 Task: Find connections with filter location Botevgrad with filter topic #customerrelationswith filter profile language Potuguese with filter current company Legato Health Technologies with filter school Alpha College Of Engineering with filter industry Dentists with filter service category Portrait Photography with filter keywords title Handyman
Action: Mouse moved to (301, 348)
Screenshot: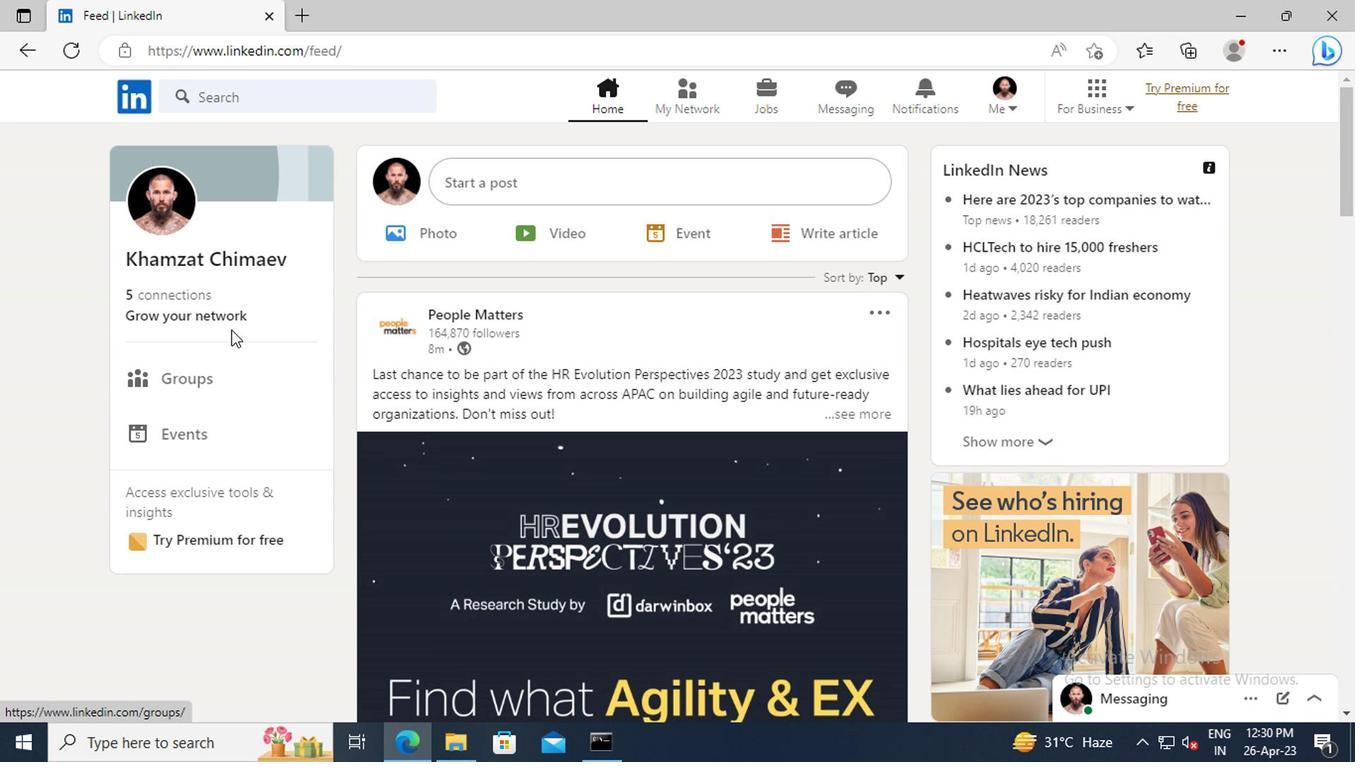 
Action: Mouse pressed left at (301, 348)
Screenshot: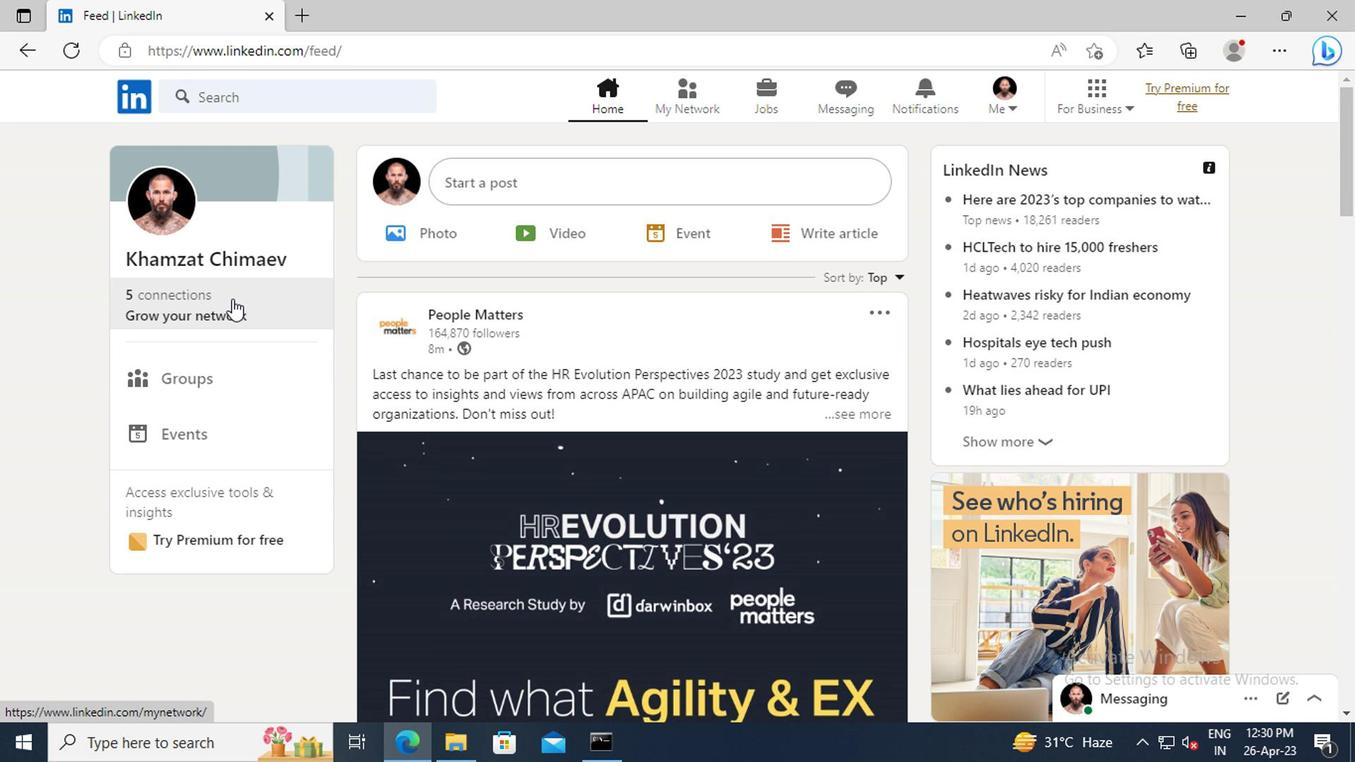
Action: Mouse moved to (312, 288)
Screenshot: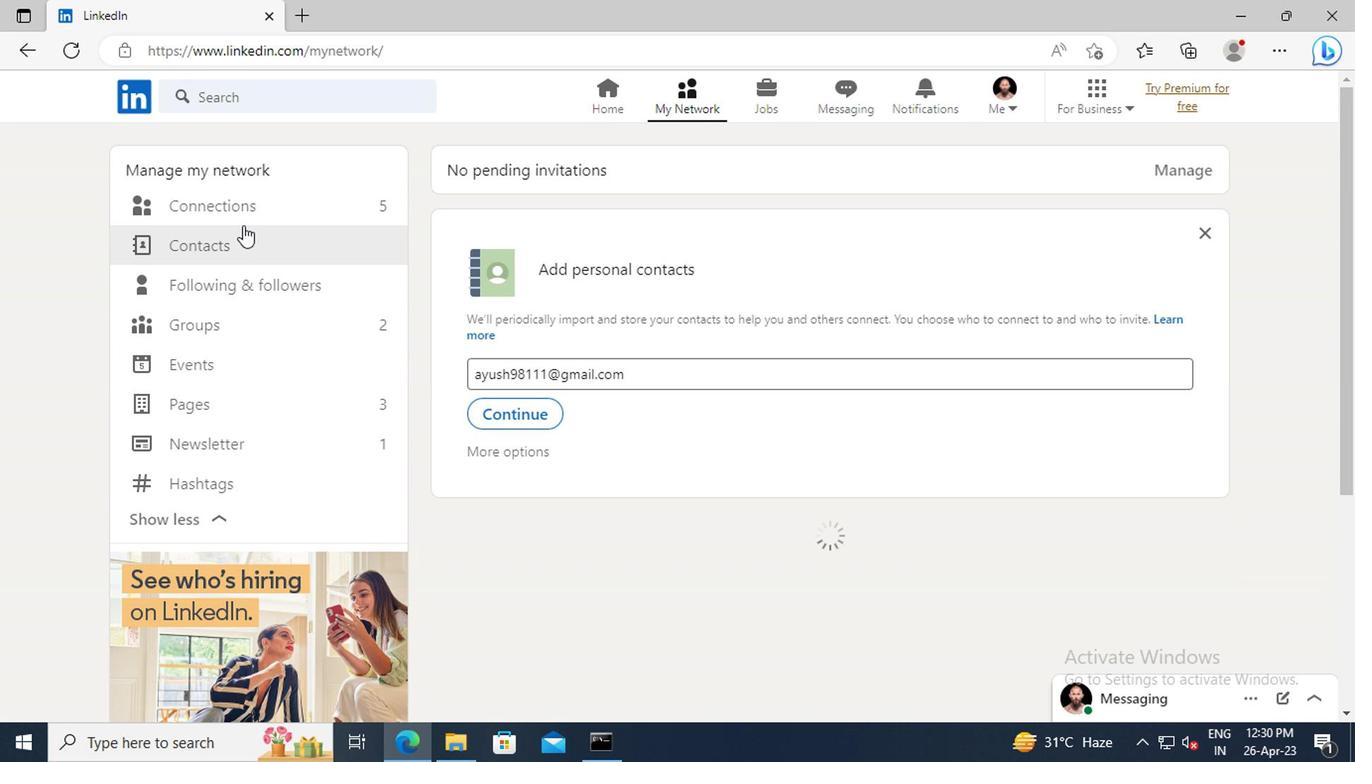 
Action: Mouse pressed left at (312, 288)
Screenshot: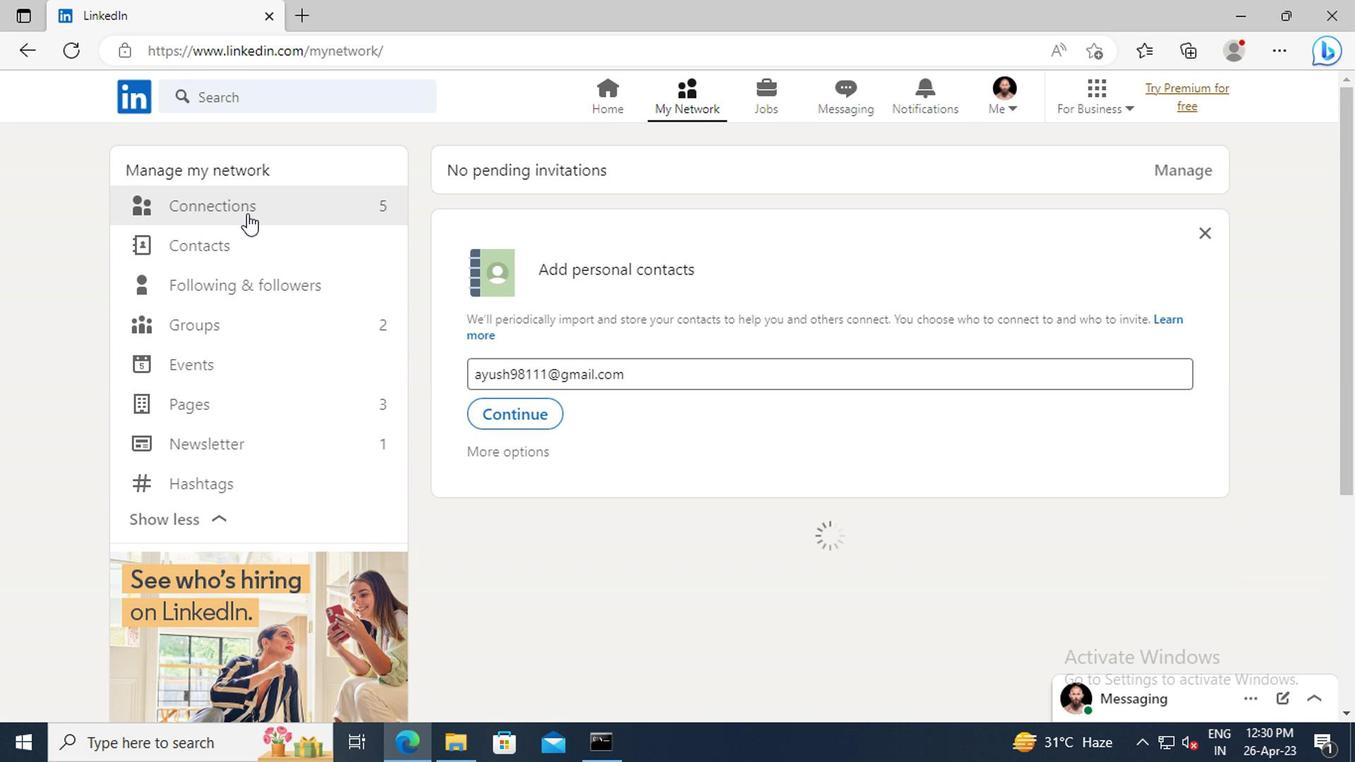 
Action: Mouse moved to (716, 286)
Screenshot: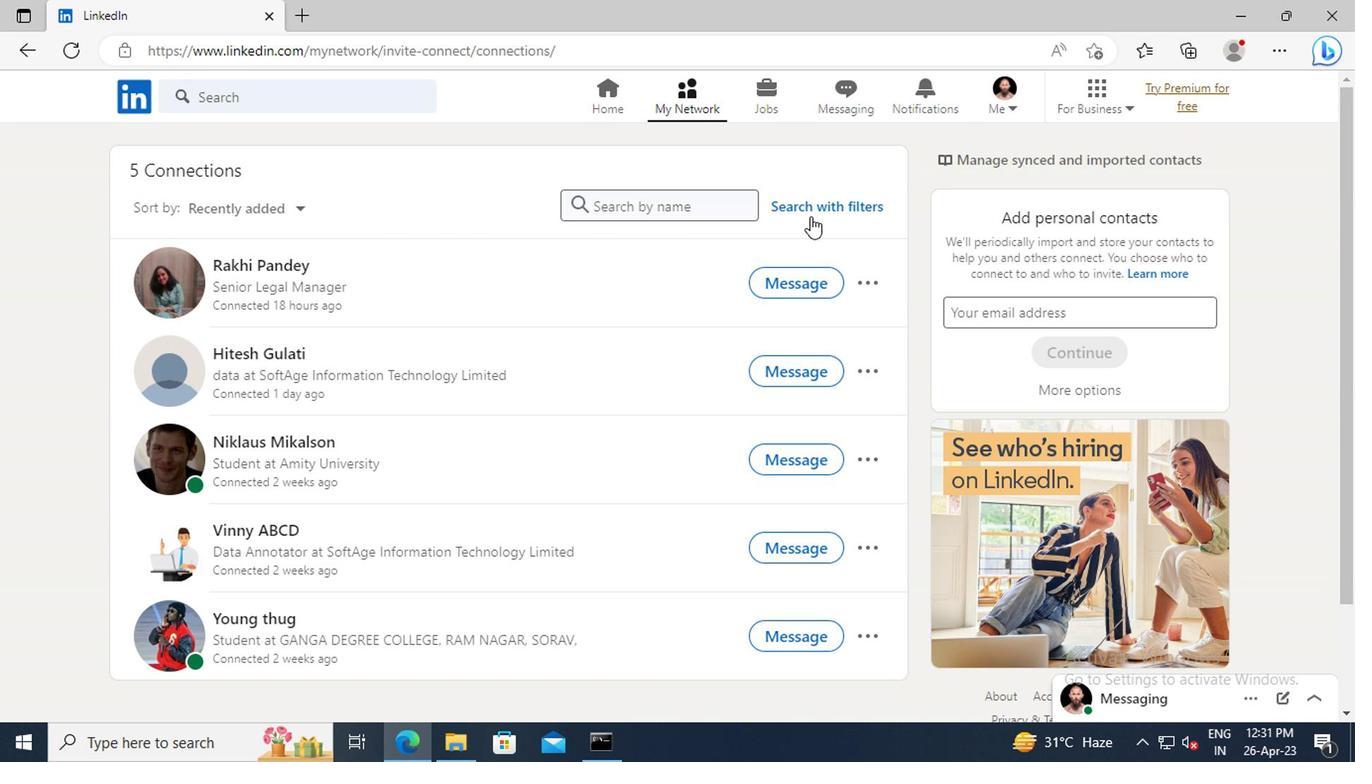 
Action: Mouse pressed left at (716, 286)
Screenshot: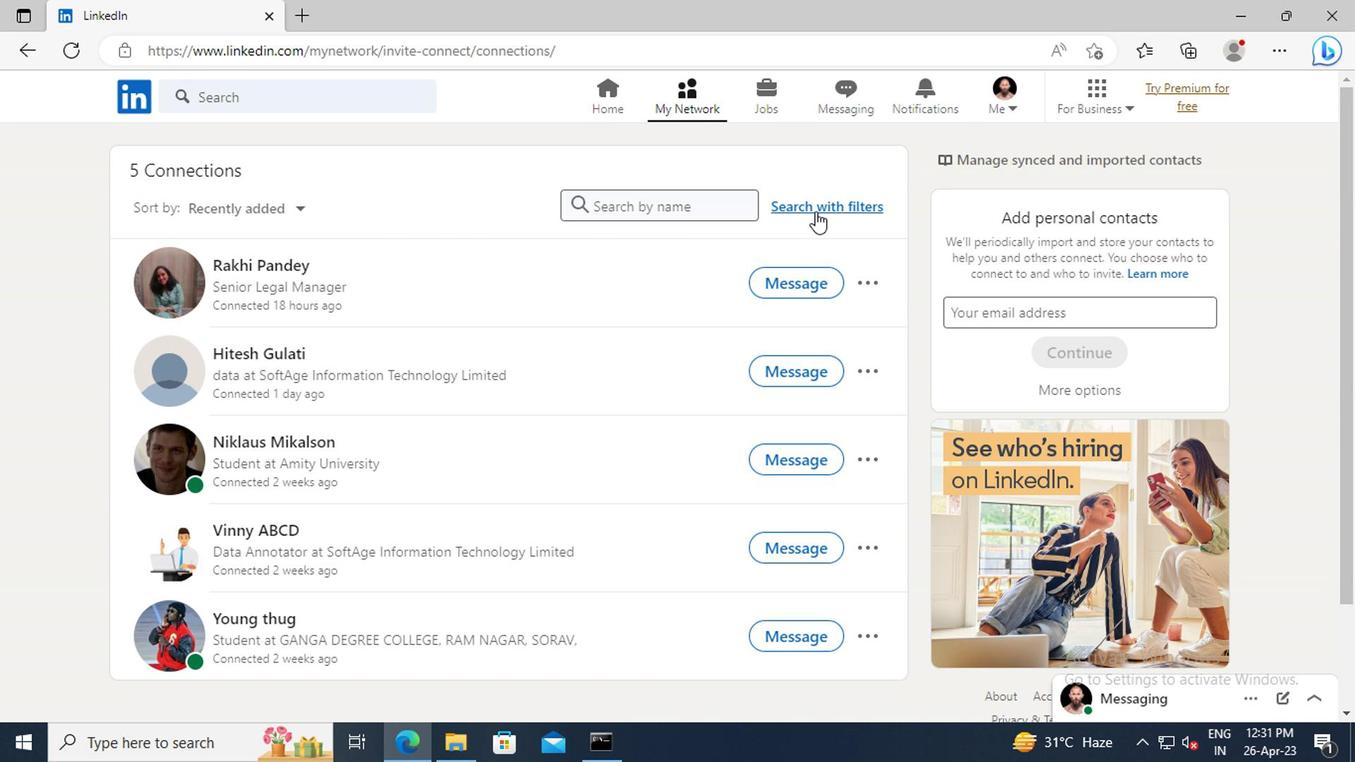 
Action: Mouse moved to (674, 249)
Screenshot: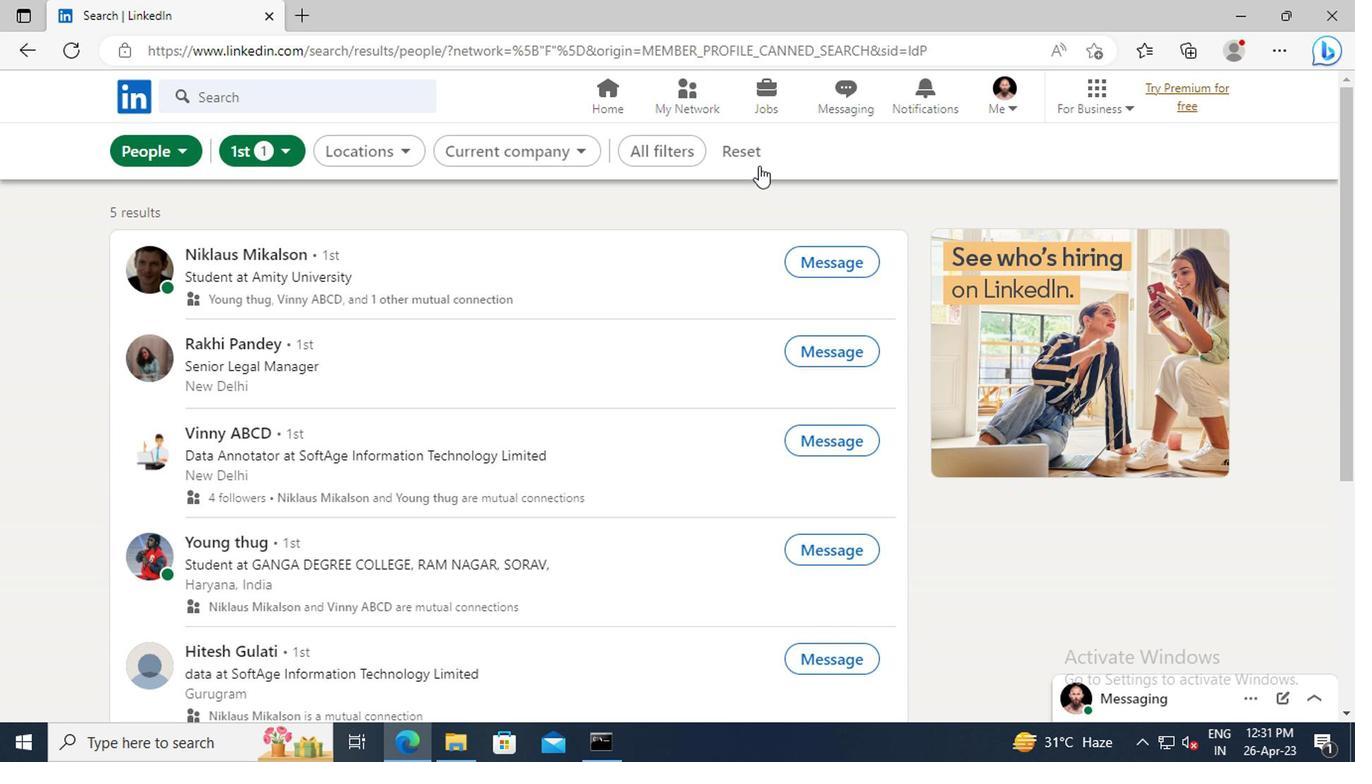 
Action: Mouse pressed left at (674, 249)
Screenshot: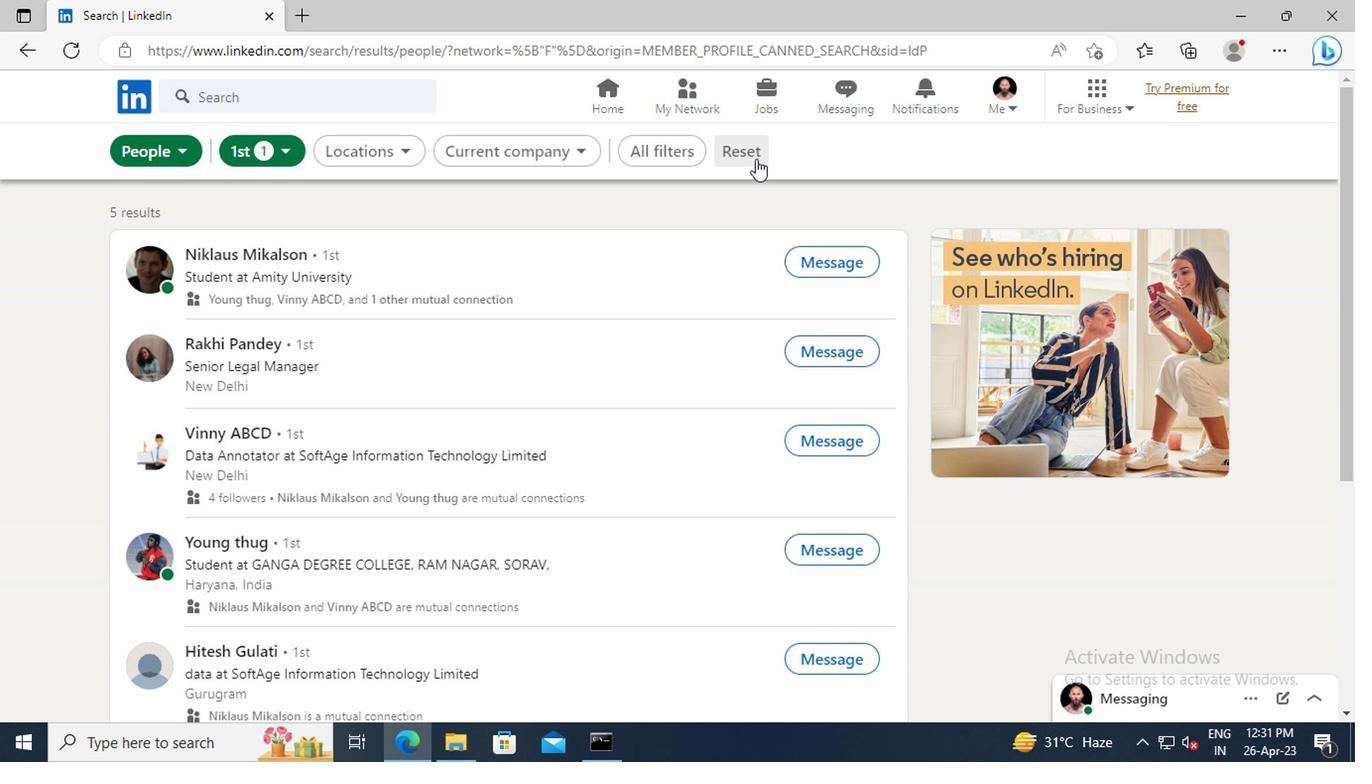 
Action: Mouse moved to (649, 247)
Screenshot: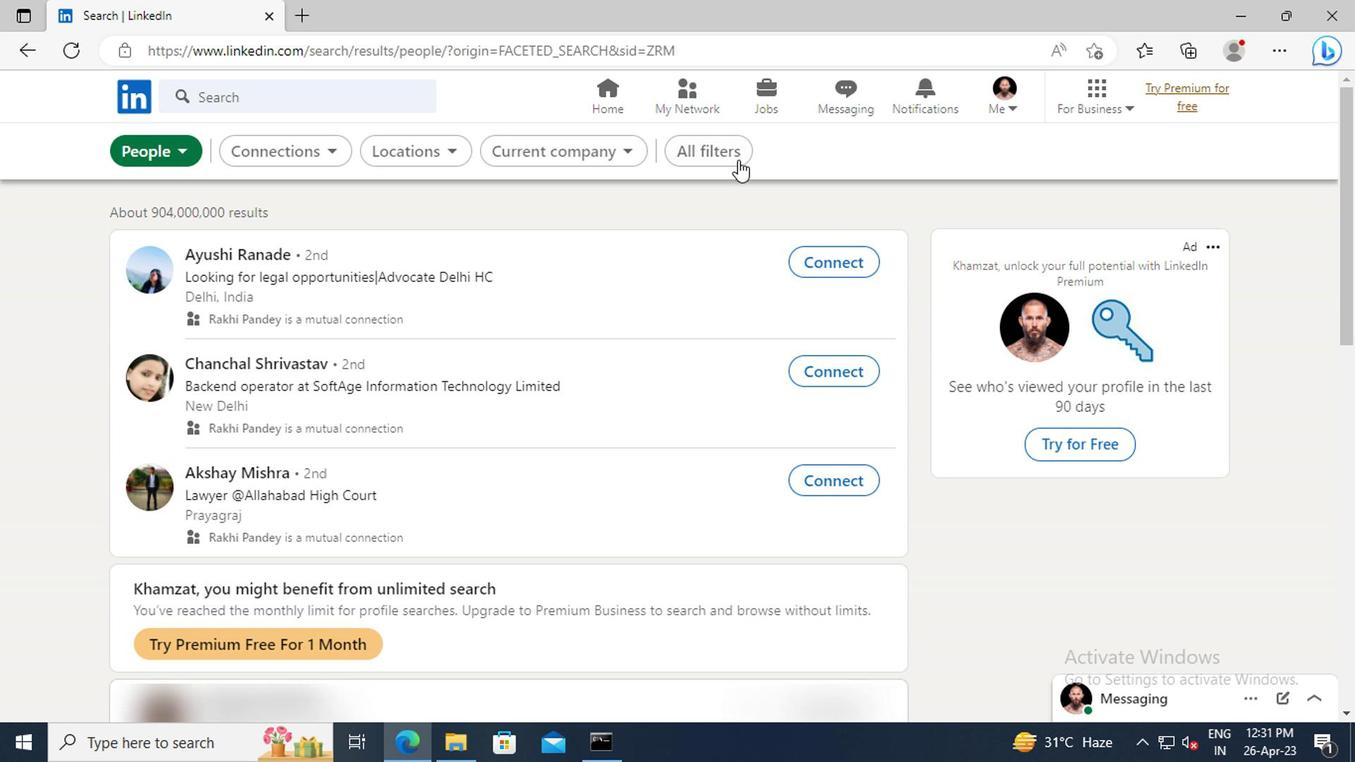 
Action: Mouse pressed left at (649, 247)
Screenshot: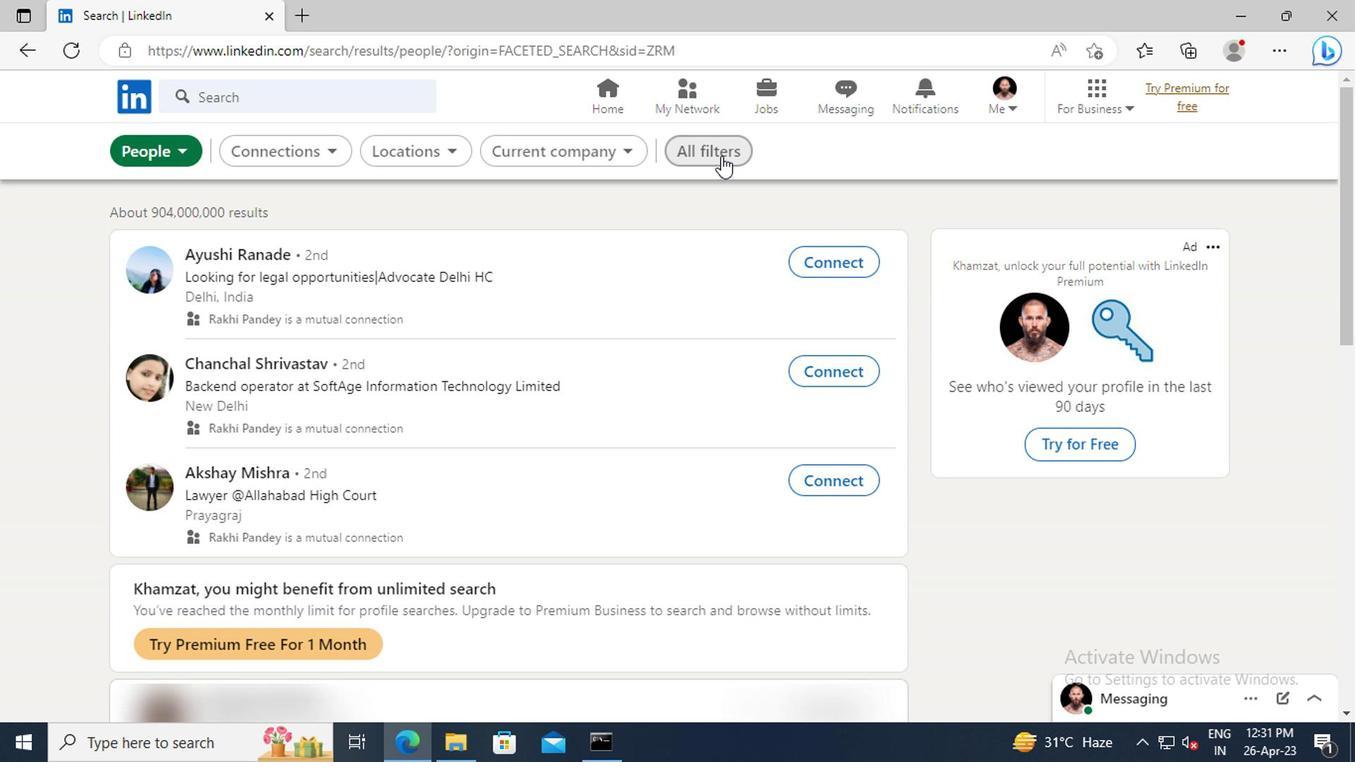
Action: Mouse moved to (937, 367)
Screenshot: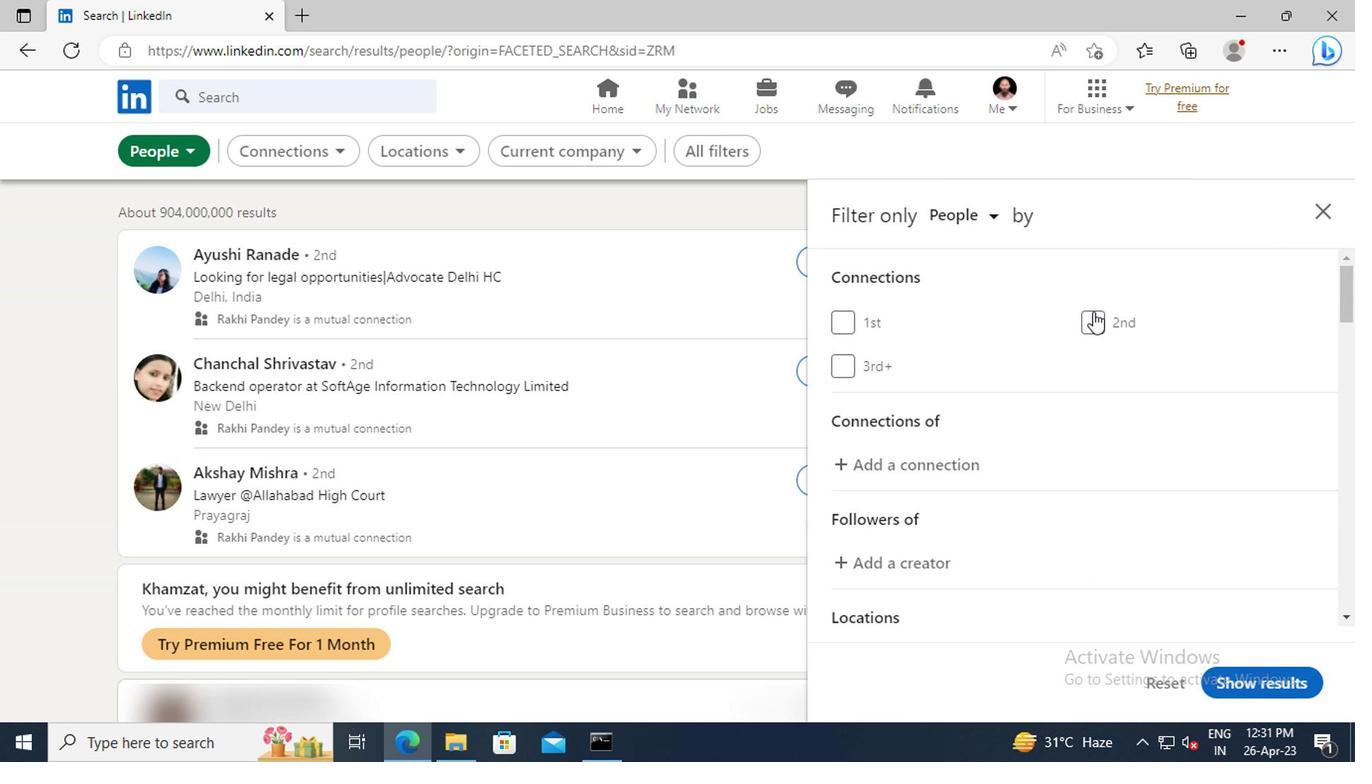
Action: Mouse scrolled (937, 366) with delta (0, 0)
Screenshot: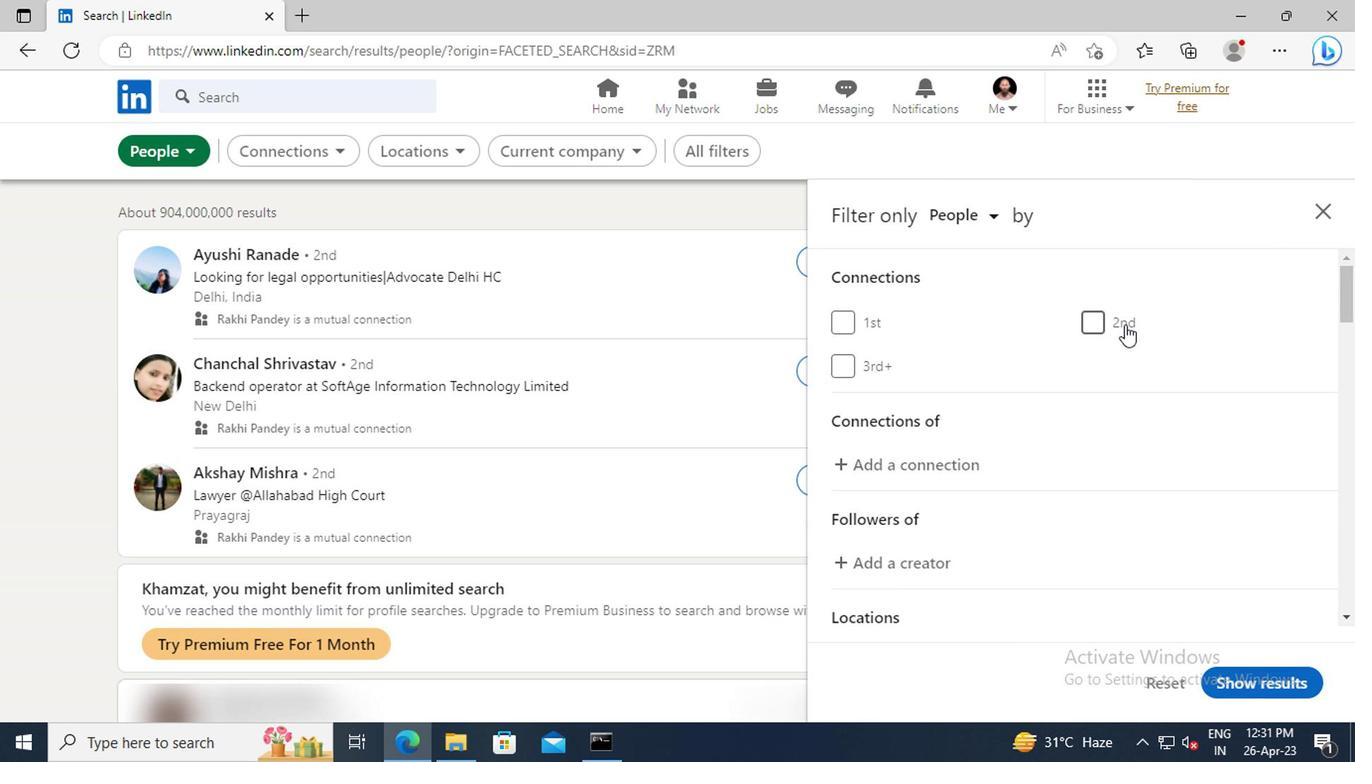 
Action: Mouse scrolled (937, 366) with delta (0, 0)
Screenshot: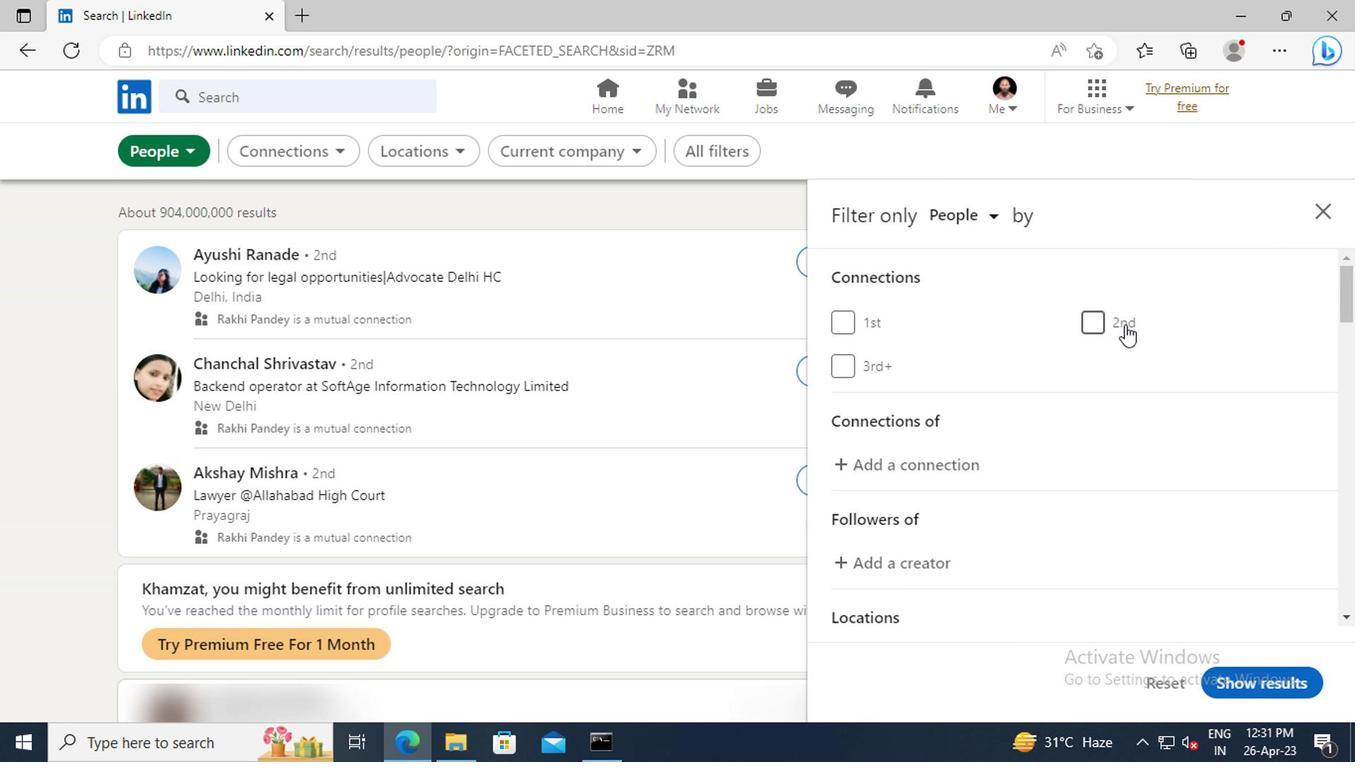 
Action: Mouse scrolled (937, 366) with delta (0, 0)
Screenshot: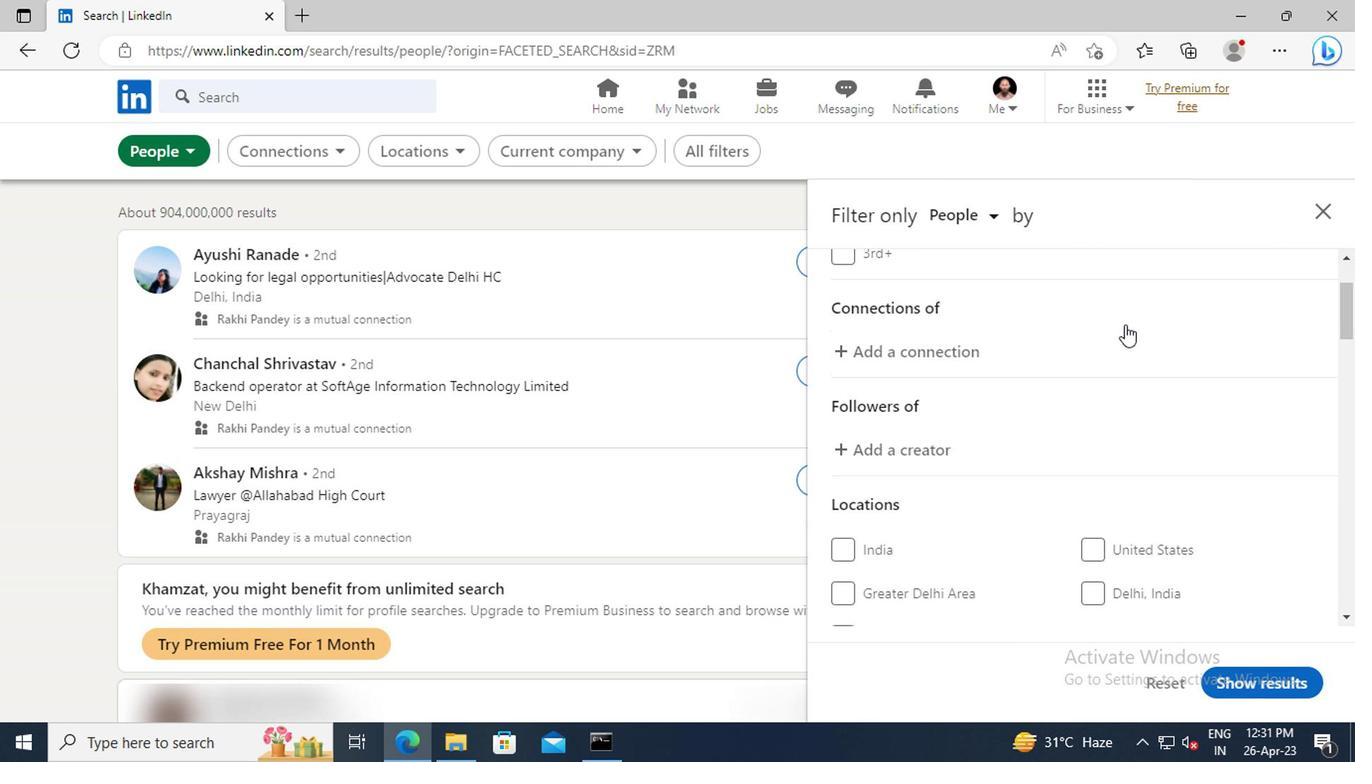 
Action: Mouse scrolled (937, 366) with delta (0, 0)
Screenshot: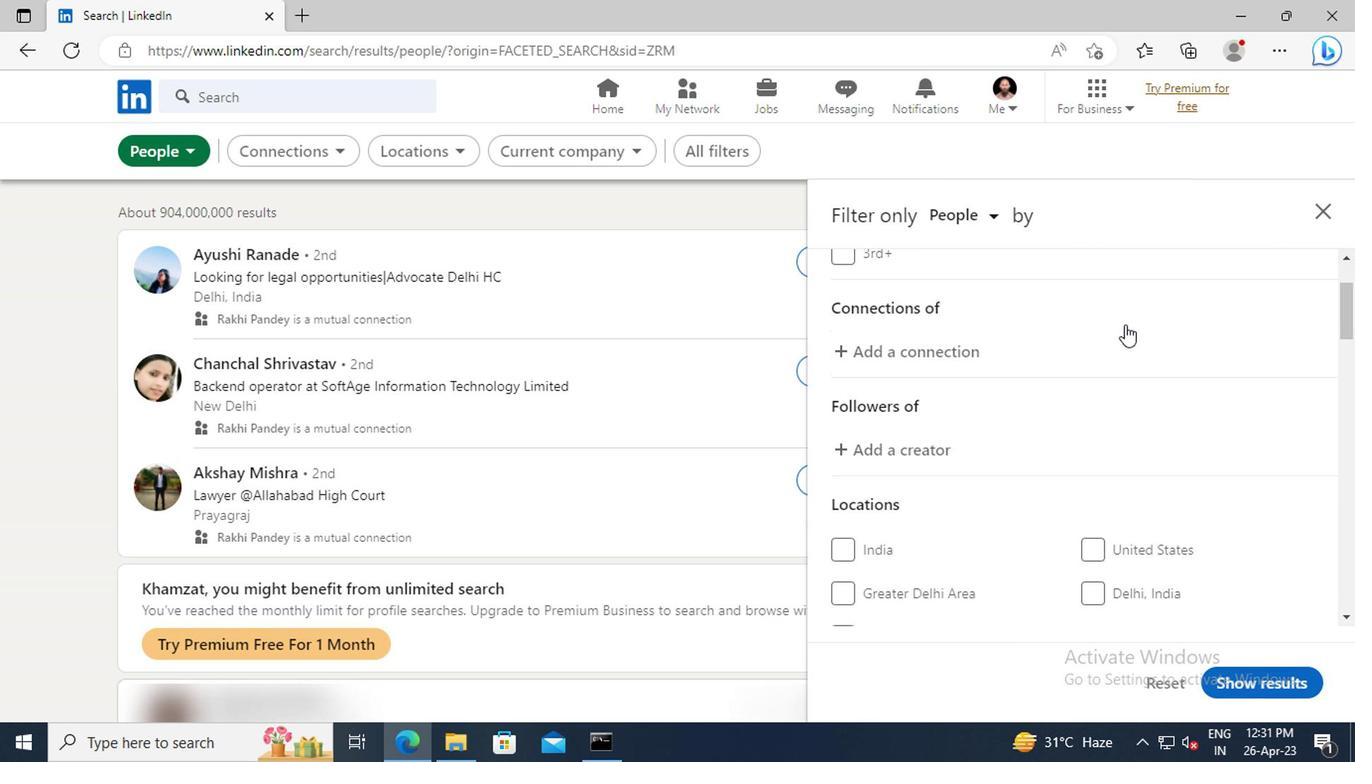 
Action: Mouse scrolled (937, 366) with delta (0, 0)
Screenshot: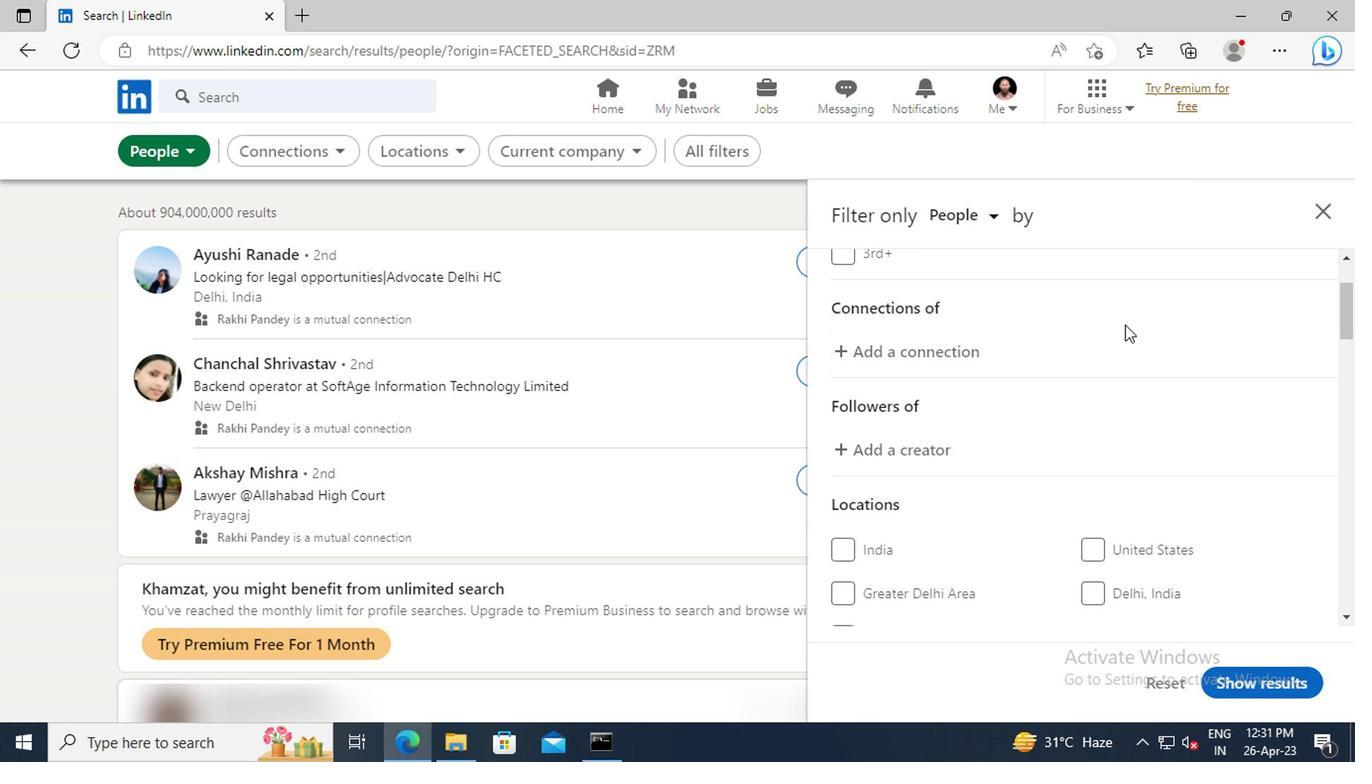 
Action: Mouse scrolled (937, 366) with delta (0, 0)
Screenshot: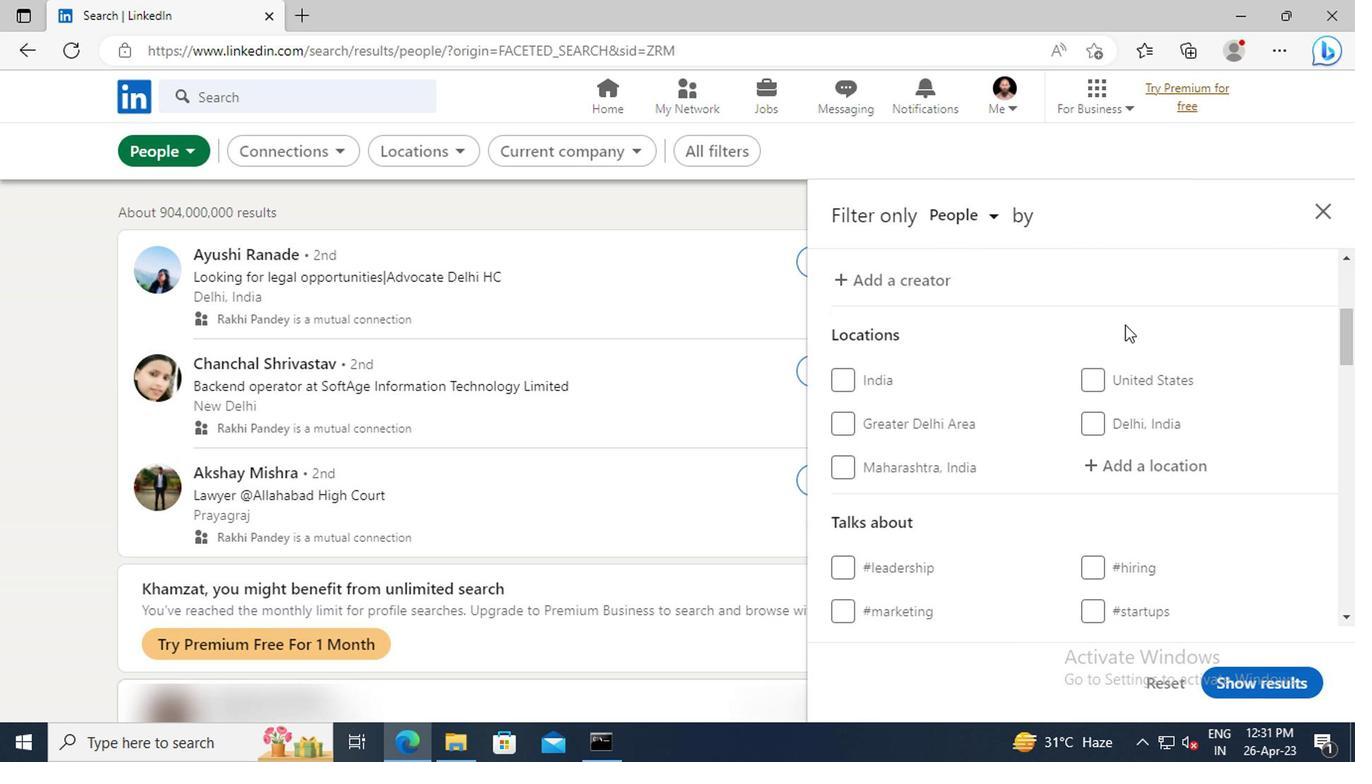 
Action: Mouse scrolled (937, 366) with delta (0, 0)
Screenshot: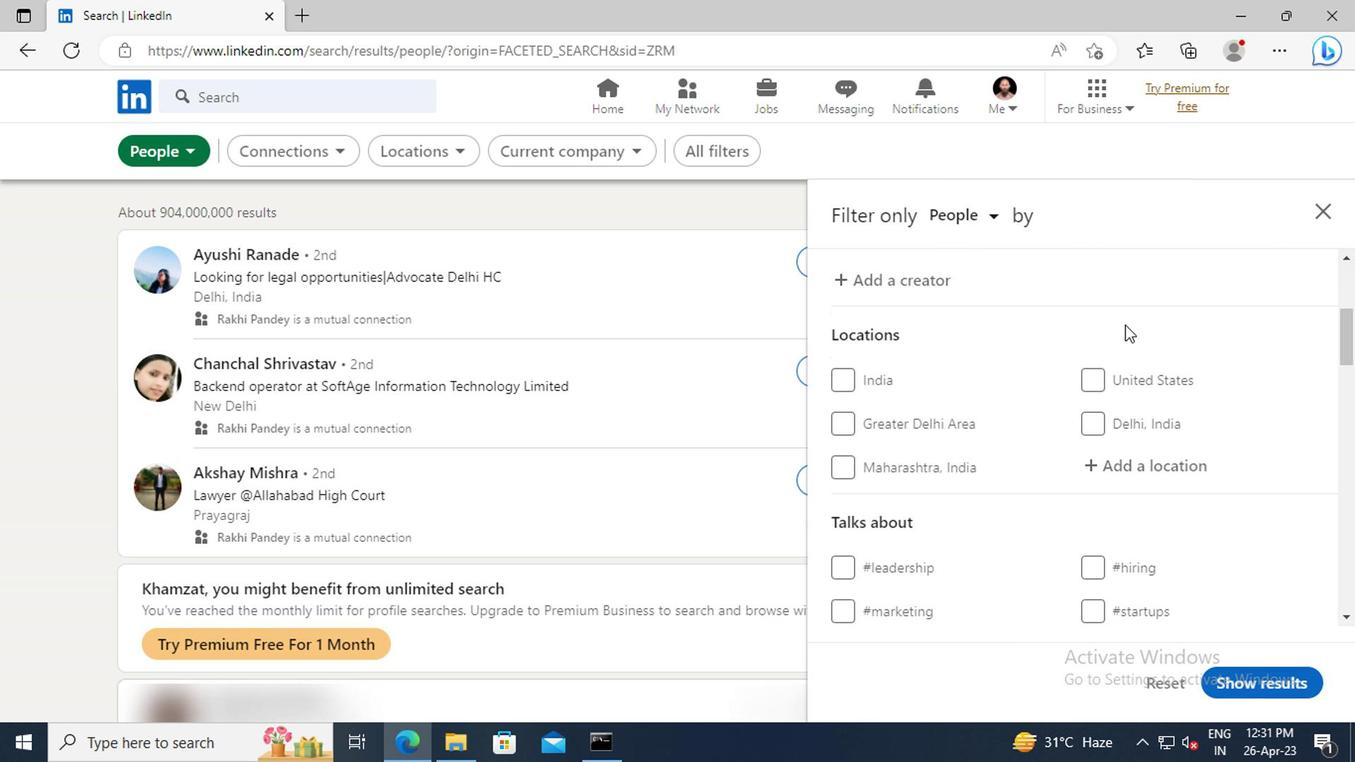 
Action: Mouse moved to (934, 389)
Screenshot: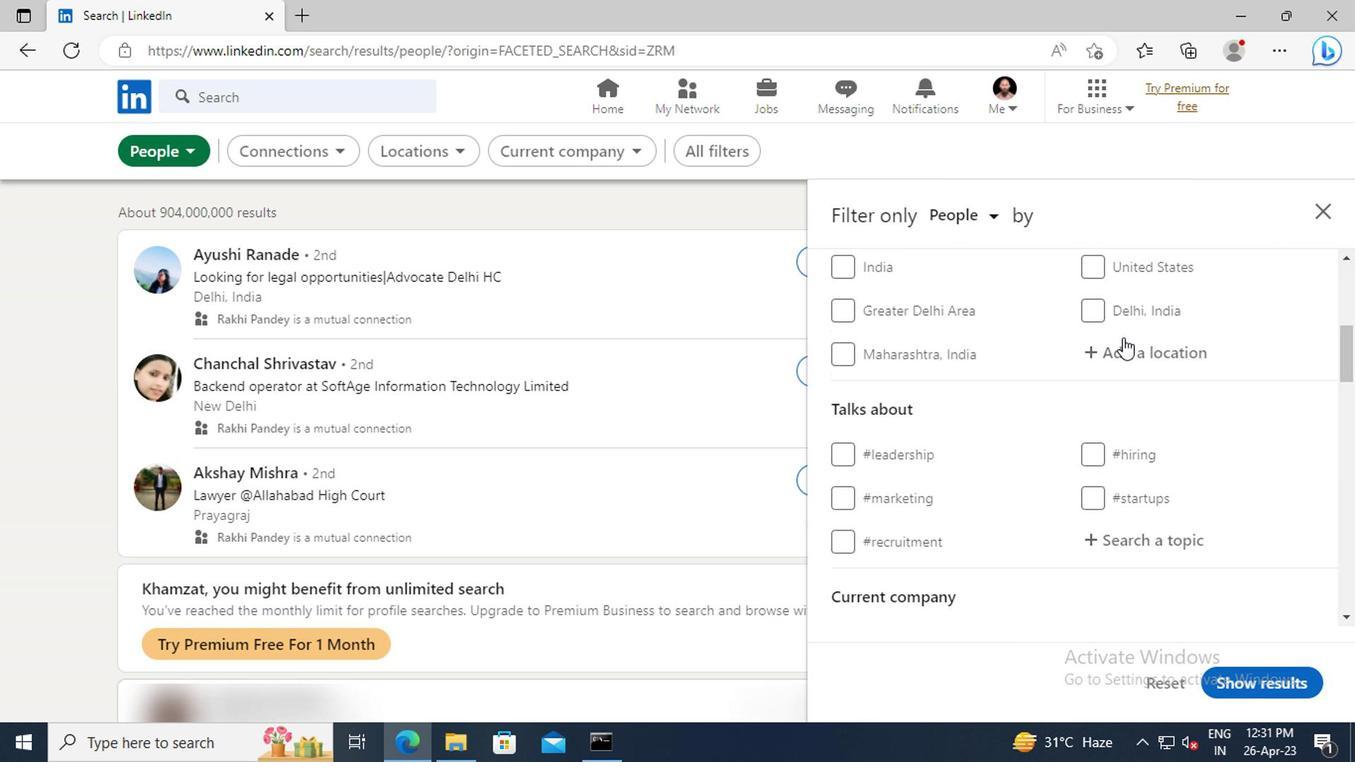 
Action: Mouse pressed left at (934, 389)
Screenshot: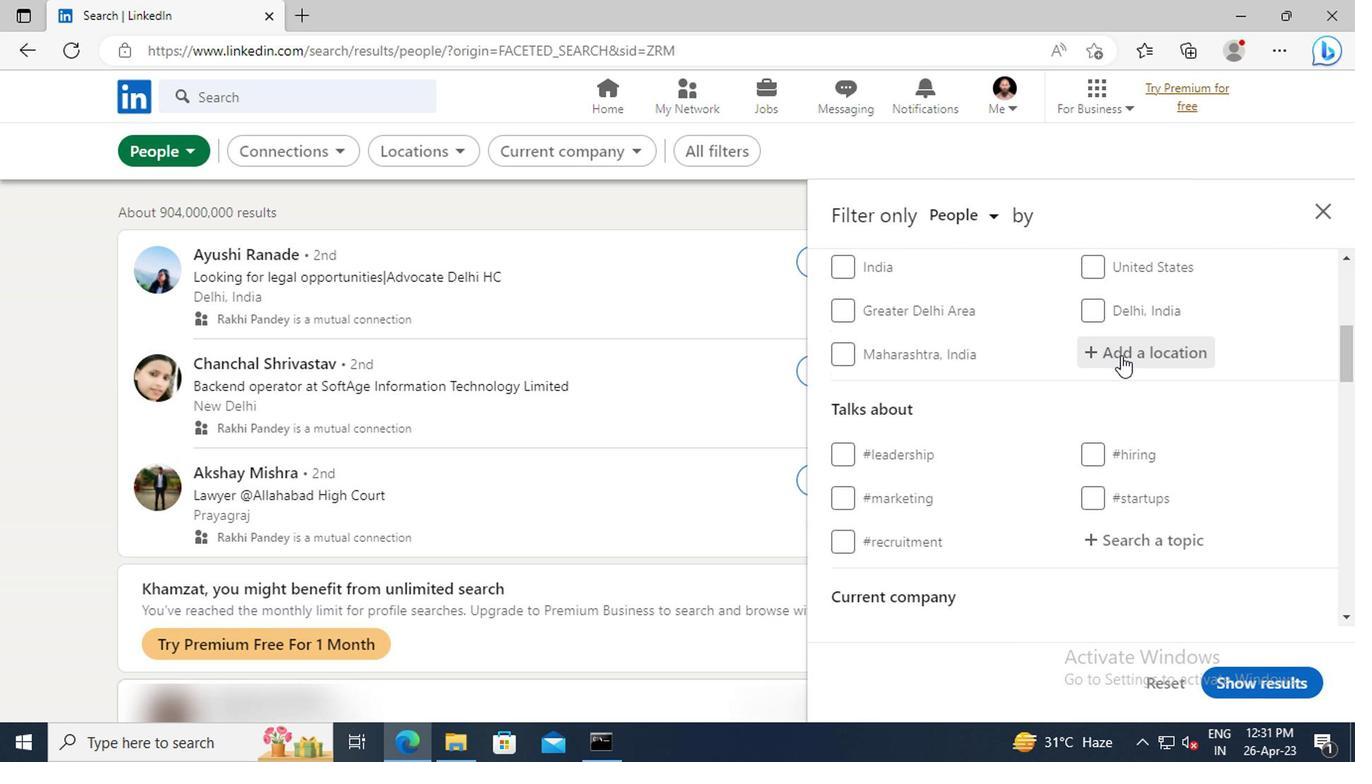 
Action: Key pressed <Key.shift>BOTEVGRAD
Screenshot: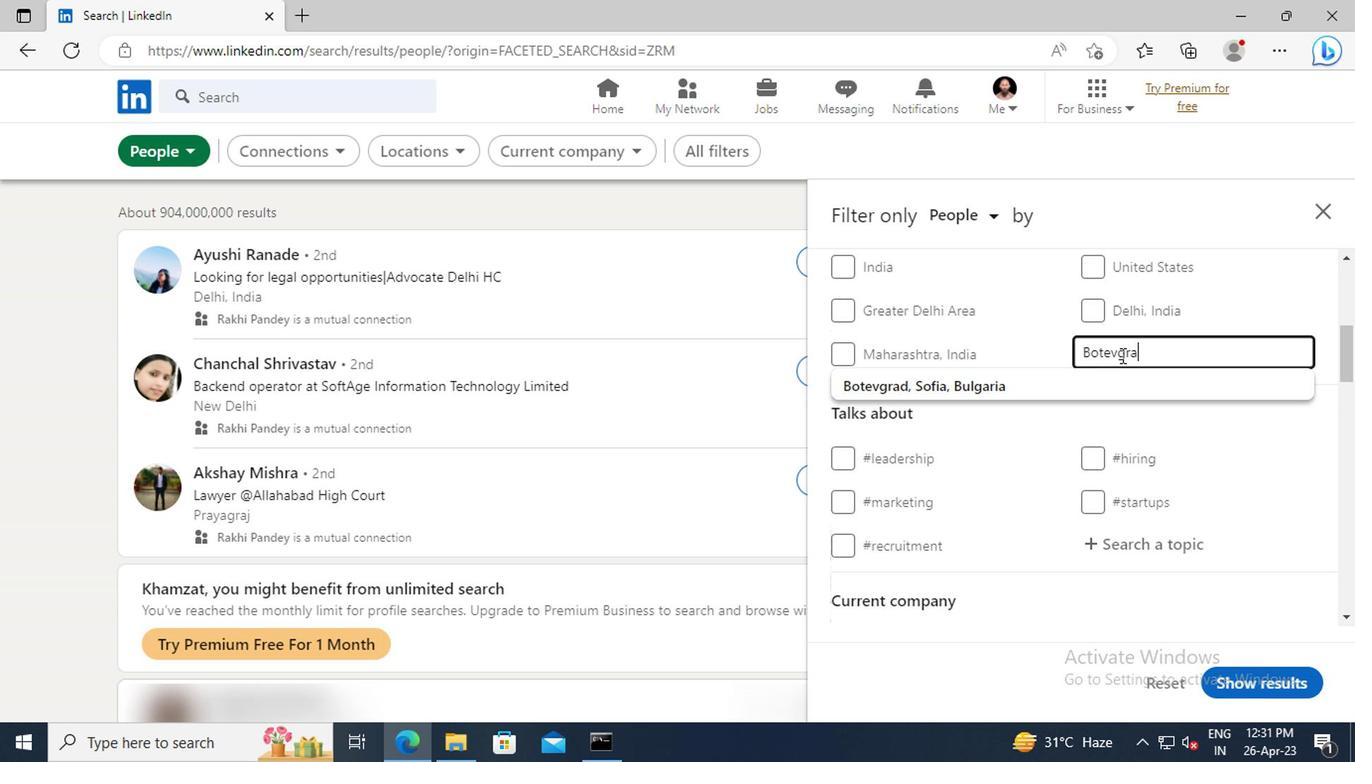 
Action: Mouse moved to (935, 407)
Screenshot: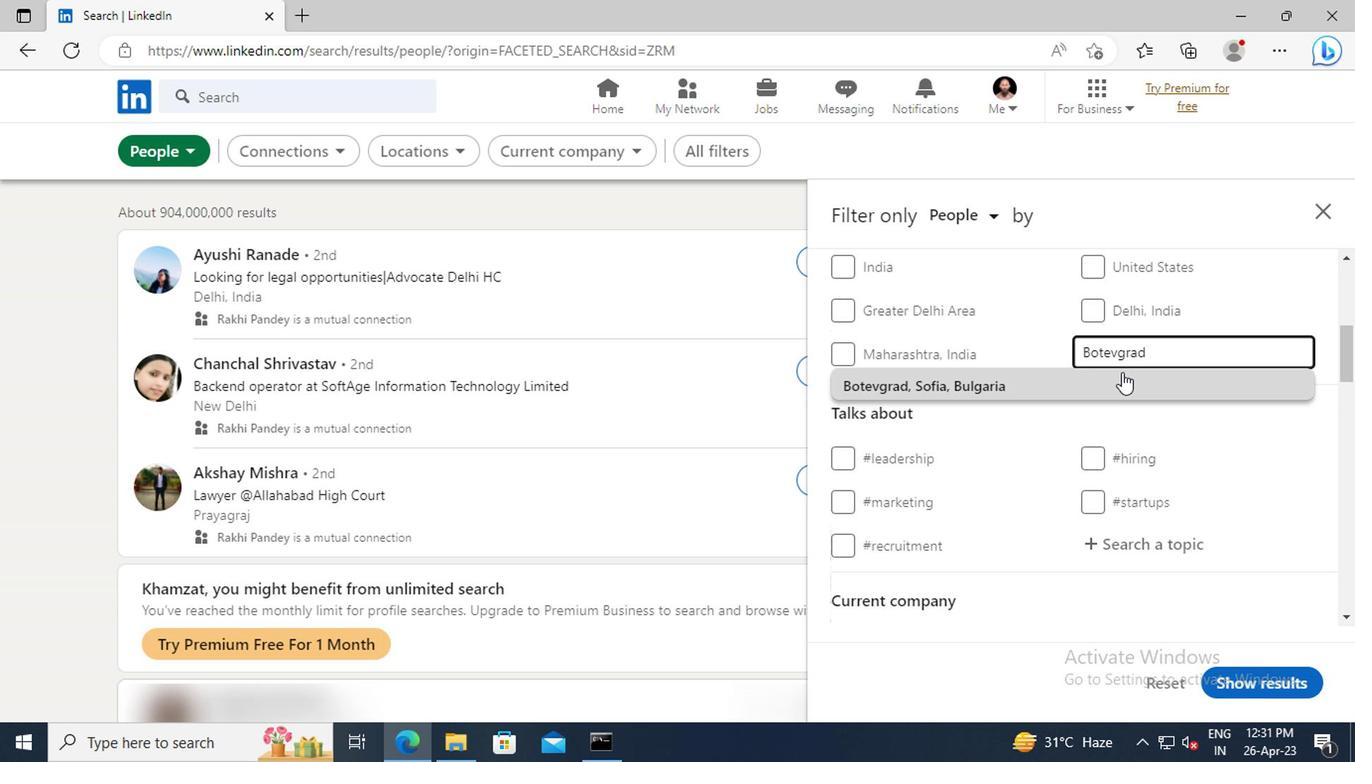 
Action: Mouse pressed left at (935, 407)
Screenshot: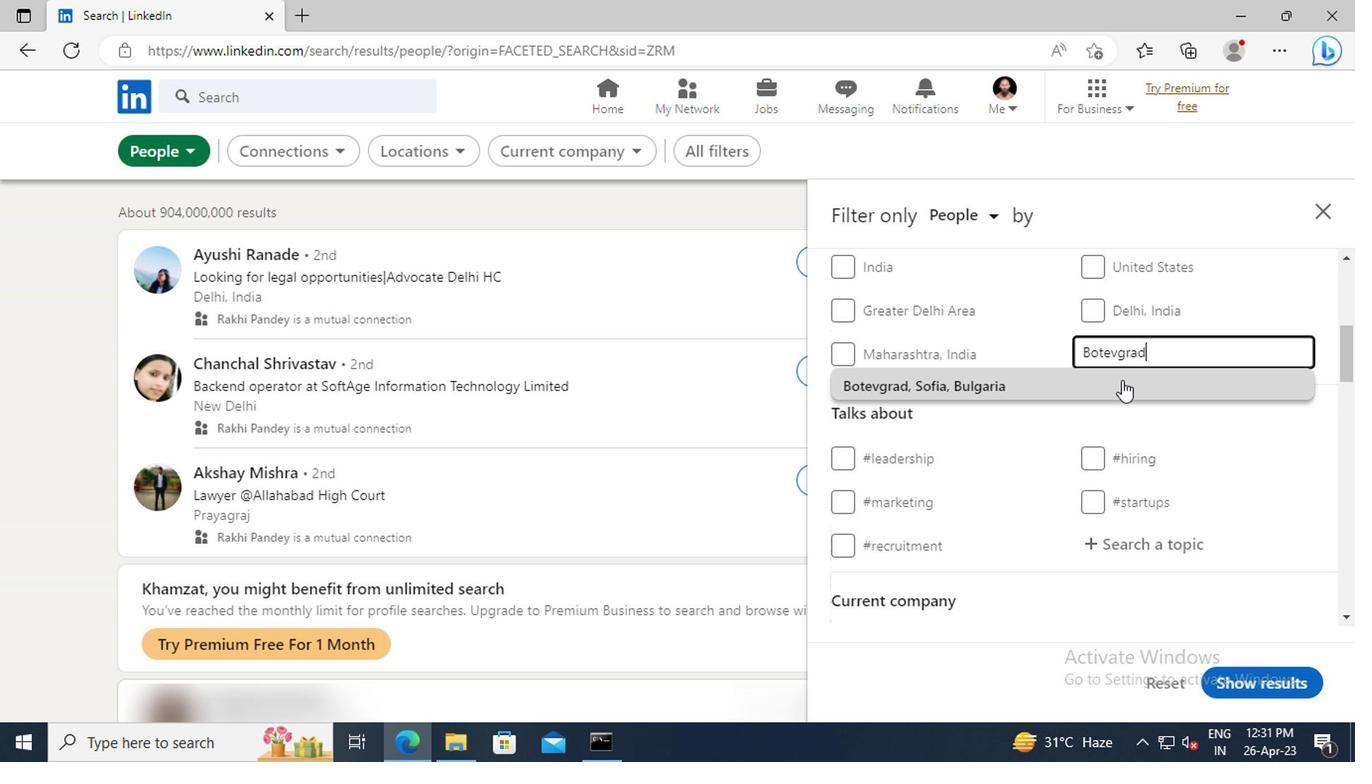 
Action: Mouse moved to (939, 393)
Screenshot: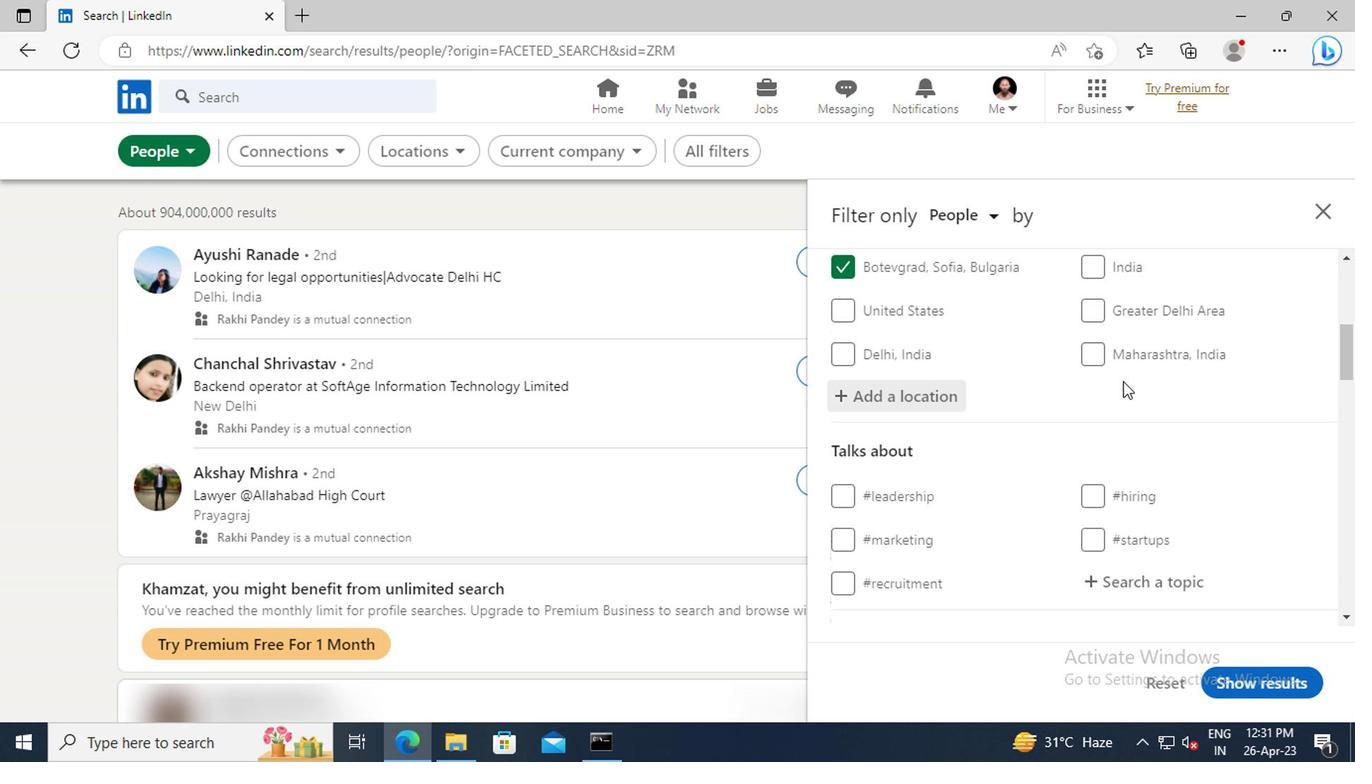 
Action: Mouse scrolled (939, 392) with delta (0, 0)
Screenshot: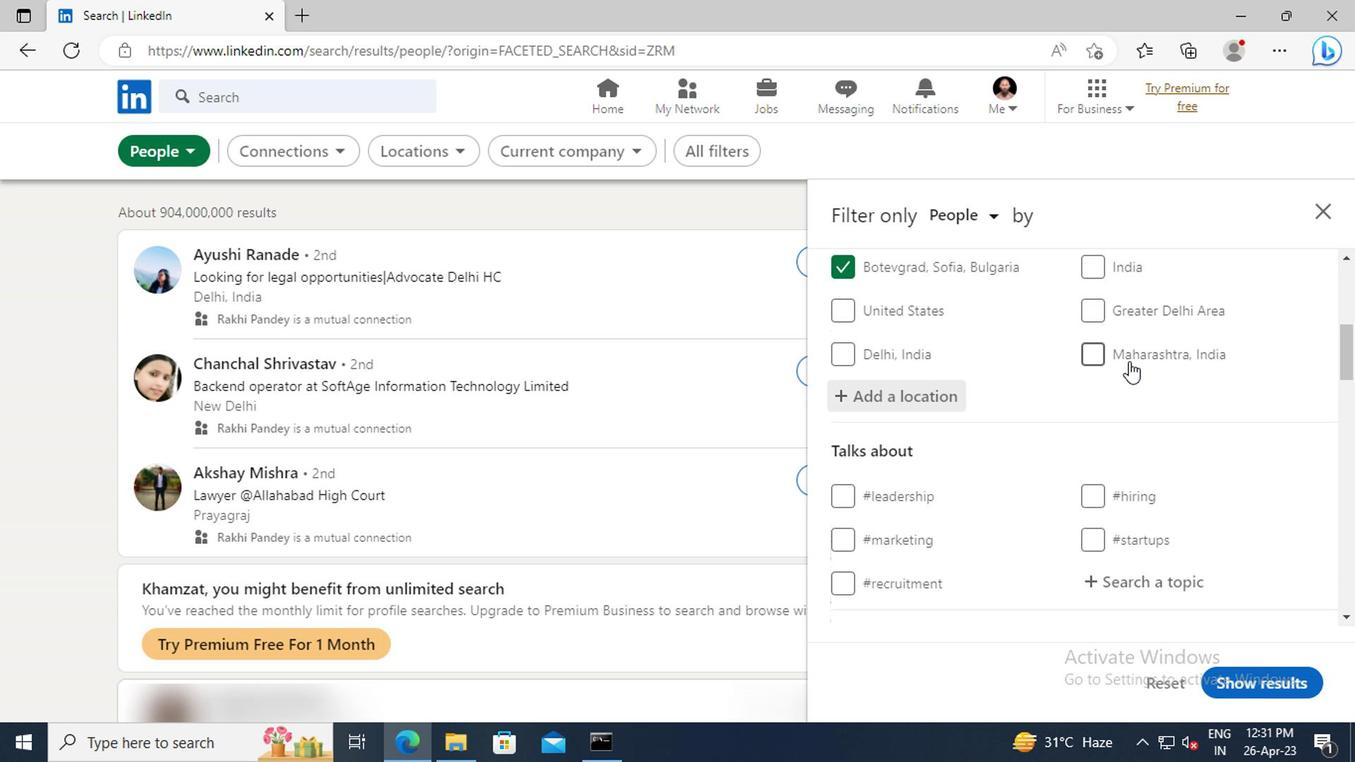 
Action: Mouse scrolled (939, 392) with delta (0, 0)
Screenshot: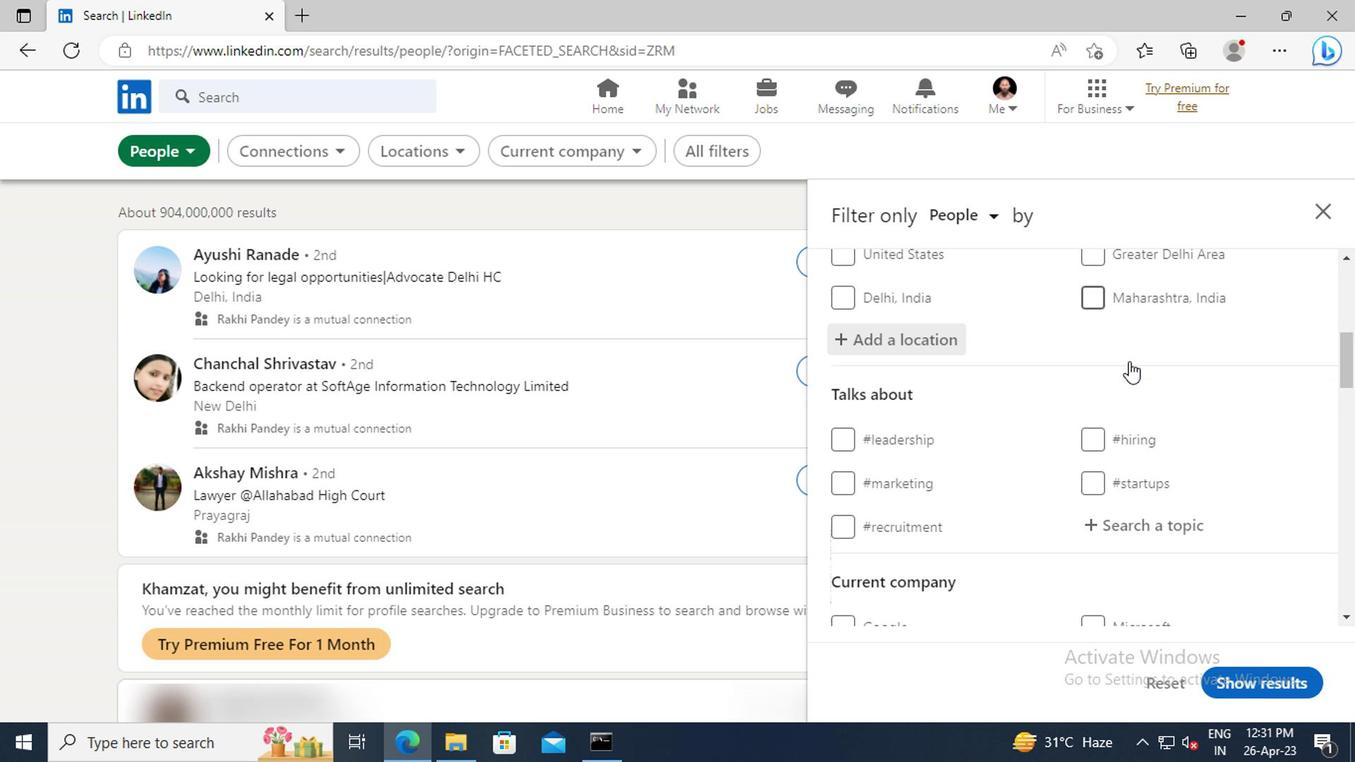 
Action: Mouse scrolled (939, 392) with delta (0, 0)
Screenshot: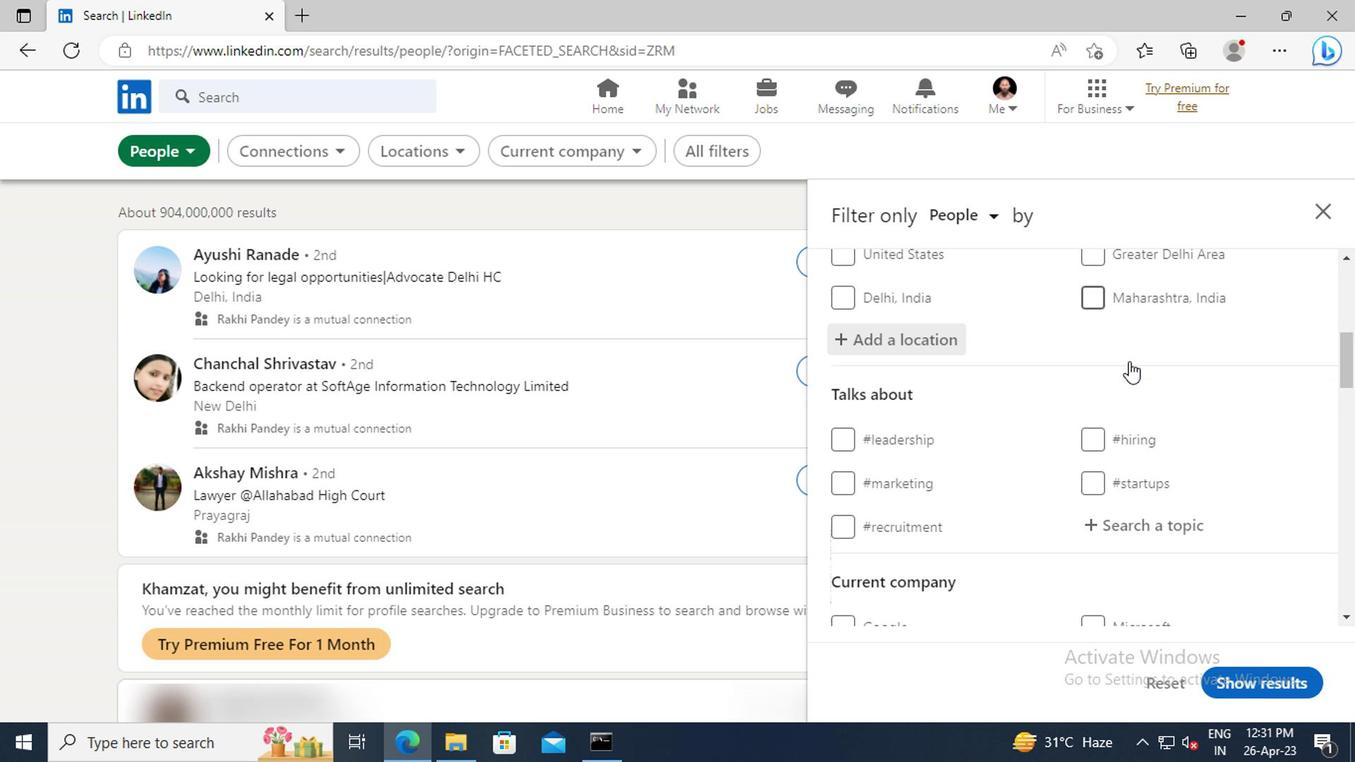 
Action: Mouse moved to (939, 430)
Screenshot: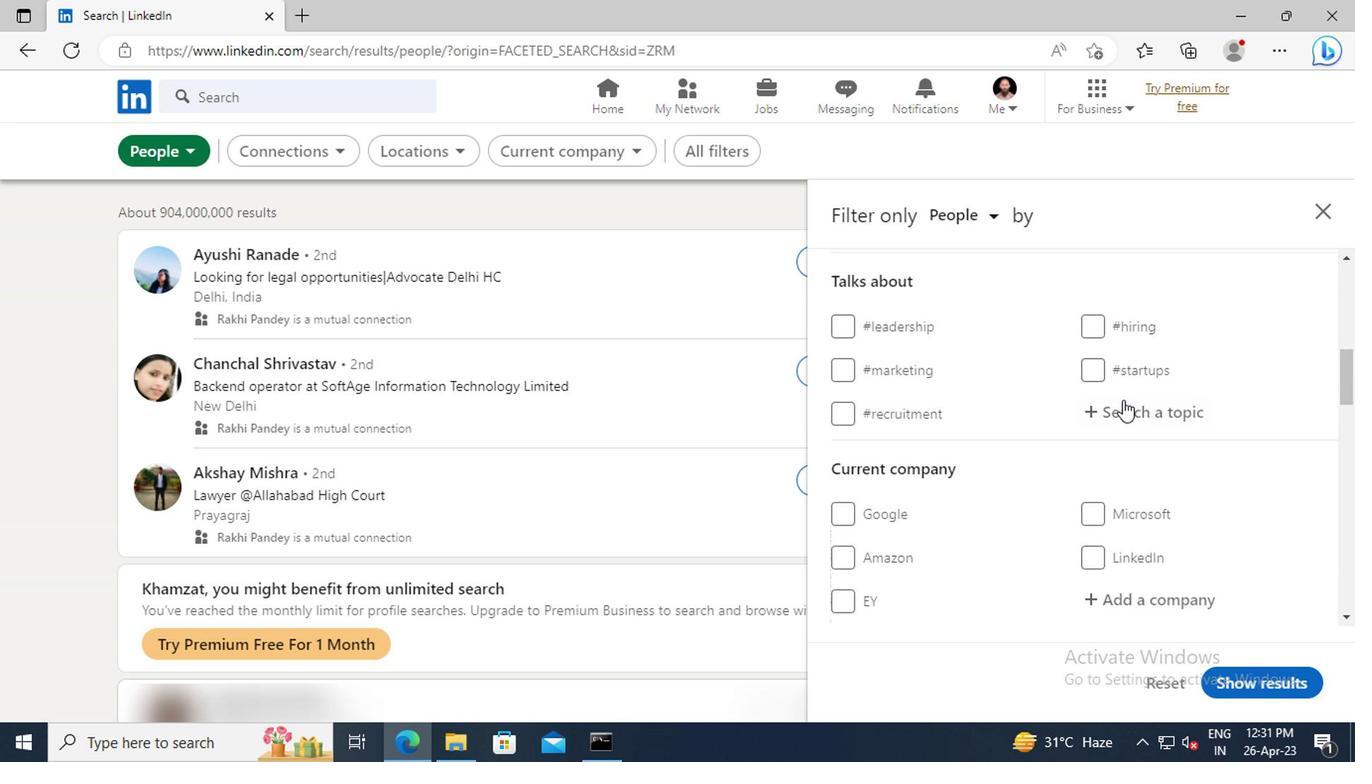 
Action: Mouse pressed left at (939, 430)
Screenshot: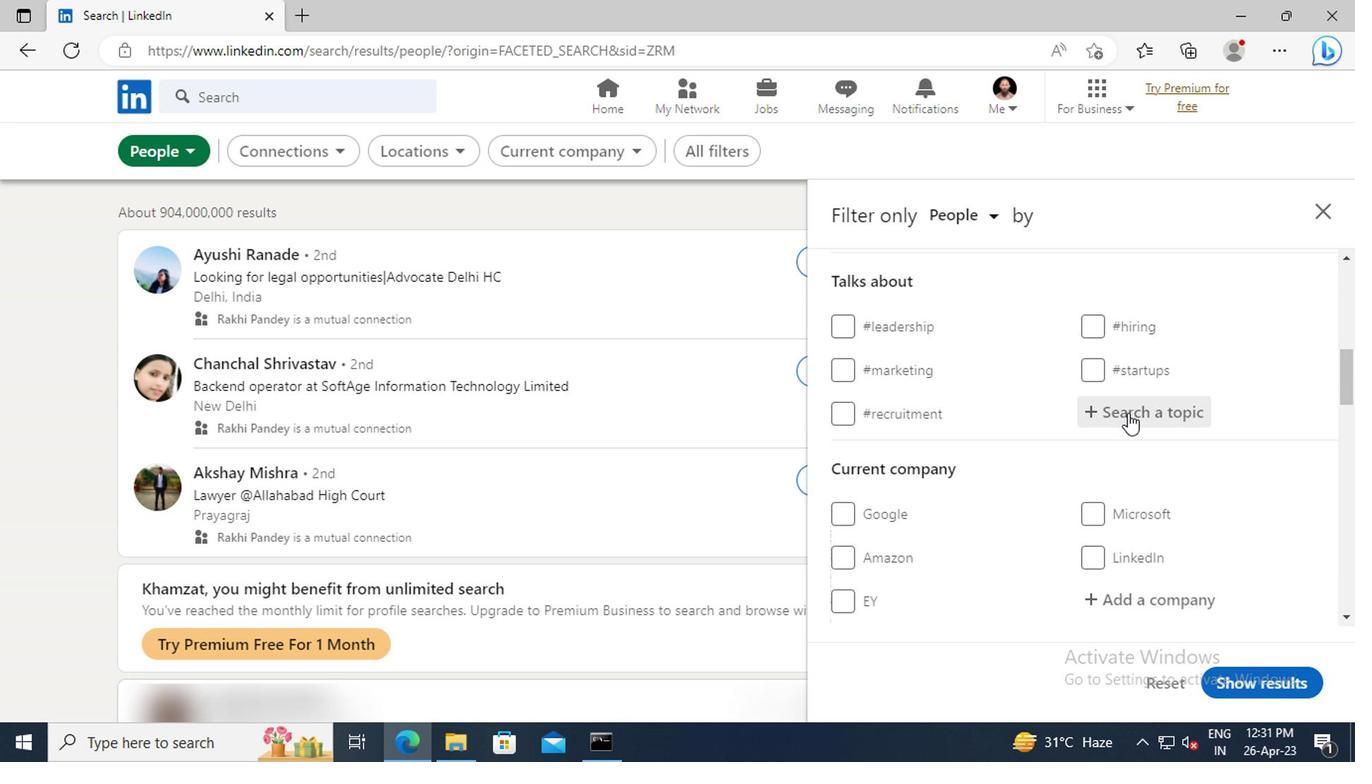 
Action: Key pressed <Key.shift>#CUSTOMERRELATIONSWITH<Key.enter>
Screenshot: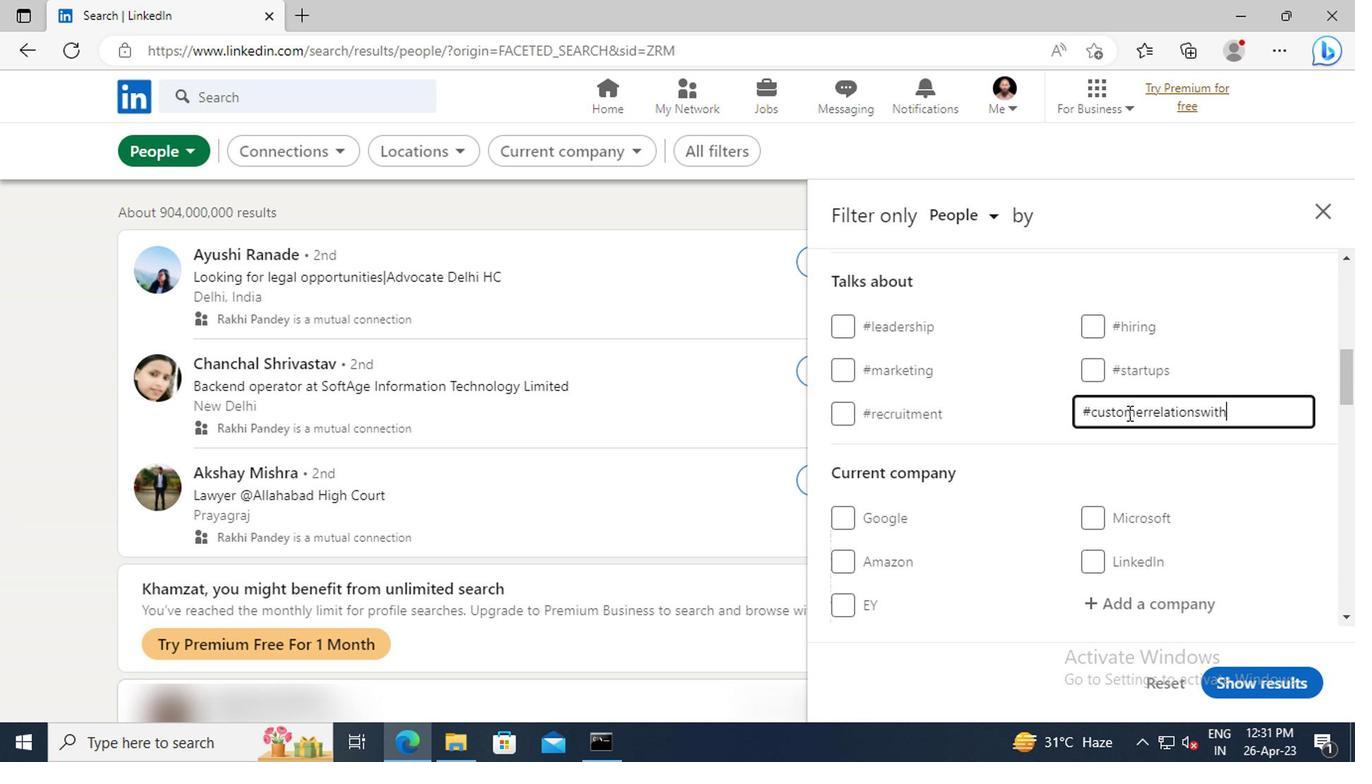 
Action: Mouse moved to (930, 444)
Screenshot: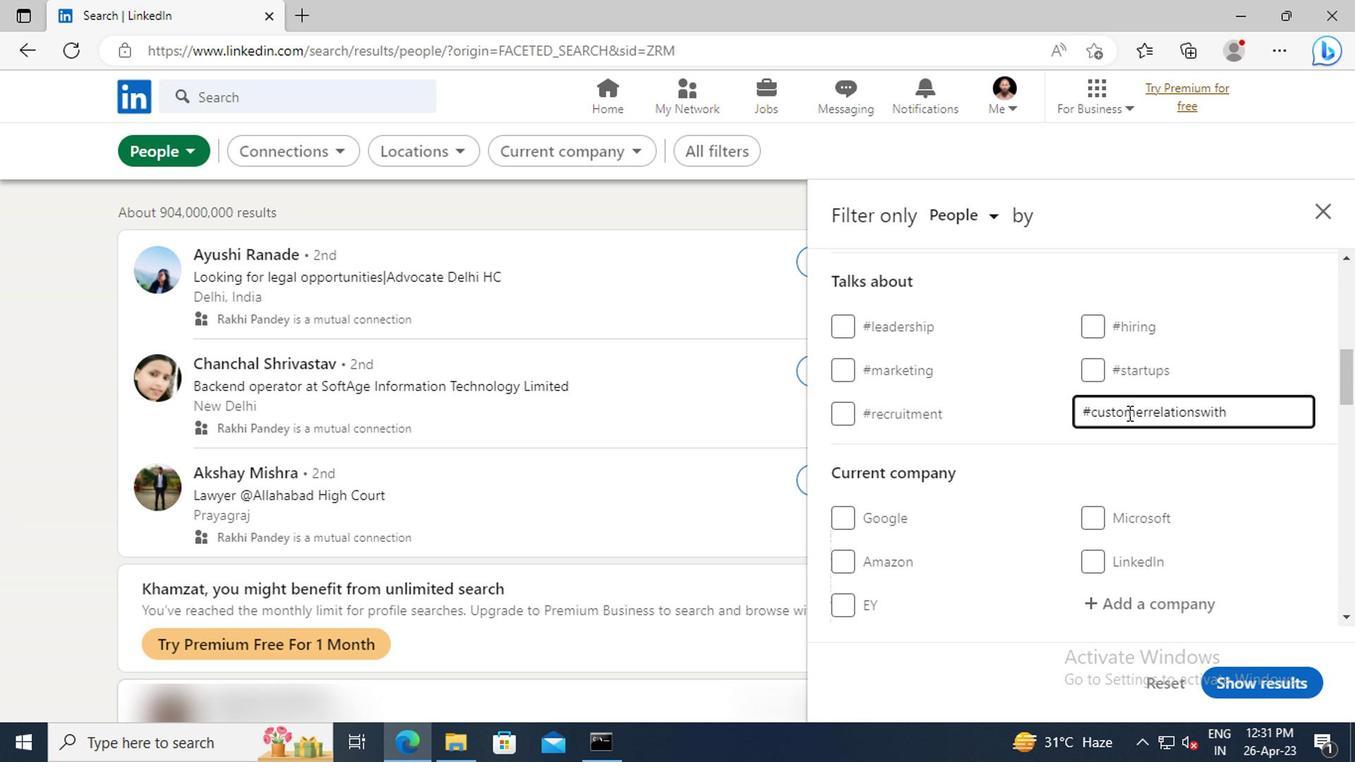 
Action: Mouse scrolled (930, 444) with delta (0, 0)
Screenshot: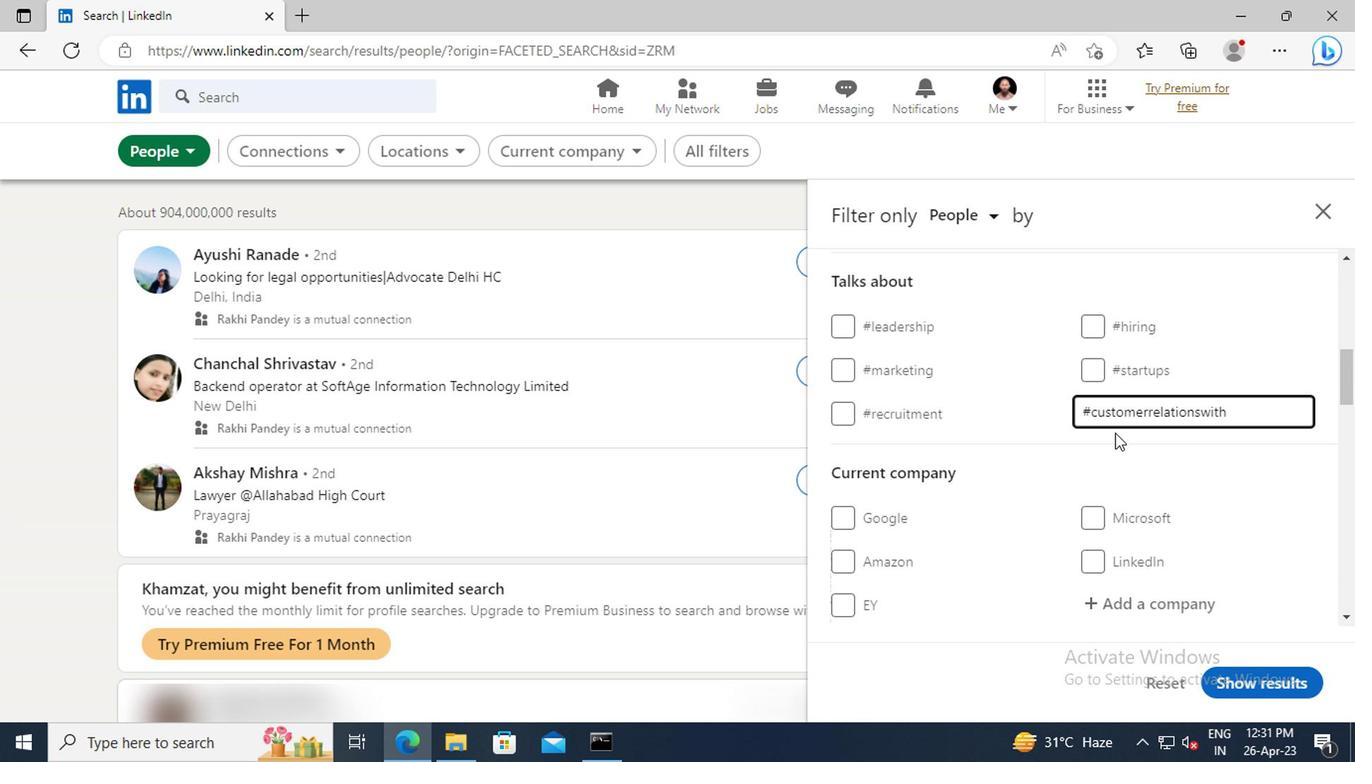 
Action: Mouse scrolled (930, 444) with delta (0, 0)
Screenshot: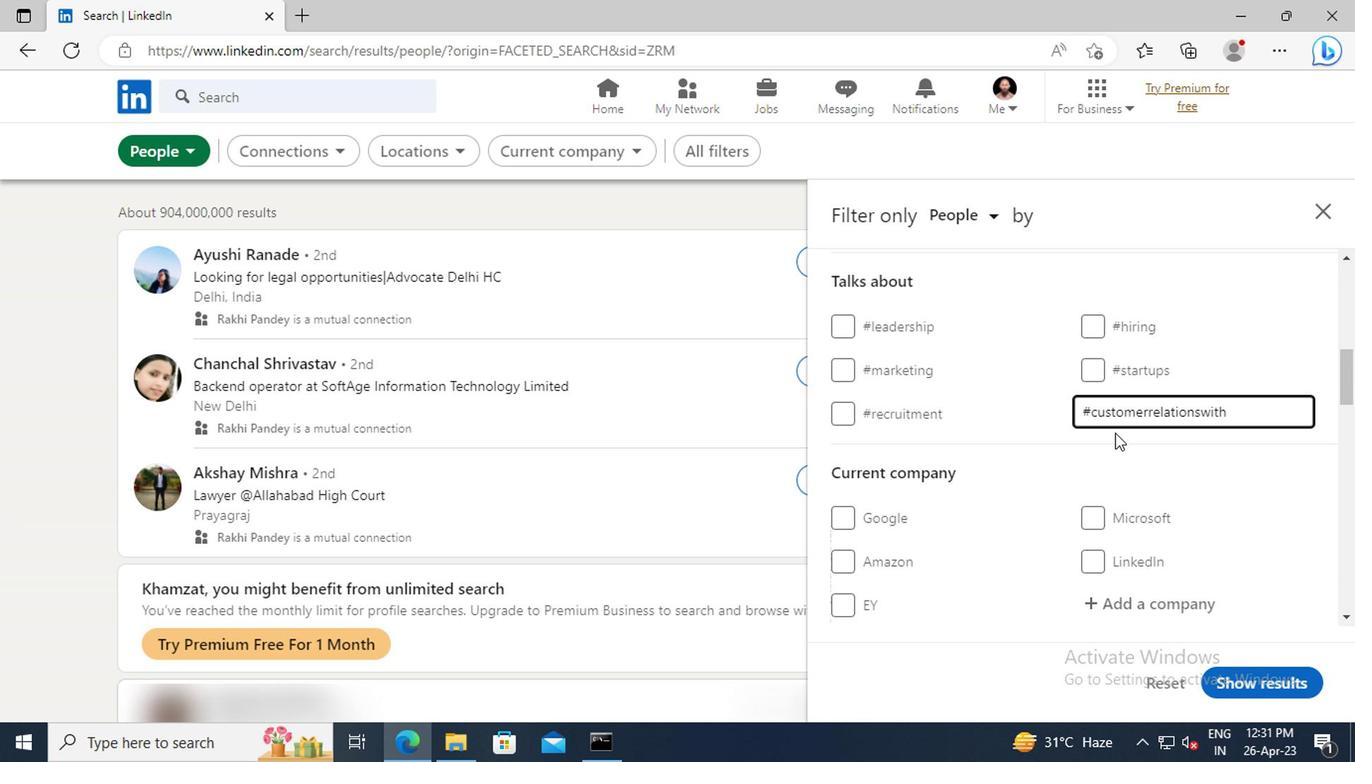 
Action: Mouse scrolled (930, 444) with delta (0, 0)
Screenshot: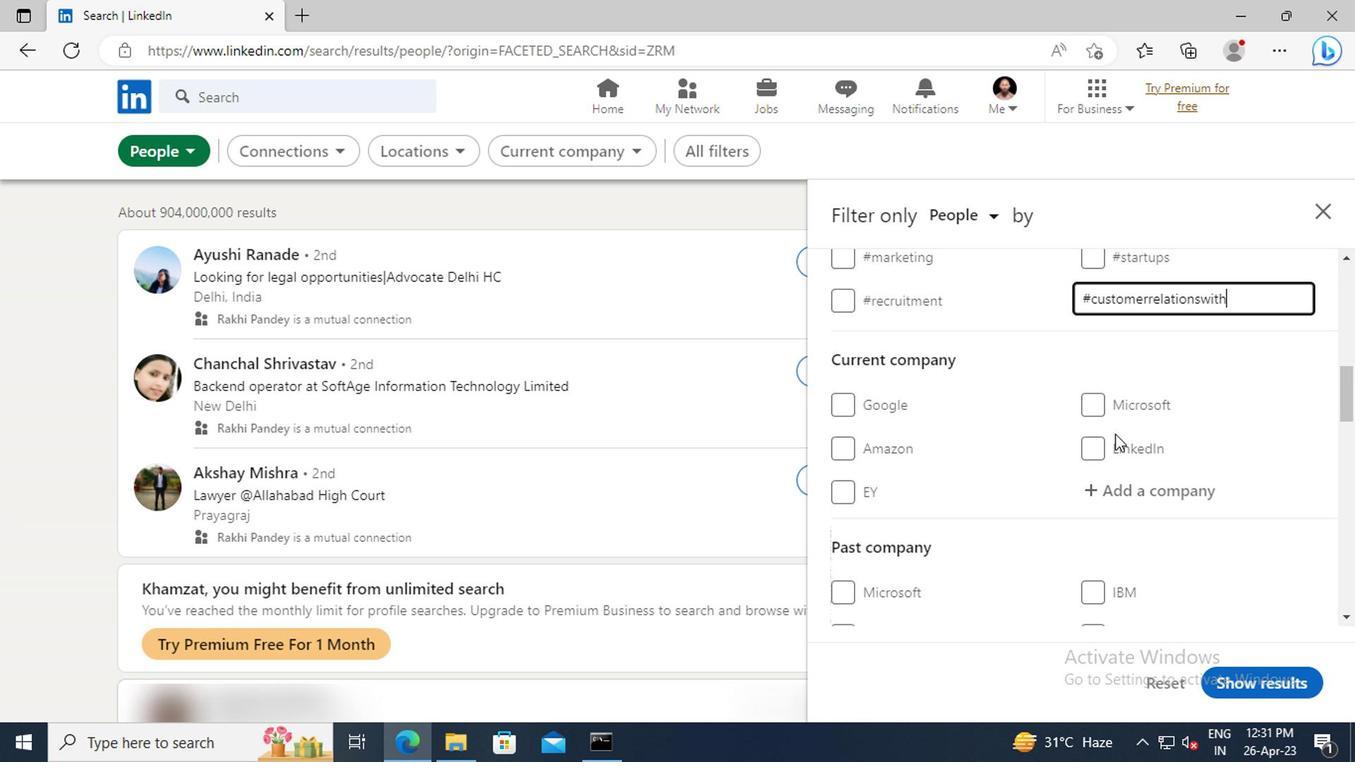 
Action: Mouse scrolled (930, 444) with delta (0, 0)
Screenshot: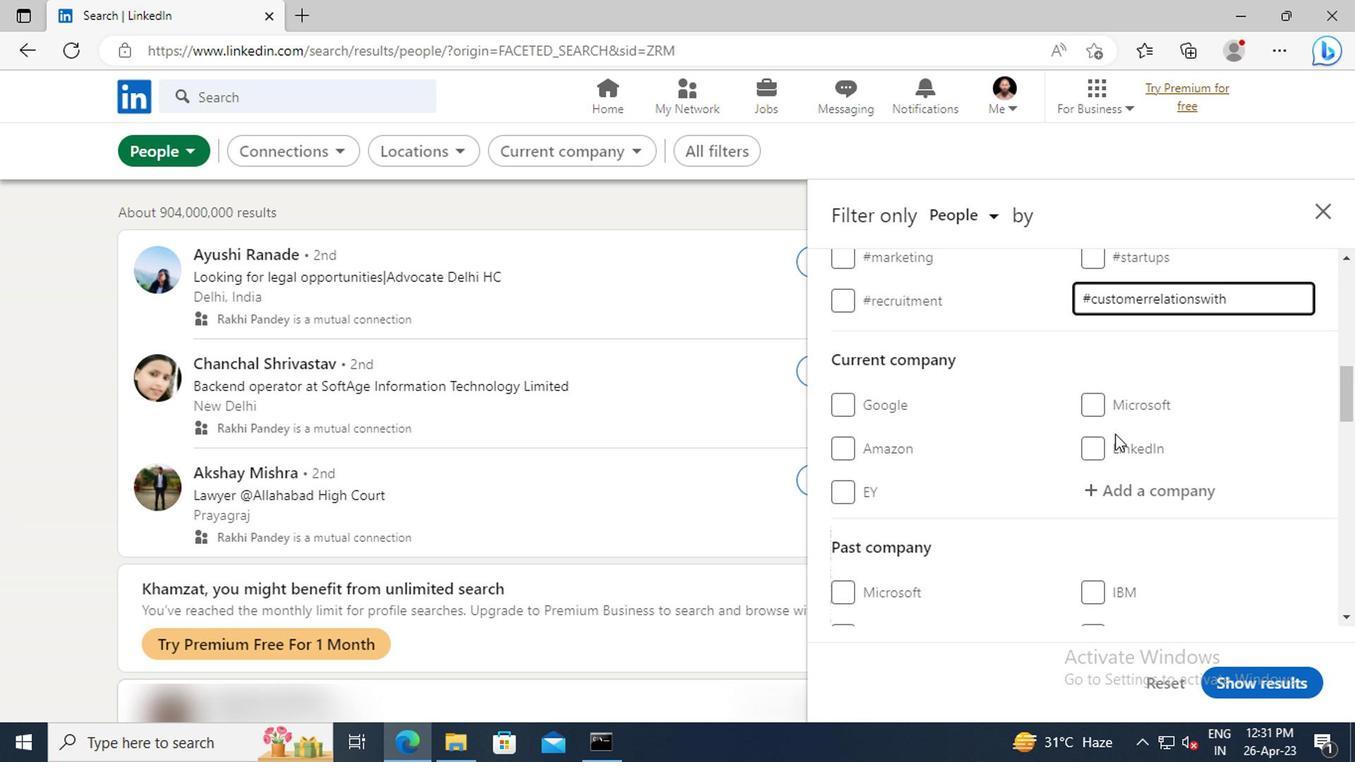 
Action: Mouse scrolled (930, 444) with delta (0, 0)
Screenshot: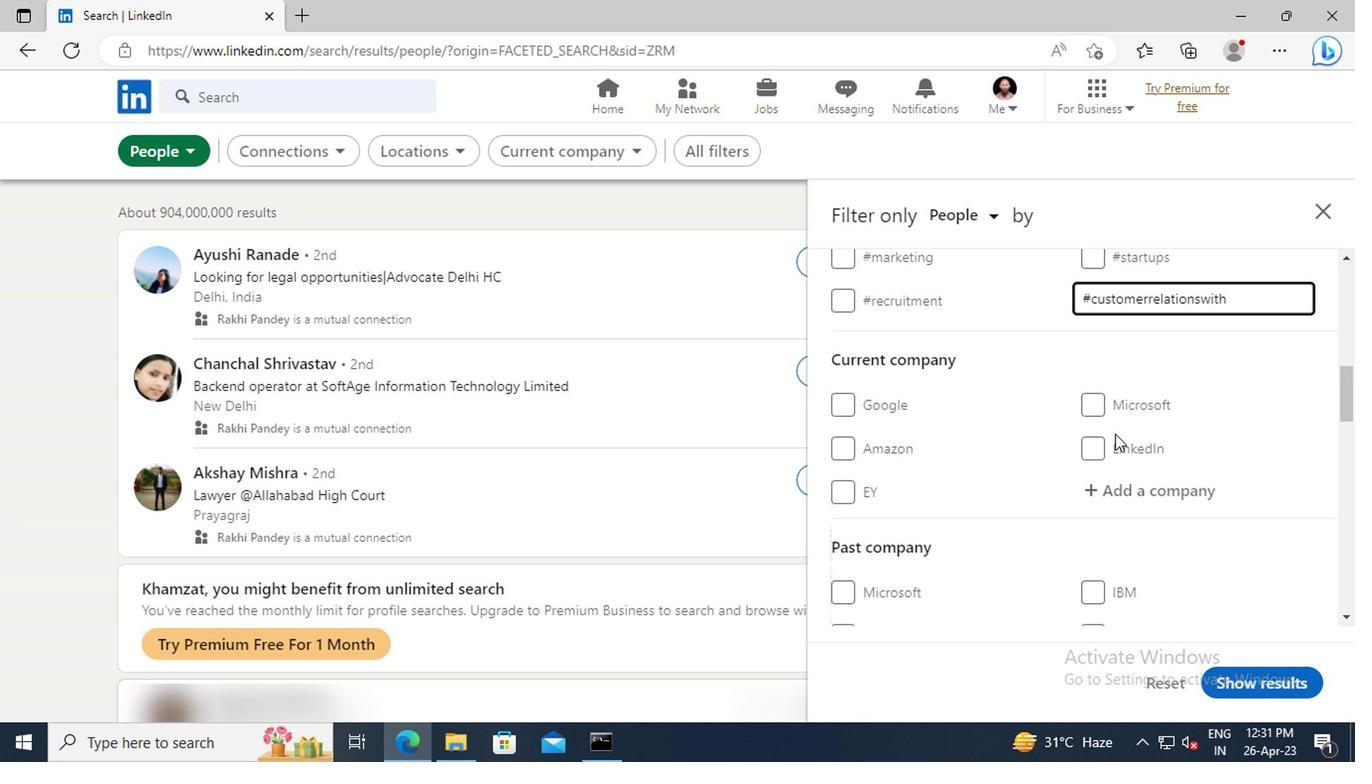 
Action: Mouse scrolled (930, 444) with delta (0, 0)
Screenshot: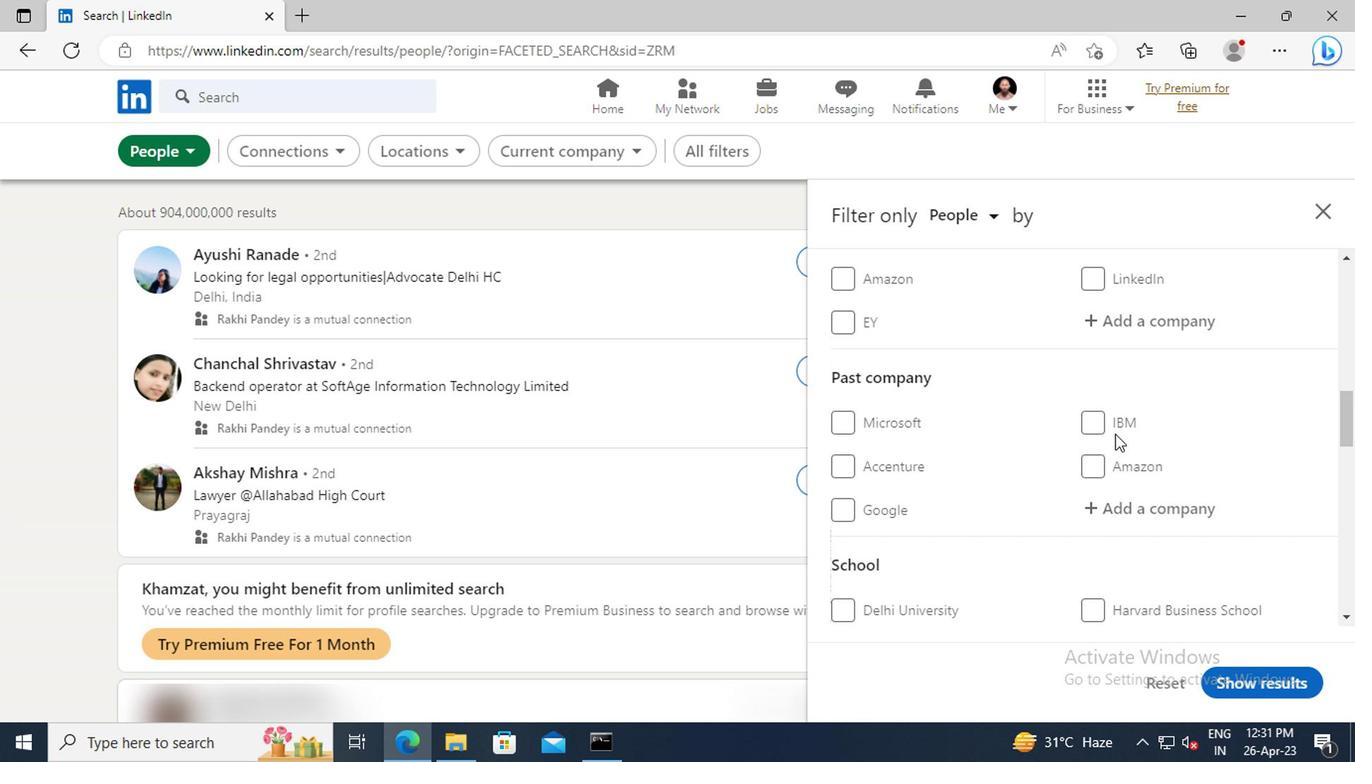 
Action: Mouse scrolled (930, 444) with delta (0, 0)
Screenshot: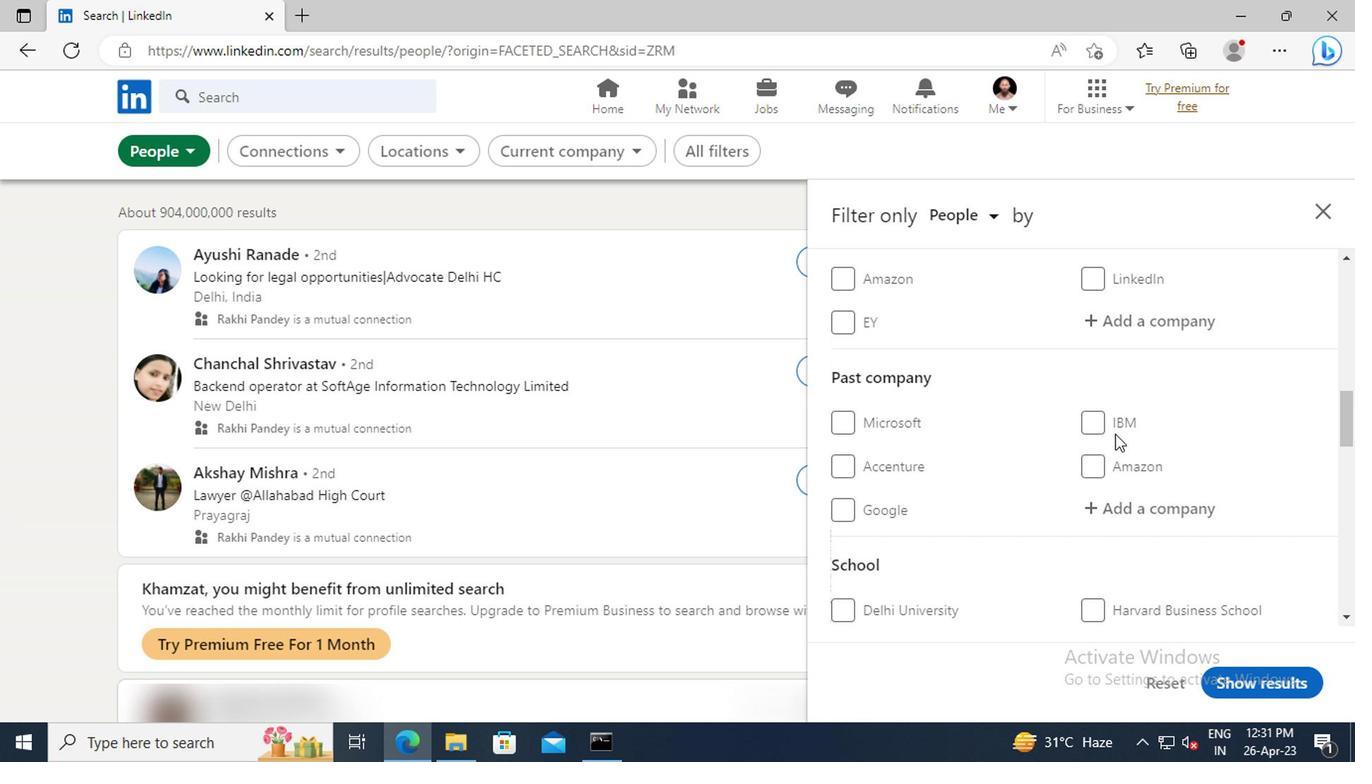 
Action: Mouse scrolled (930, 444) with delta (0, 0)
Screenshot: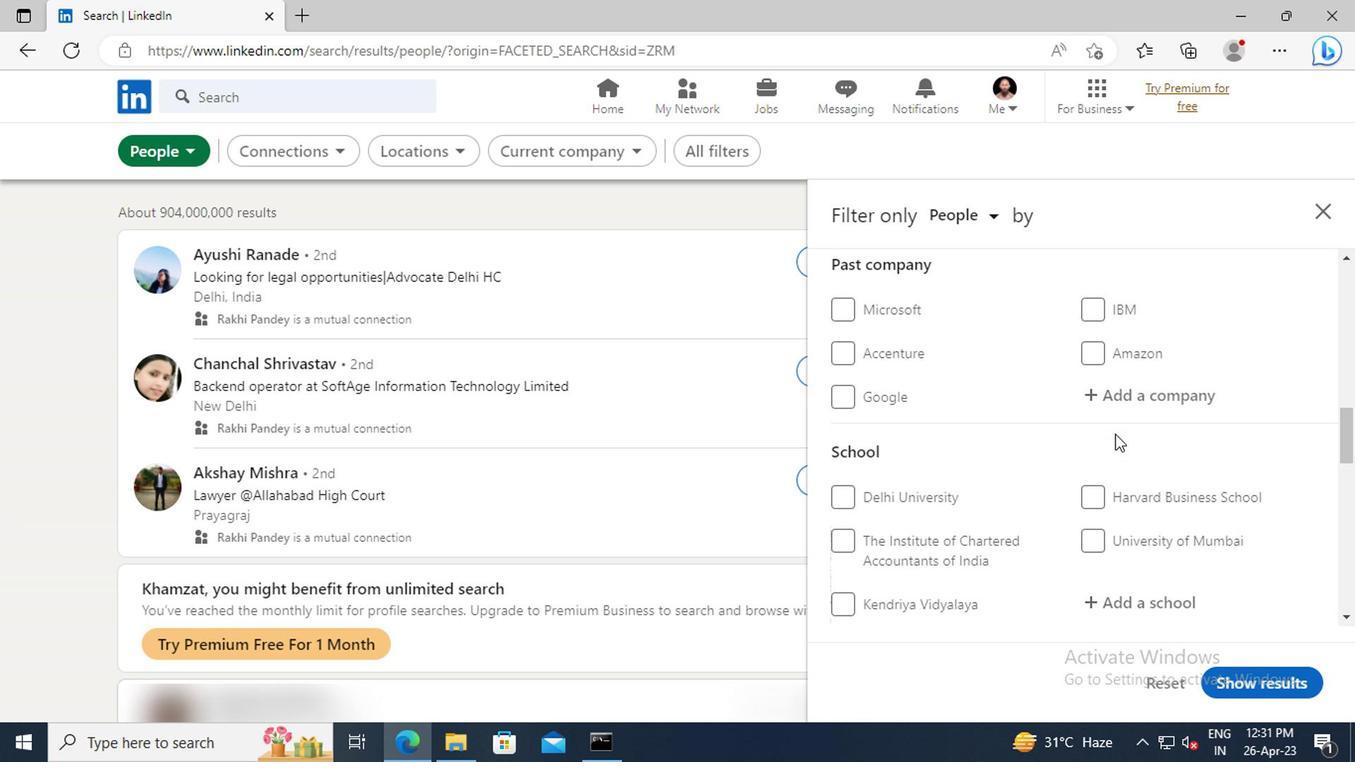 
Action: Mouse scrolled (930, 444) with delta (0, 0)
Screenshot: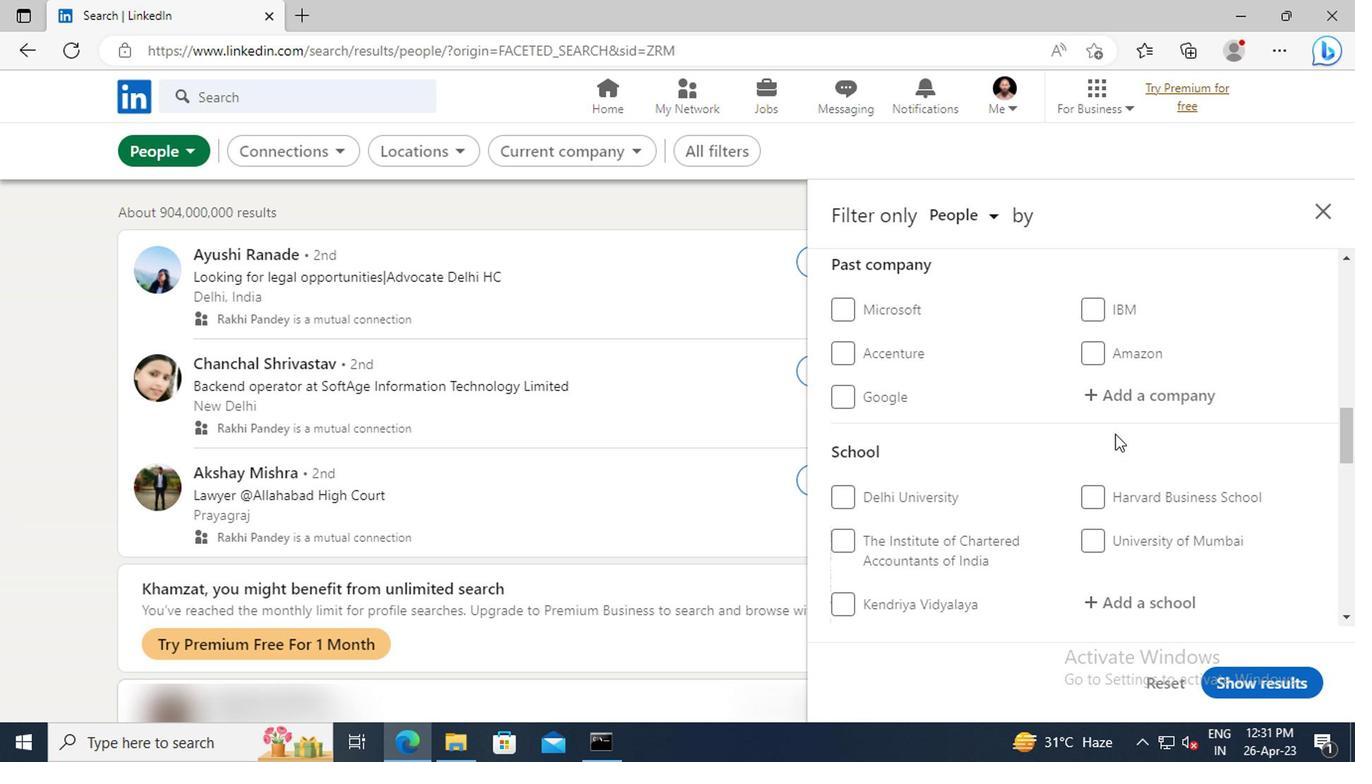 
Action: Mouse scrolled (930, 444) with delta (0, 0)
Screenshot: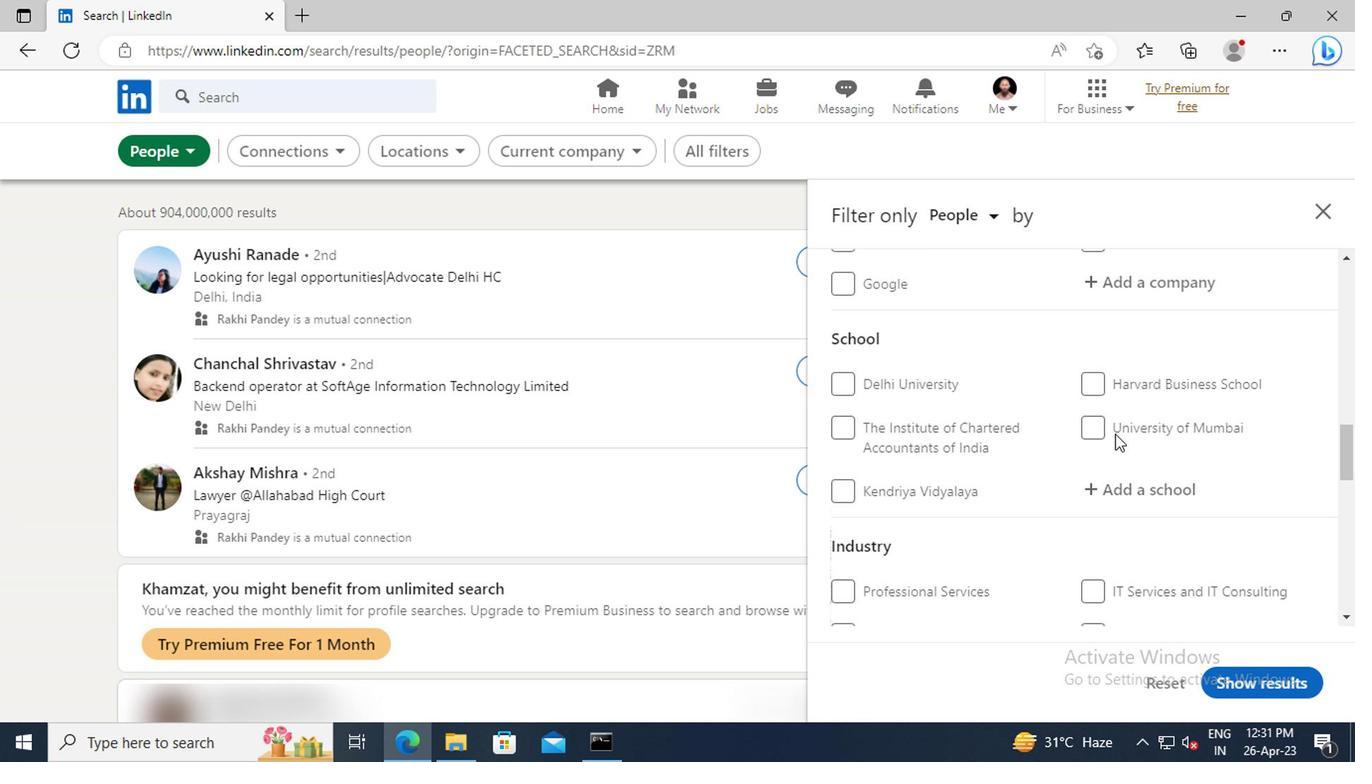 
Action: Mouse scrolled (930, 444) with delta (0, 0)
Screenshot: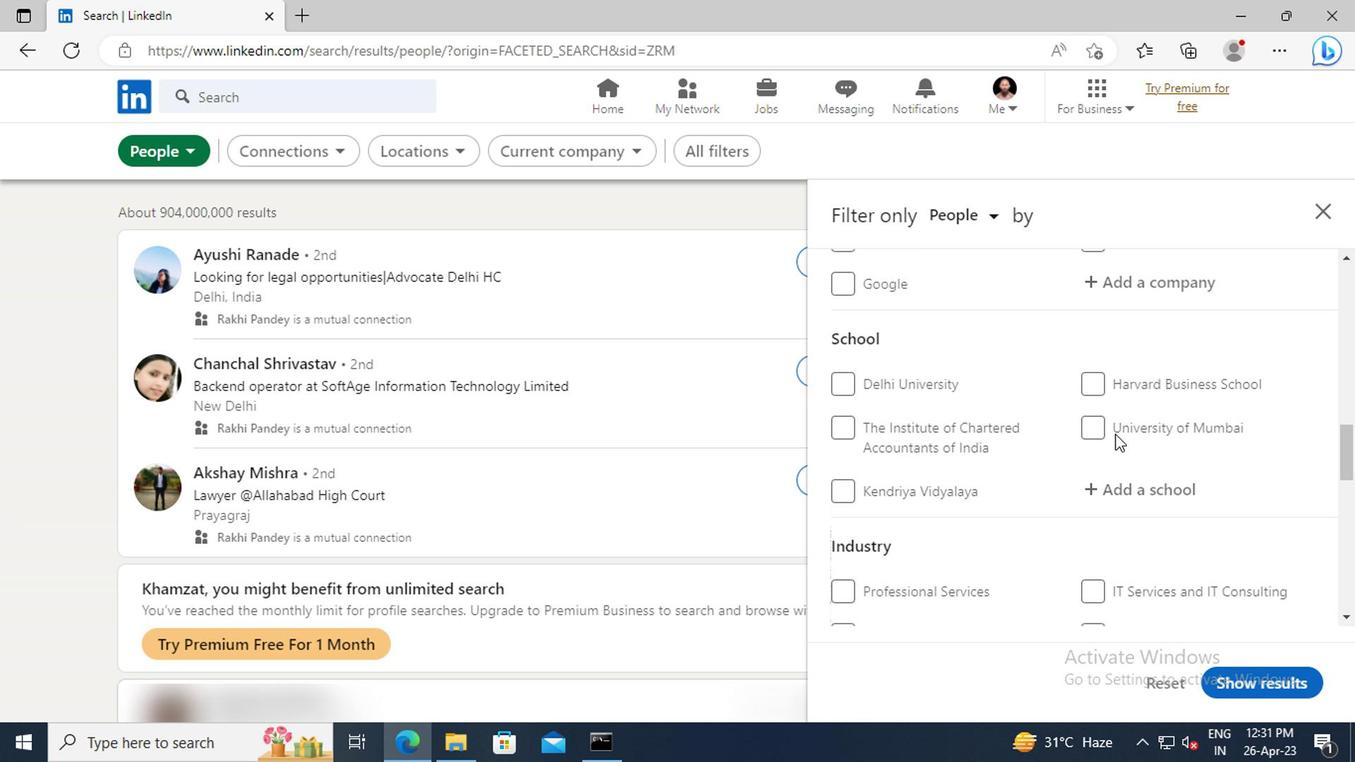 
Action: Mouse scrolled (930, 444) with delta (0, 0)
Screenshot: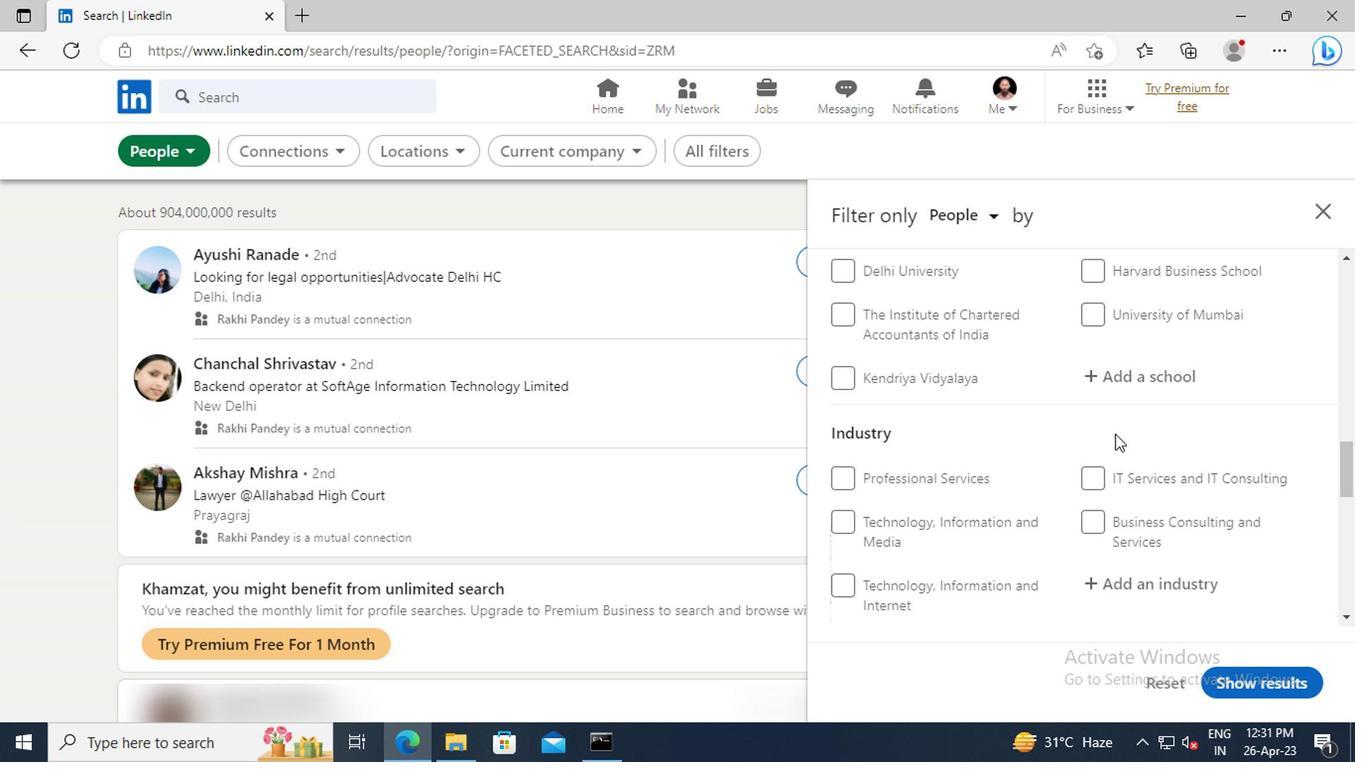 
Action: Mouse scrolled (930, 444) with delta (0, 0)
Screenshot: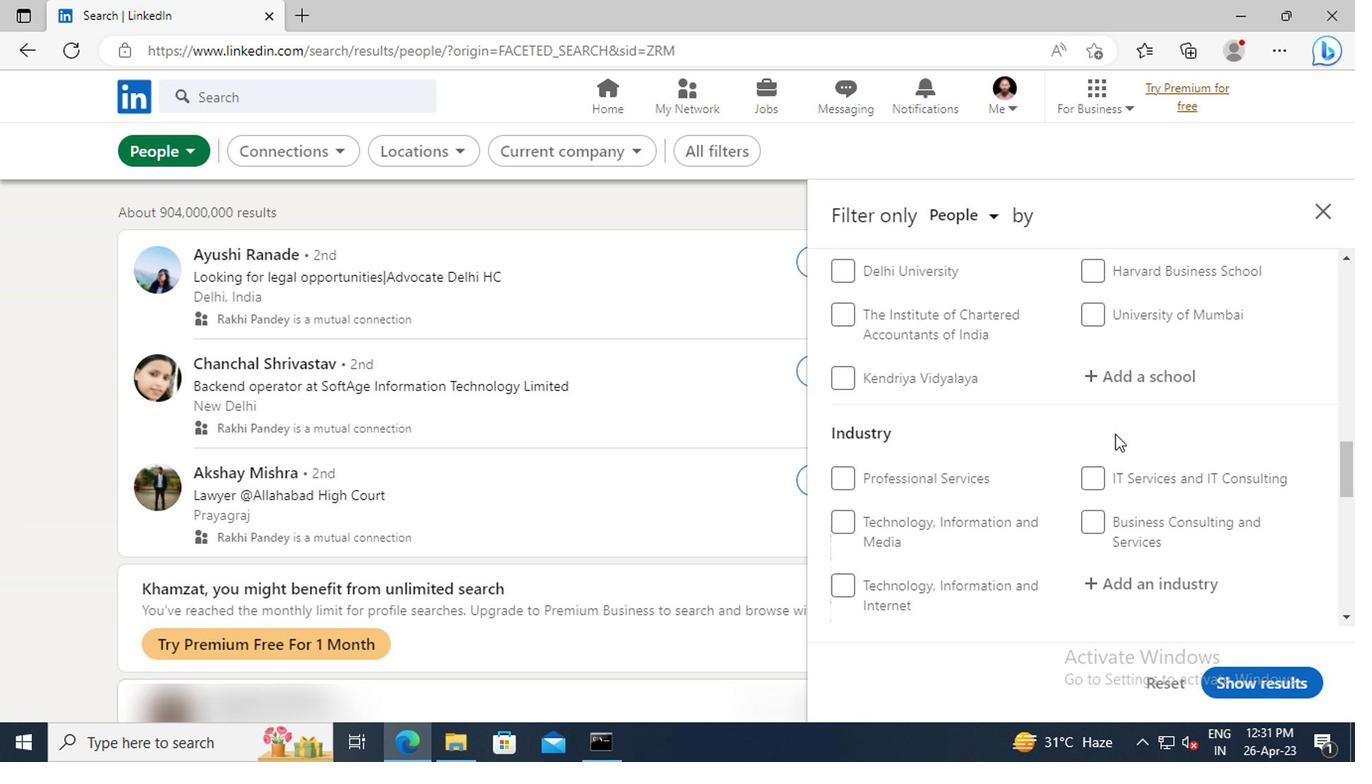 
Action: Mouse scrolled (930, 444) with delta (0, 0)
Screenshot: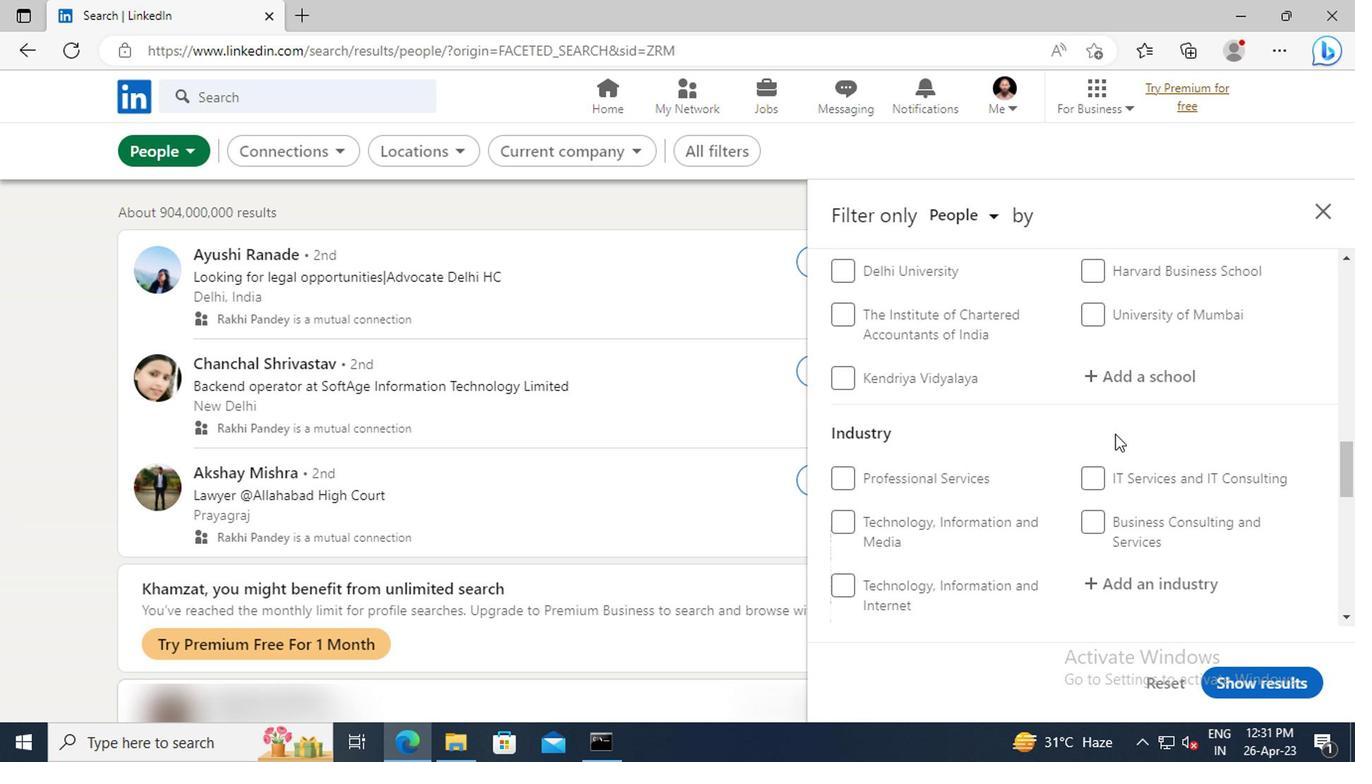 
Action: Mouse scrolled (930, 444) with delta (0, 0)
Screenshot: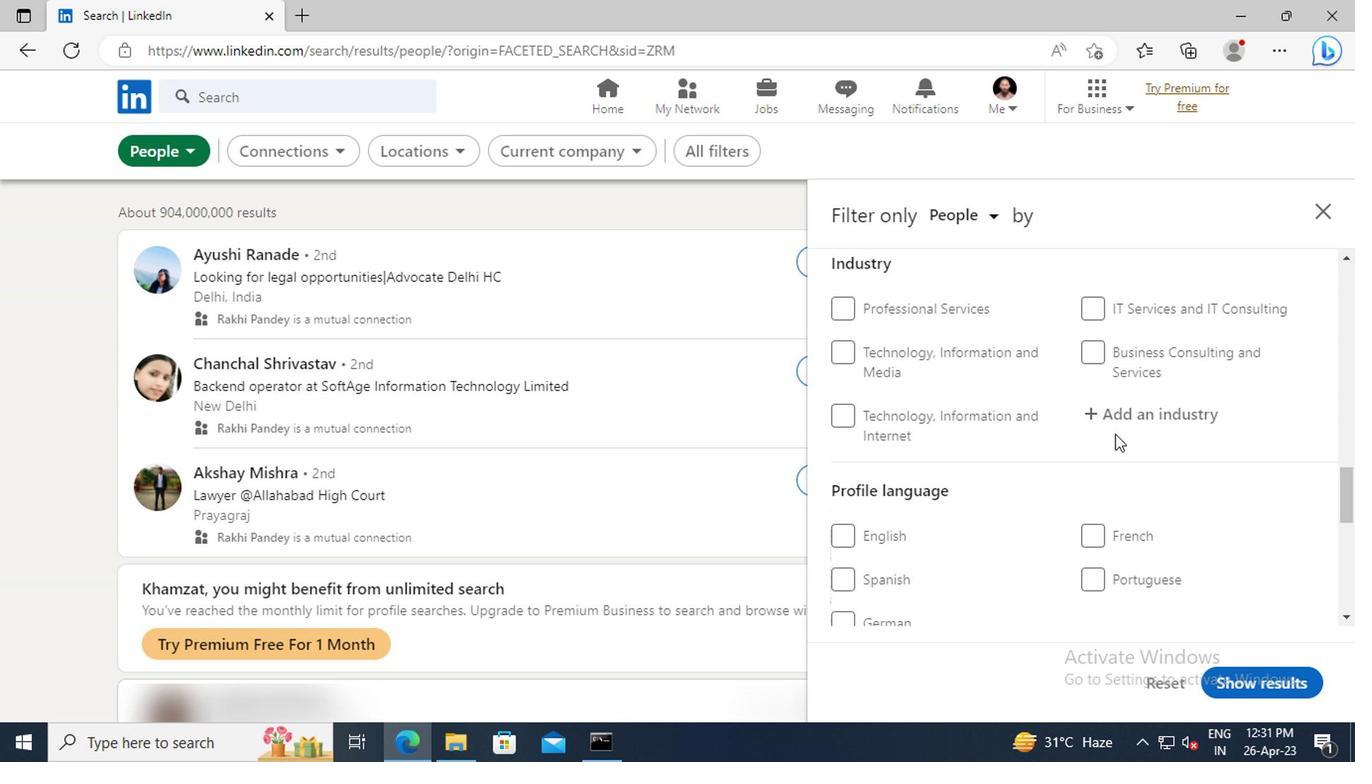 
Action: Mouse moved to (919, 507)
Screenshot: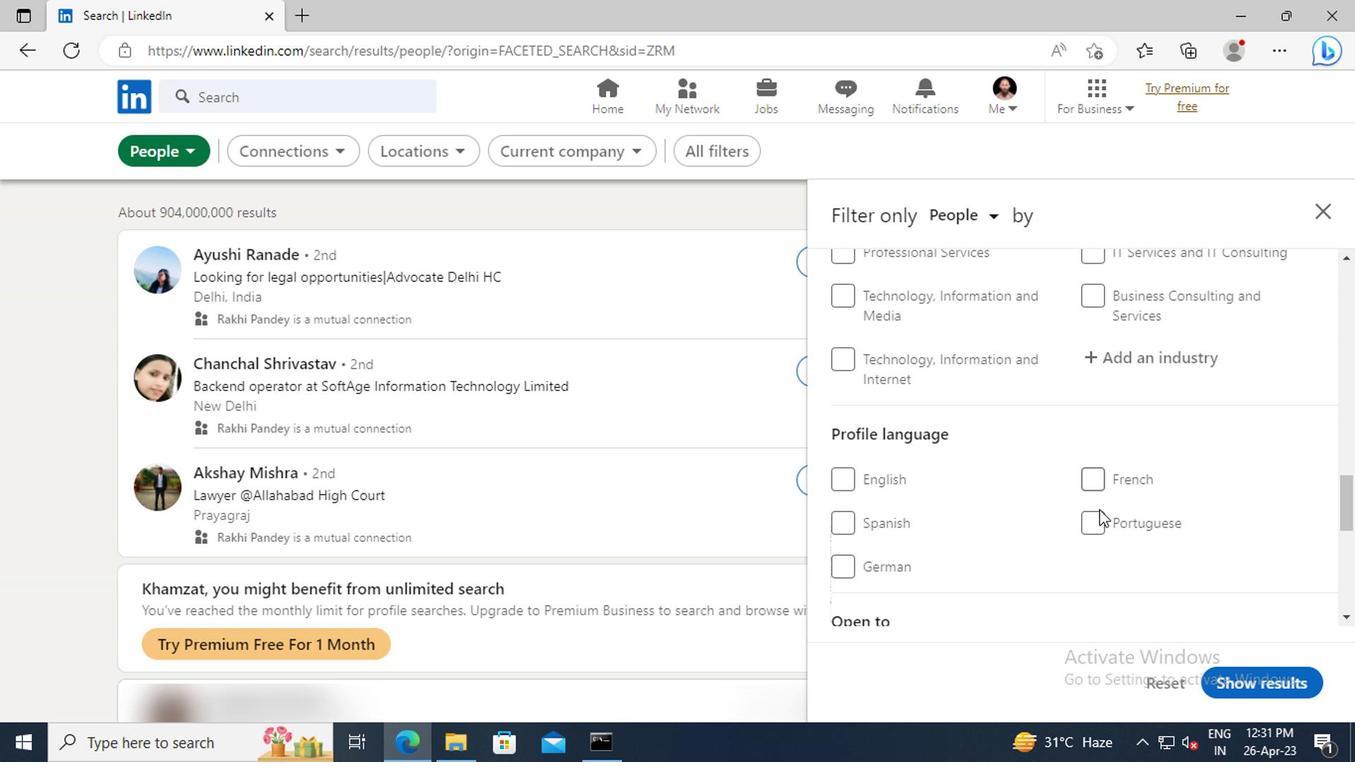 
Action: Mouse pressed left at (919, 507)
Screenshot: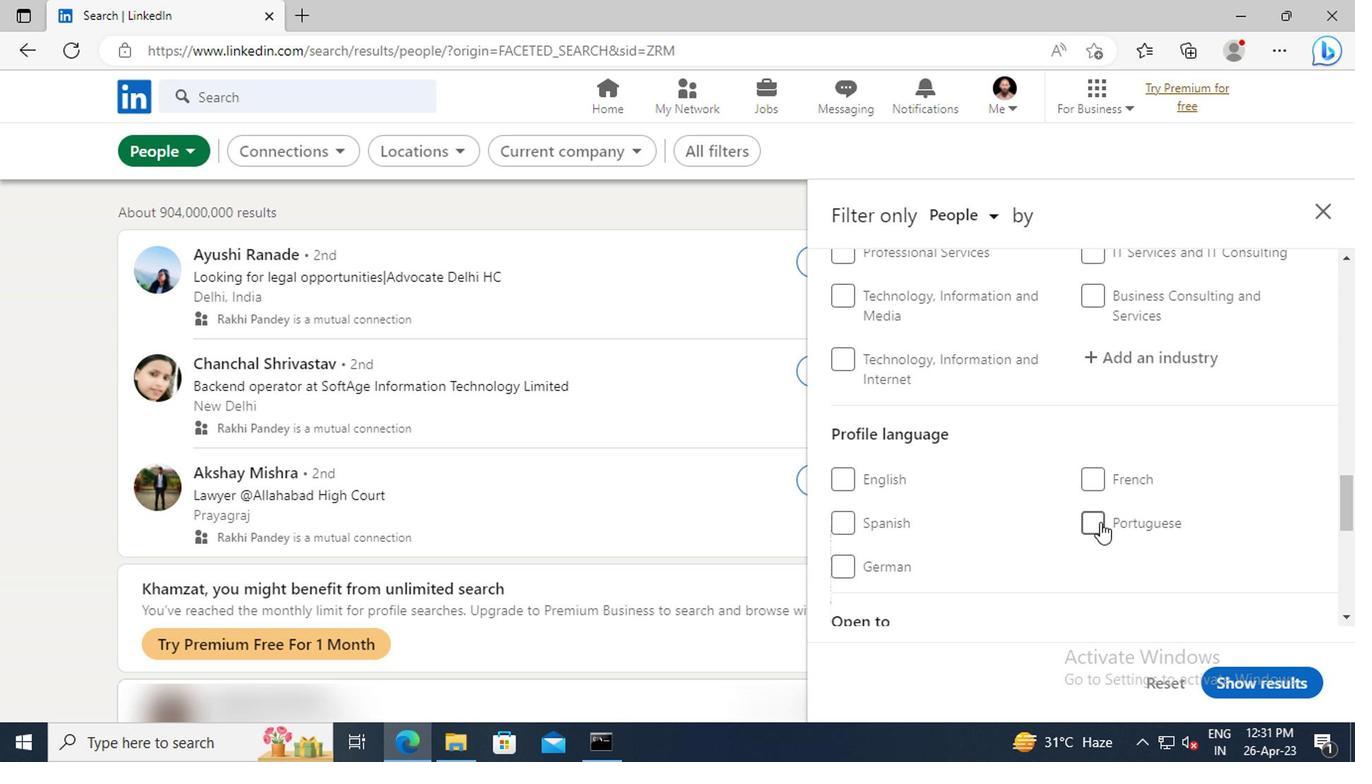 
Action: Mouse moved to (935, 492)
Screenshot: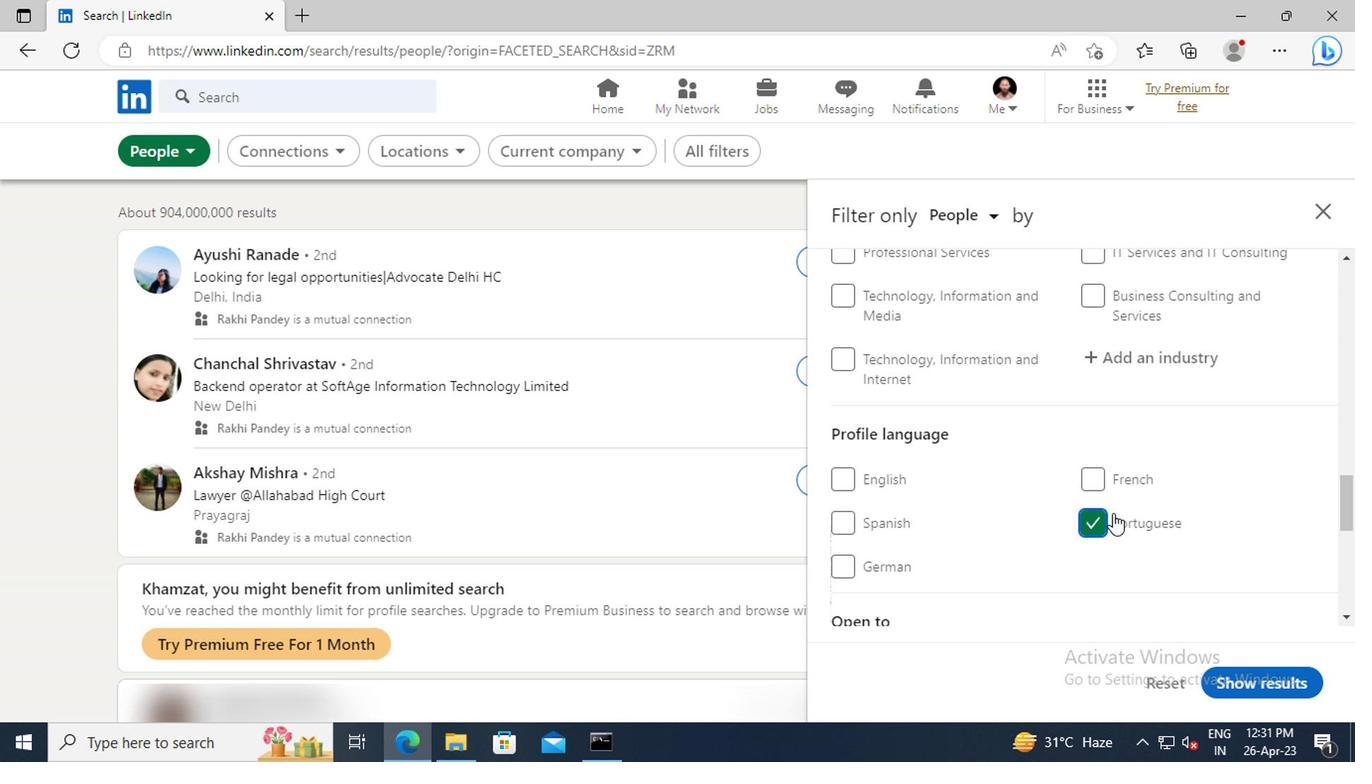 
Action: Mouse scrolled (935, 493) with delta (0, 0)
Screenshot: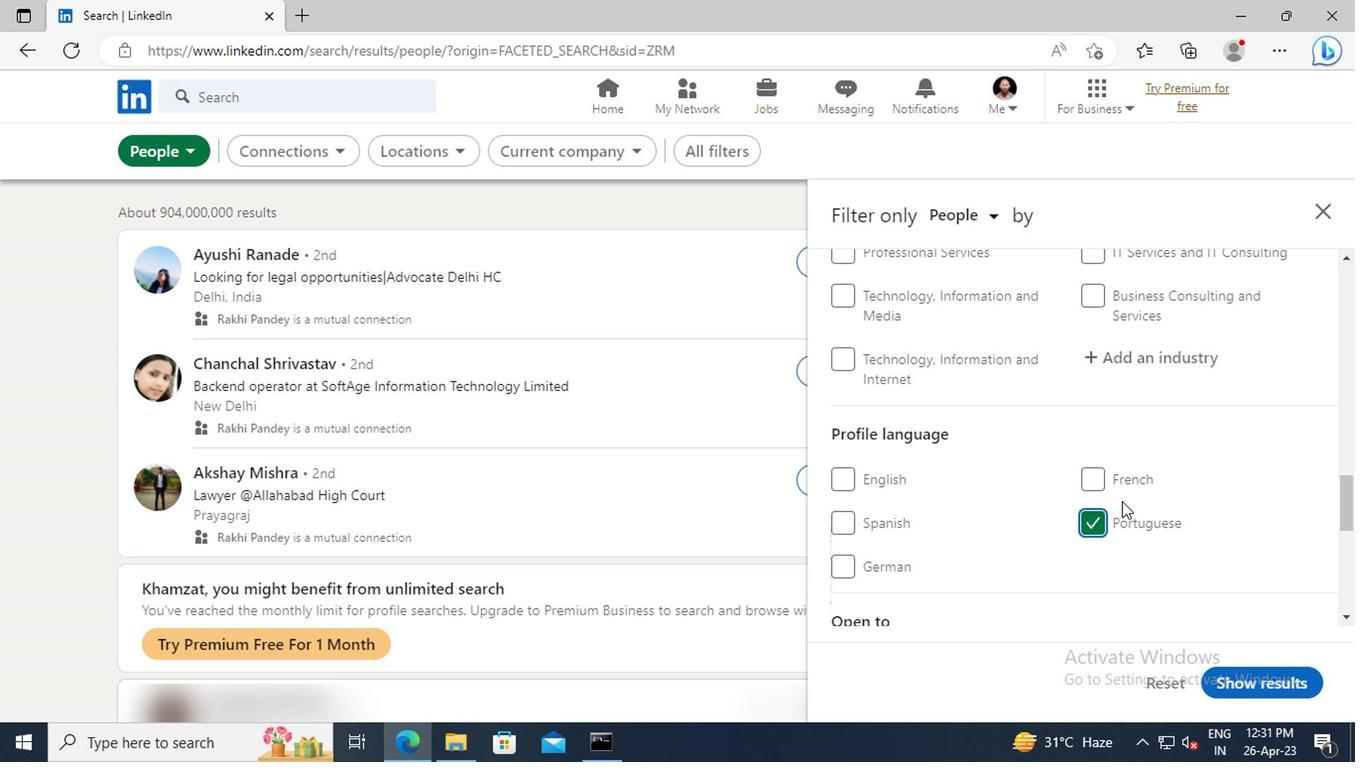
Action: Mouse scrolled (935, 493) with delta (0, 0)
Screenshot: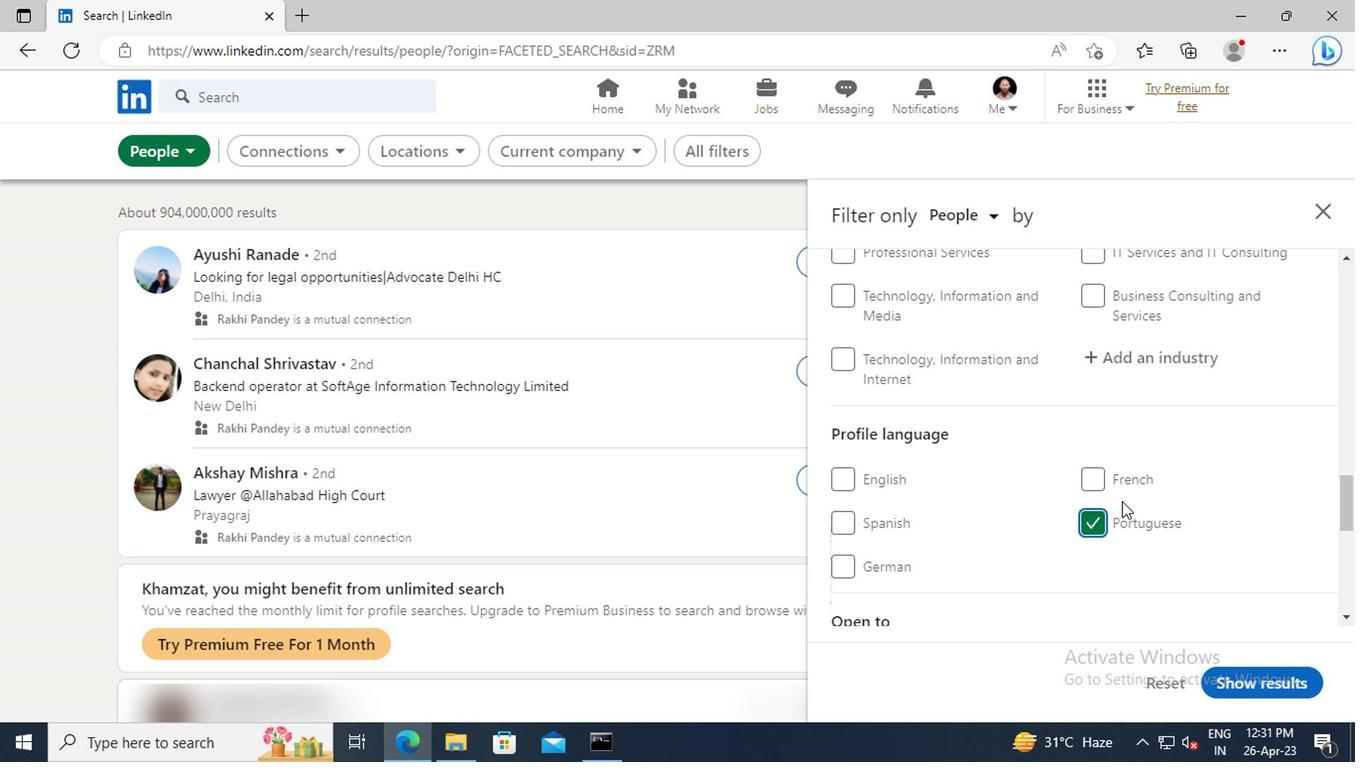 
Action: Mouse scrolled (935, 493) with delta (0, 0)
Screenshot: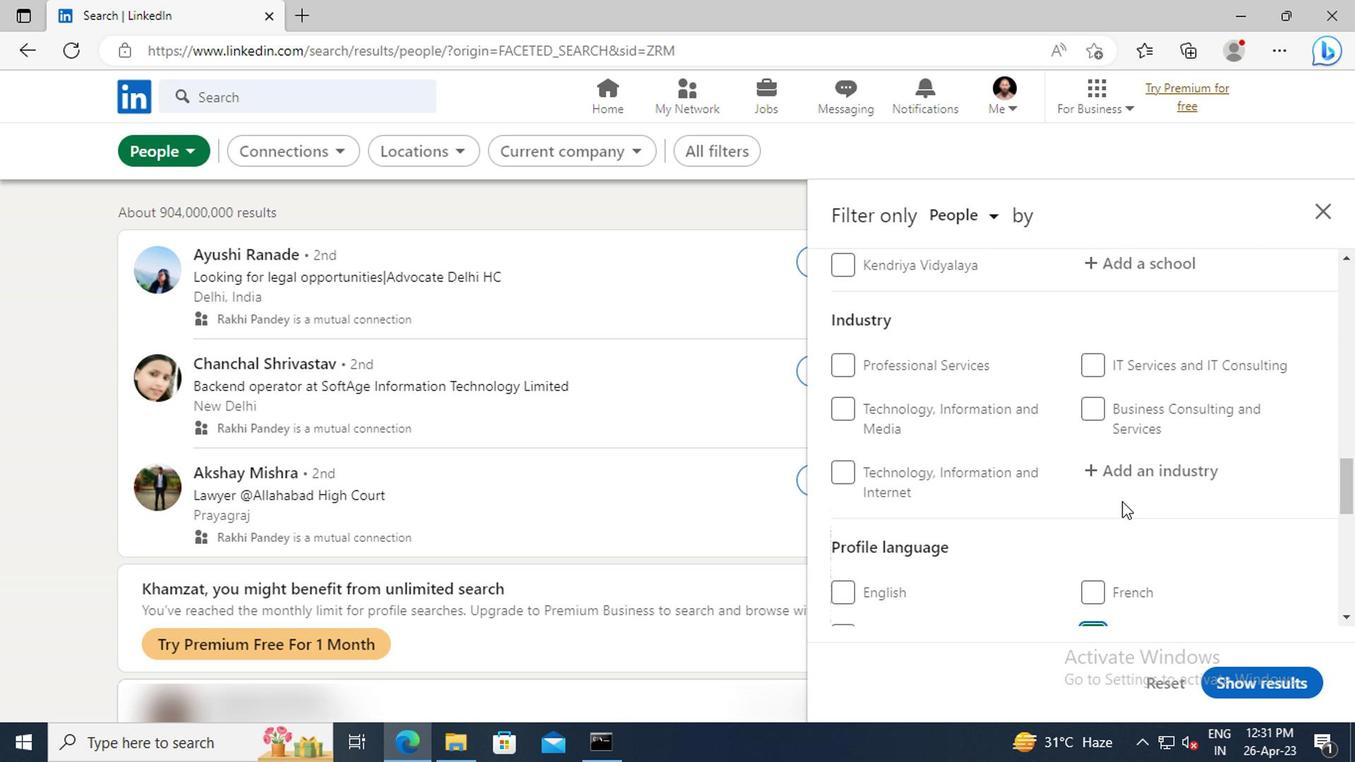 
Action: Mouse scrolled (935, 493) with delta (0, 0)
Screenshot: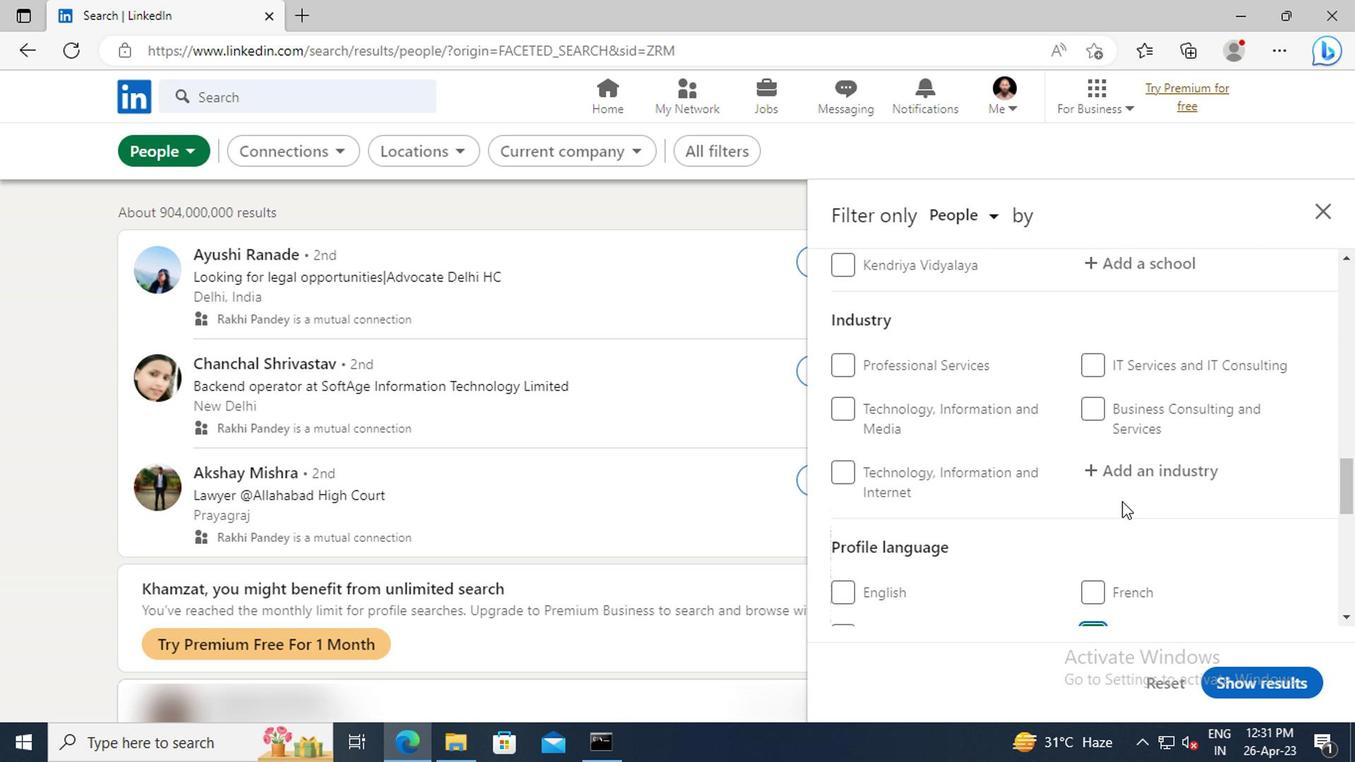 
Action: Mouse scrolled (935, 493) with delta (0, 0)
Screenshot: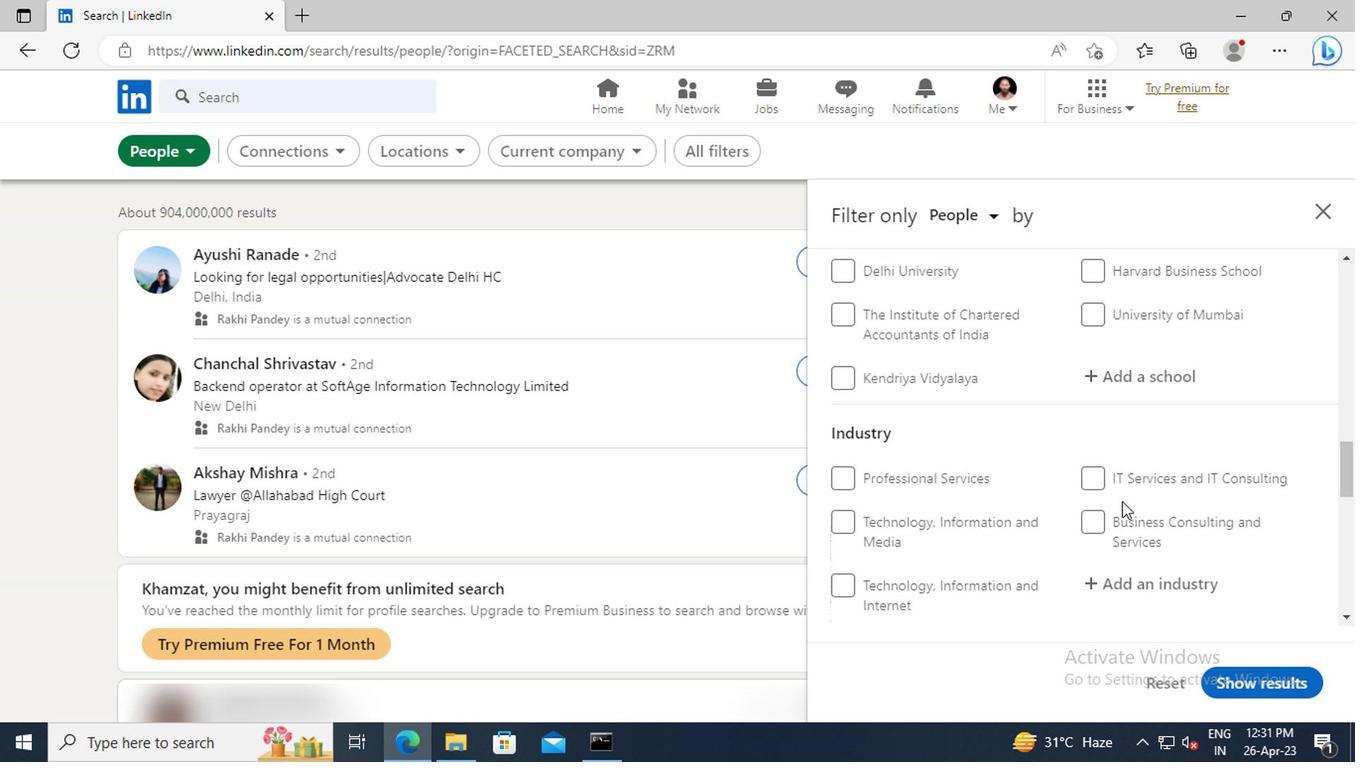 
Action: Mouse scrolled (935, 493) with delta (0, 0)
Screenshot: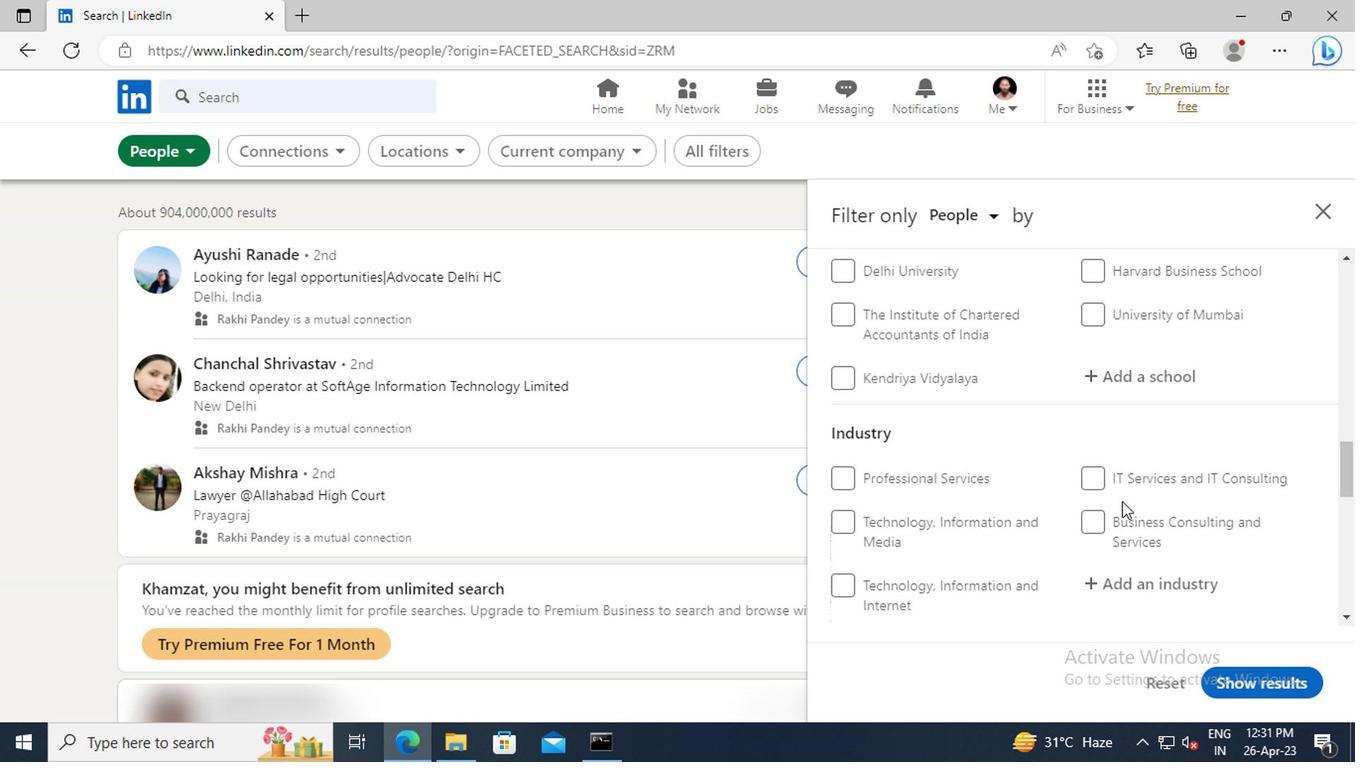
Action: Mouse scrolled (935, 493) with delta (0, 0)
Screenshot: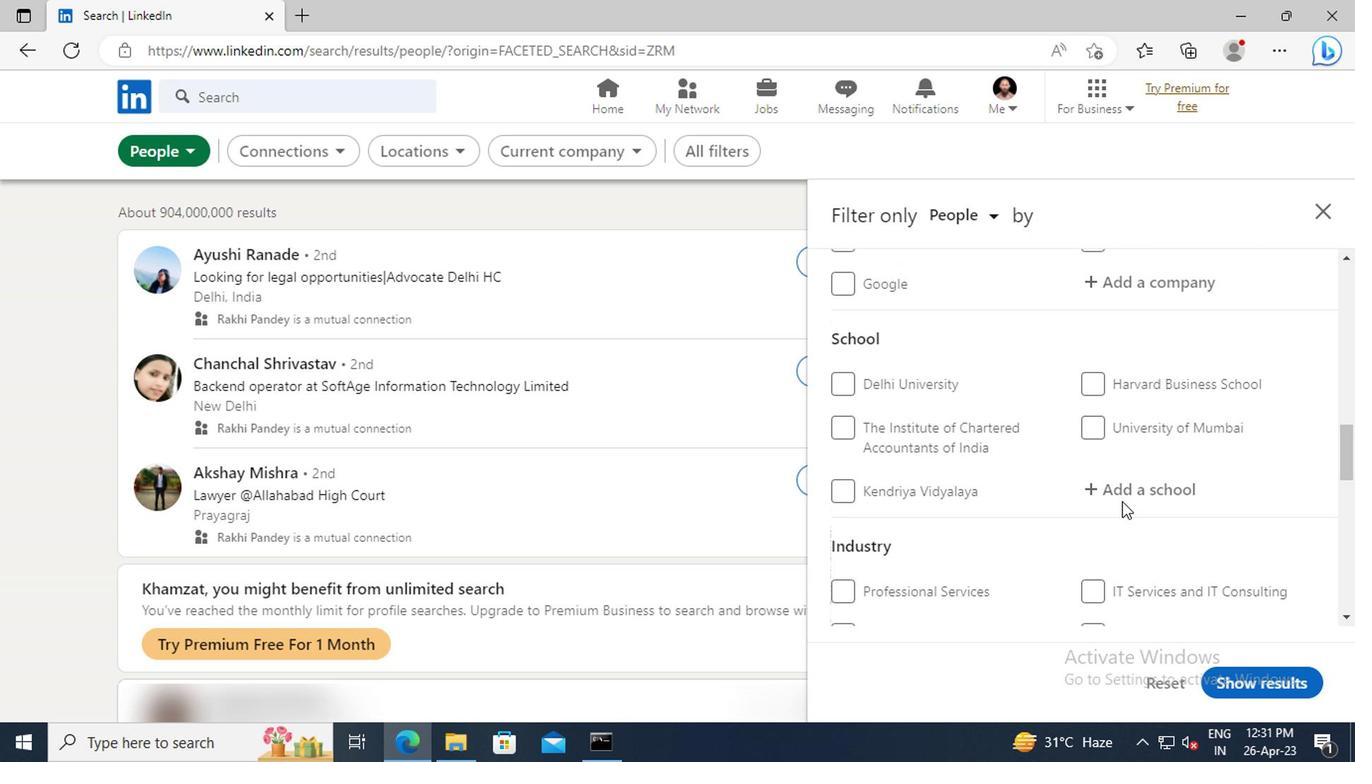 
Action: Mouse scrolled (935, 493) with delta (0, 0)
Screenshot: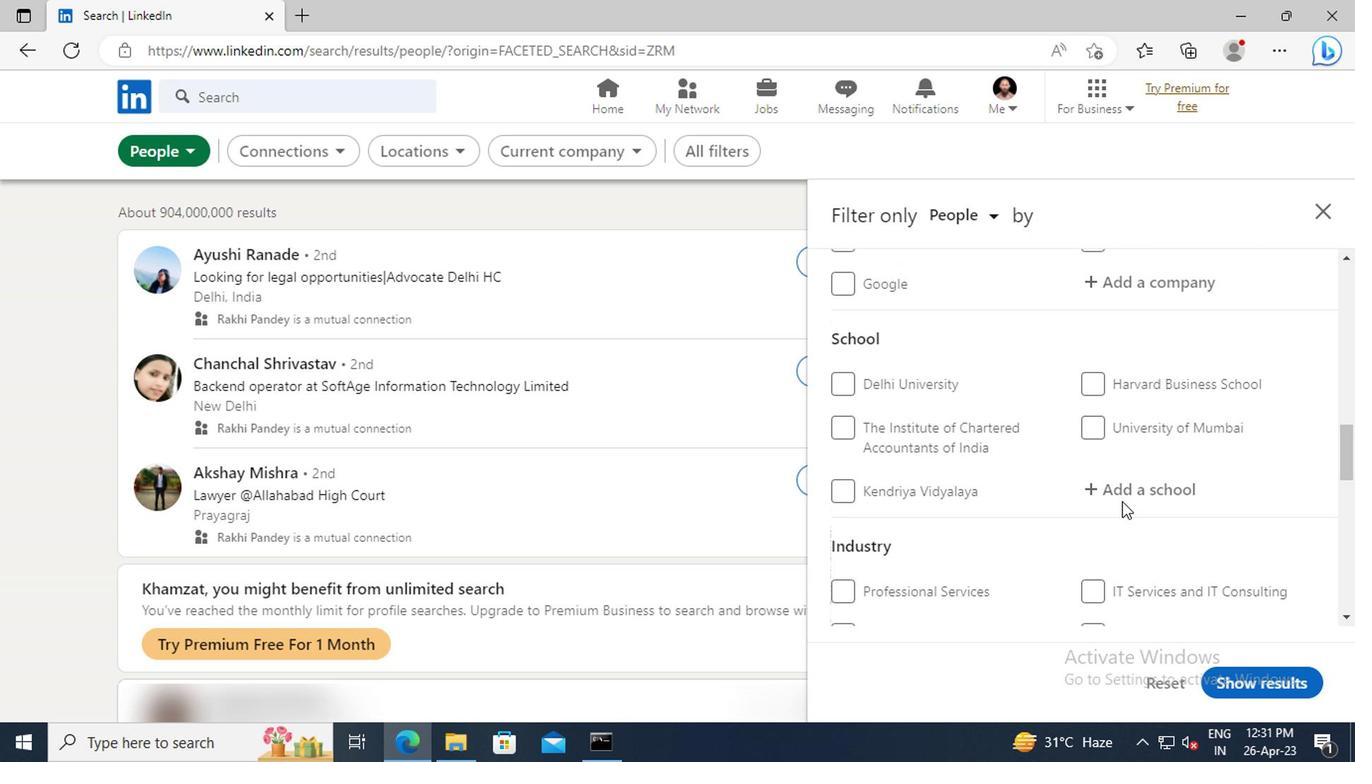 
Action: Mouse scrolled (935, 493) with delta (0, 0)
Screenshot: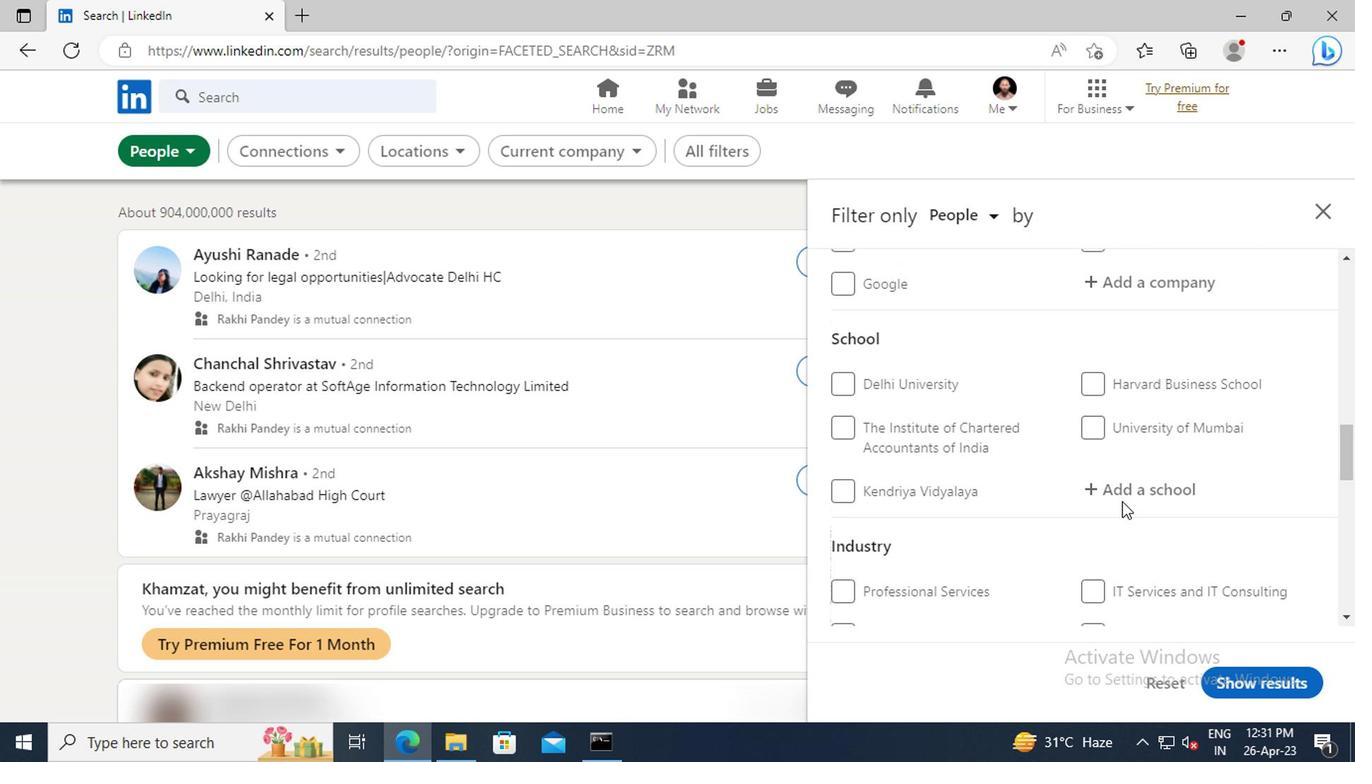 
Action: Mouse scrolled (935, 493) with delta (0, 0)
Screenshot: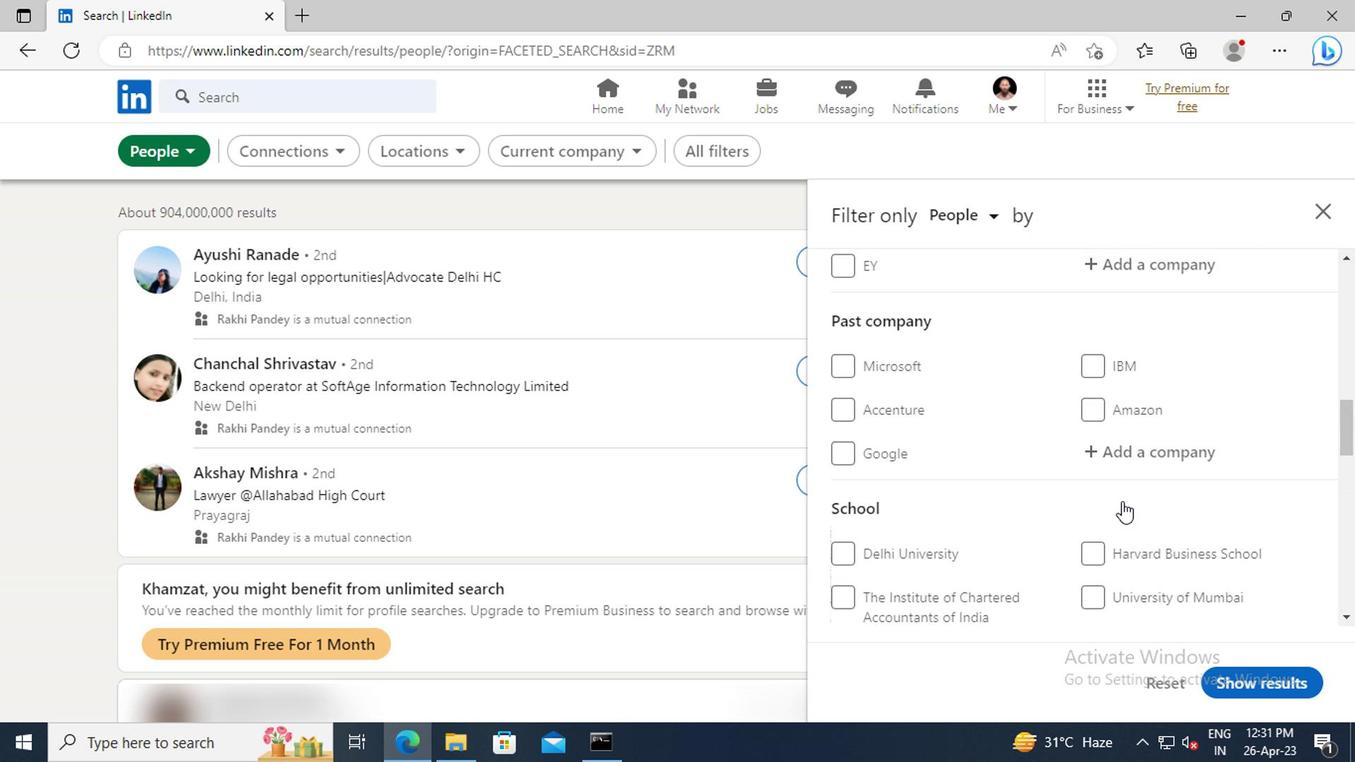 
Action: Mouse scrolled (935, 493) with delta (0, 0)
Screenshot: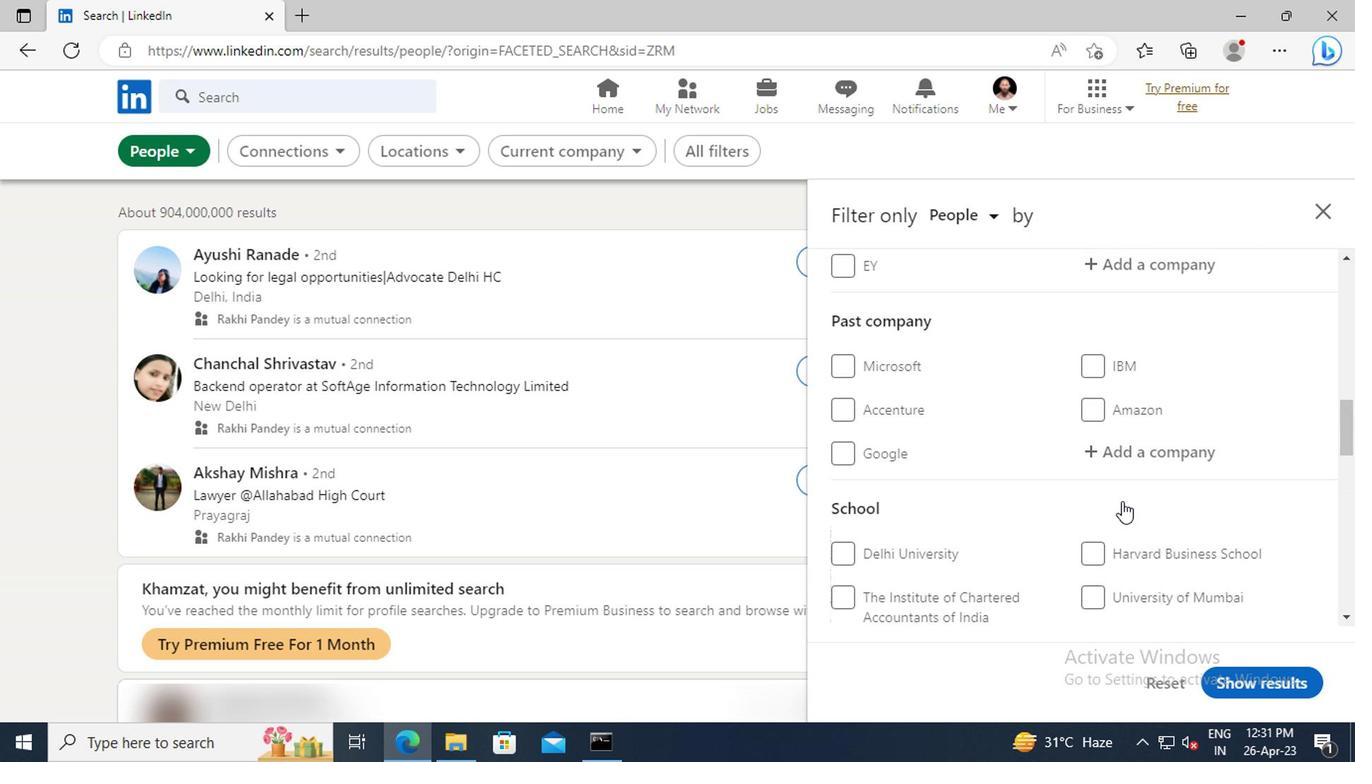 
Action: Mouse scrolled (935, 493) with delta (0, 0)
Screenshot: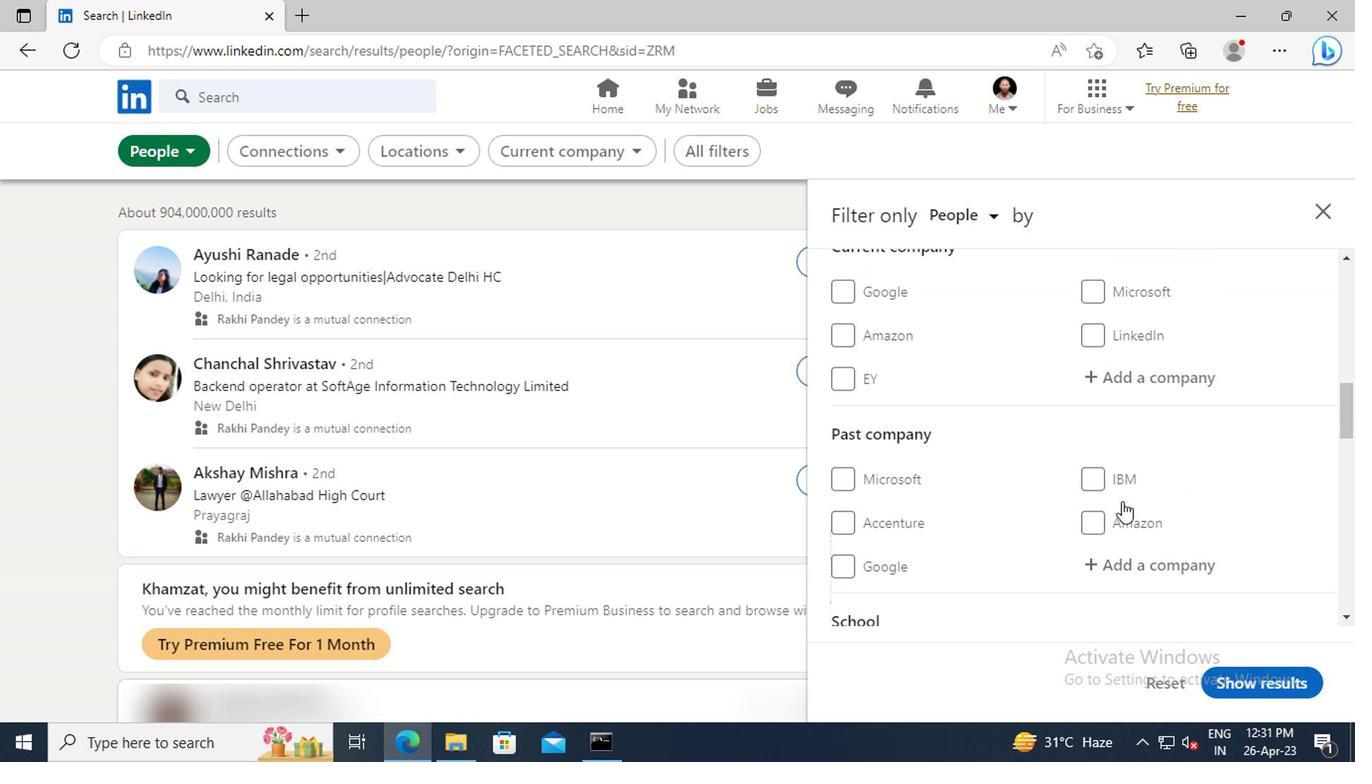 
Action: Mouse scrolled (935, 493) with delta (0, 0)
Screenshot: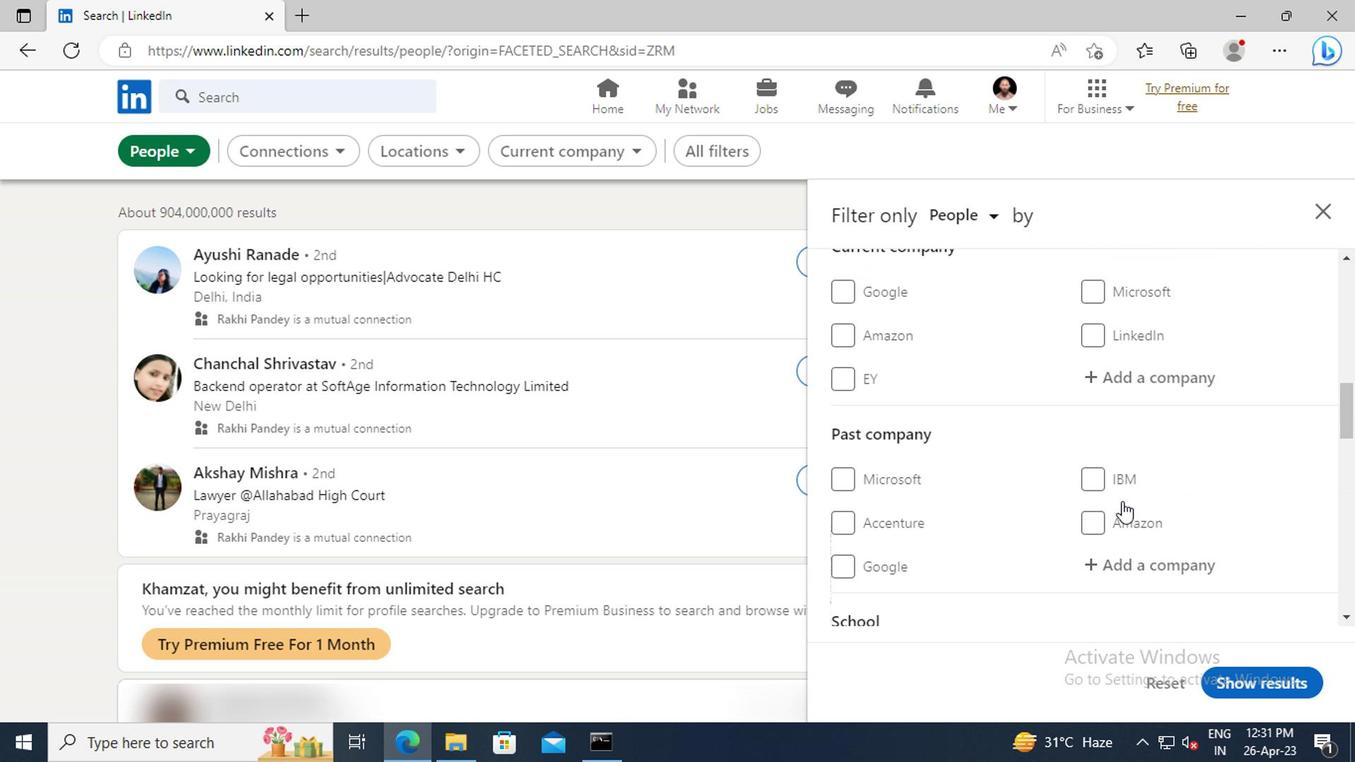 
Action: Mouse moved to (934, 487)
Screenshot: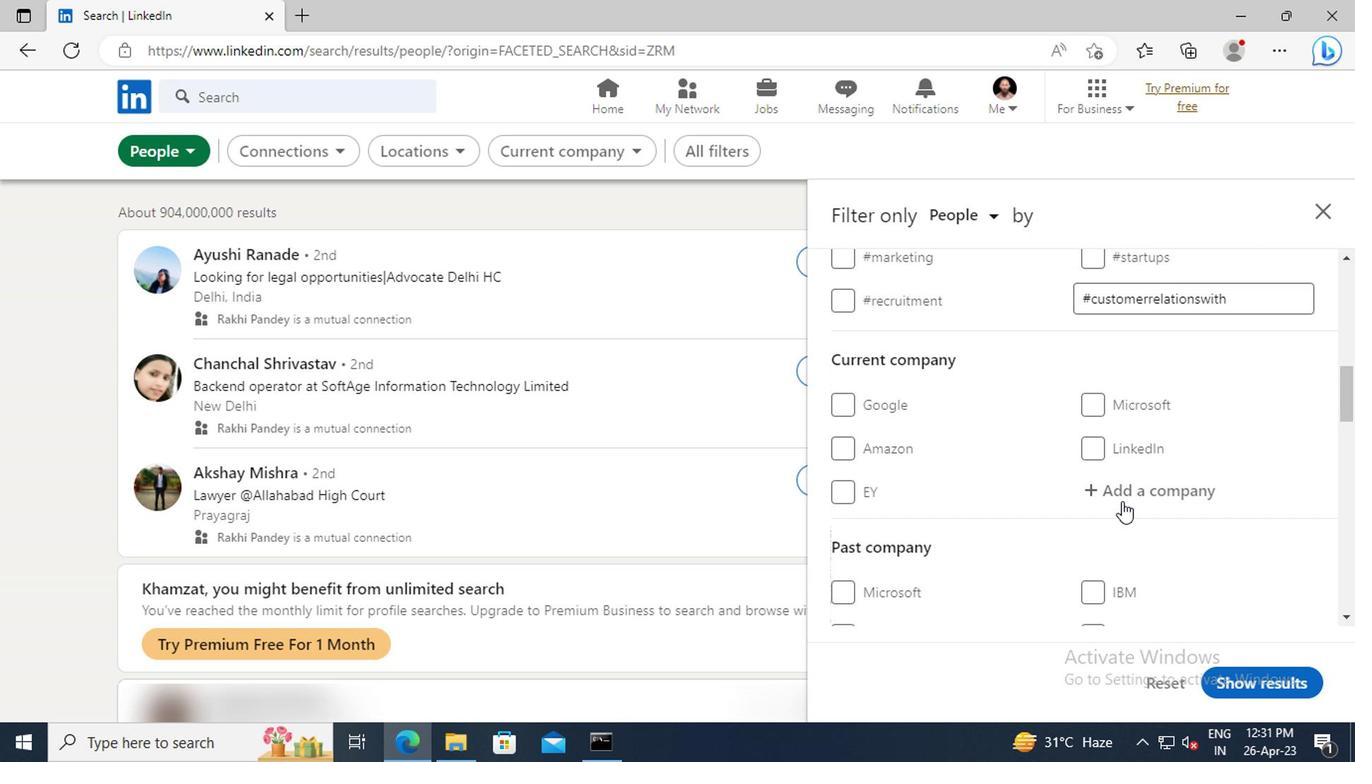 
Action: Mouse pressed left at (934, 487)
Screenshot: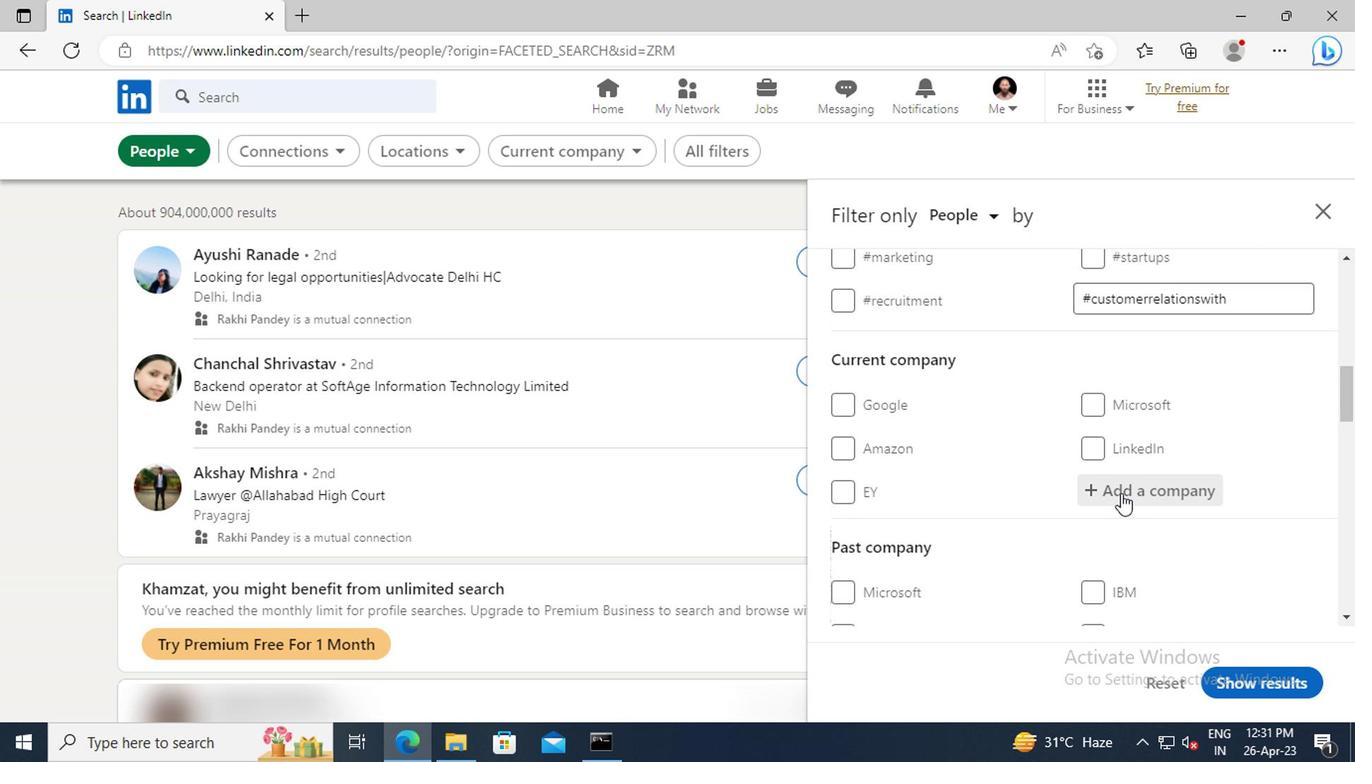 
Action: Key pressed <Key.shift>LEGATO<Key.space><Key.shift>HEALTH<Key.space><Key.shift>TECHNOLOGIES
Screenshot: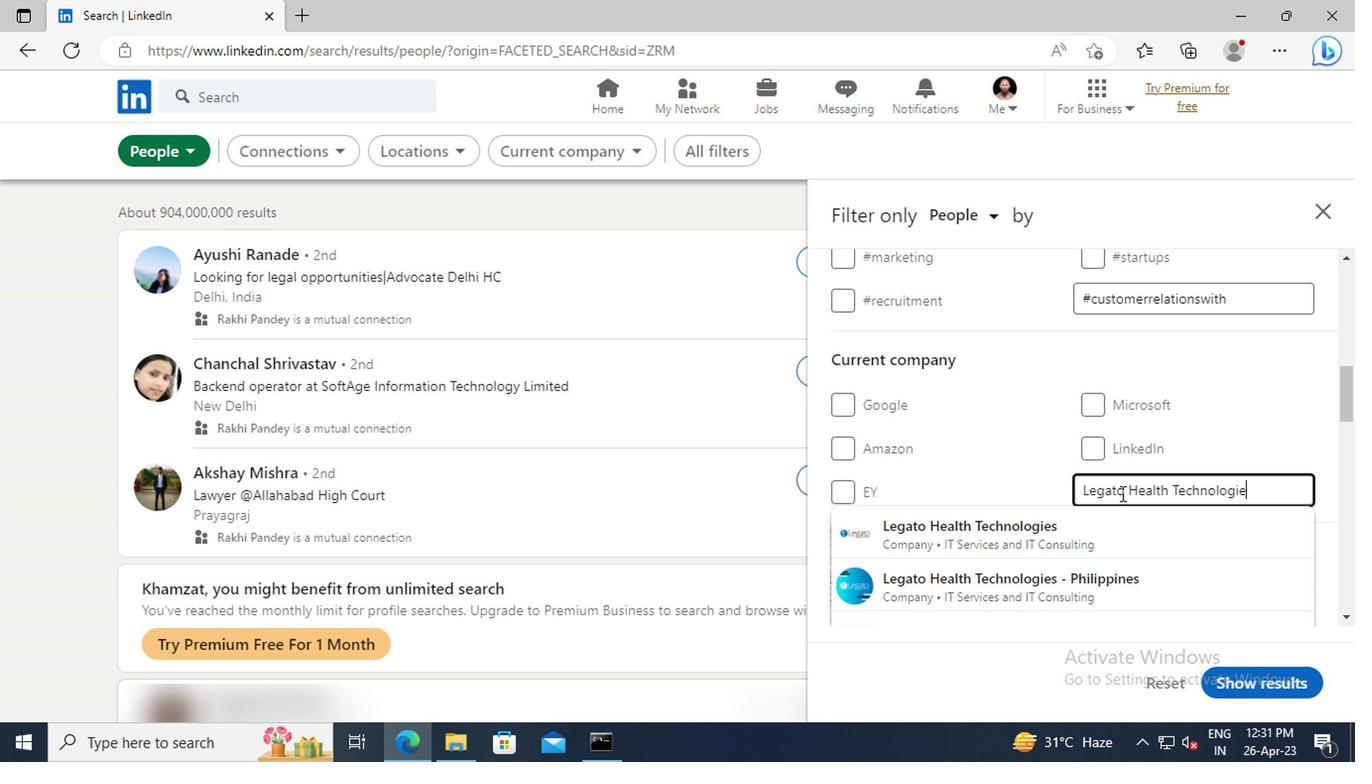 
Action: Mouse moved to (926, 513)
Screenshot: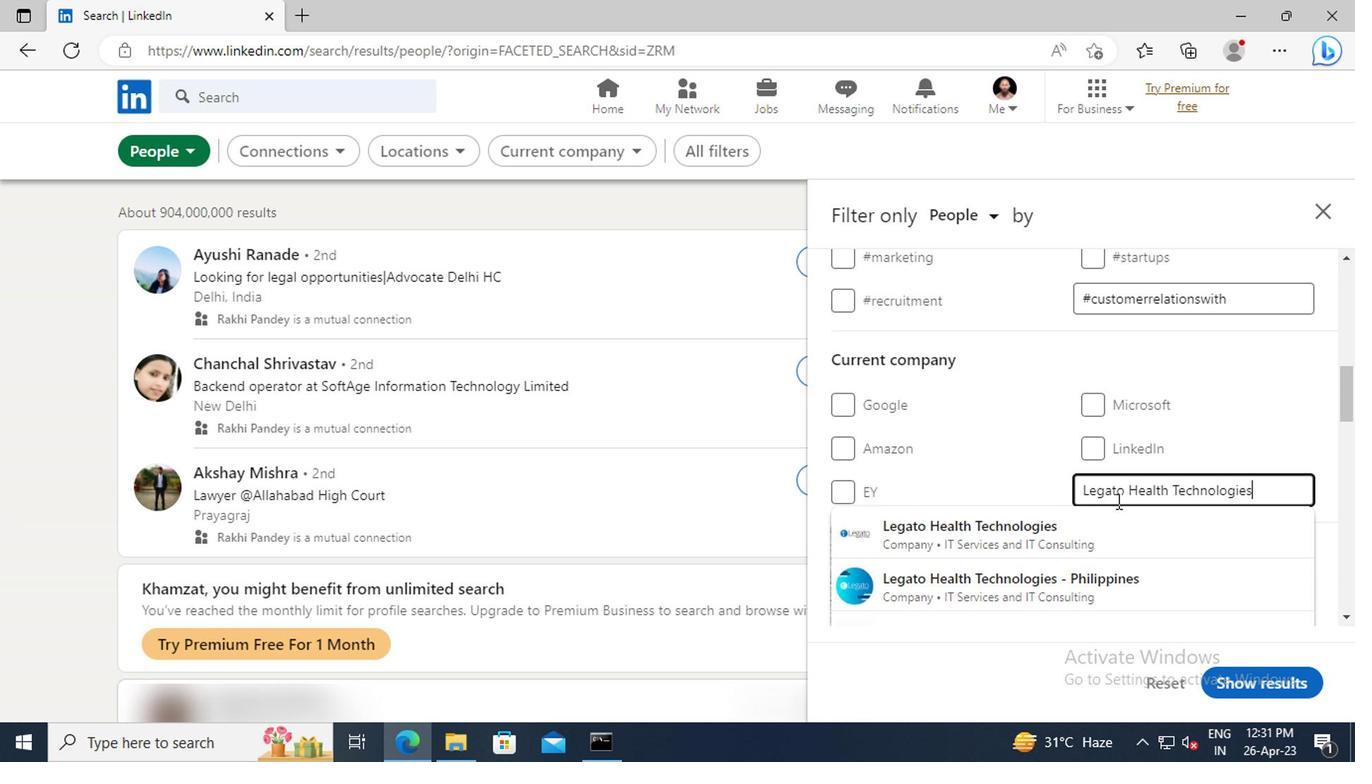 
Action: Mouse pressed left at (926, 513)
Screenshot: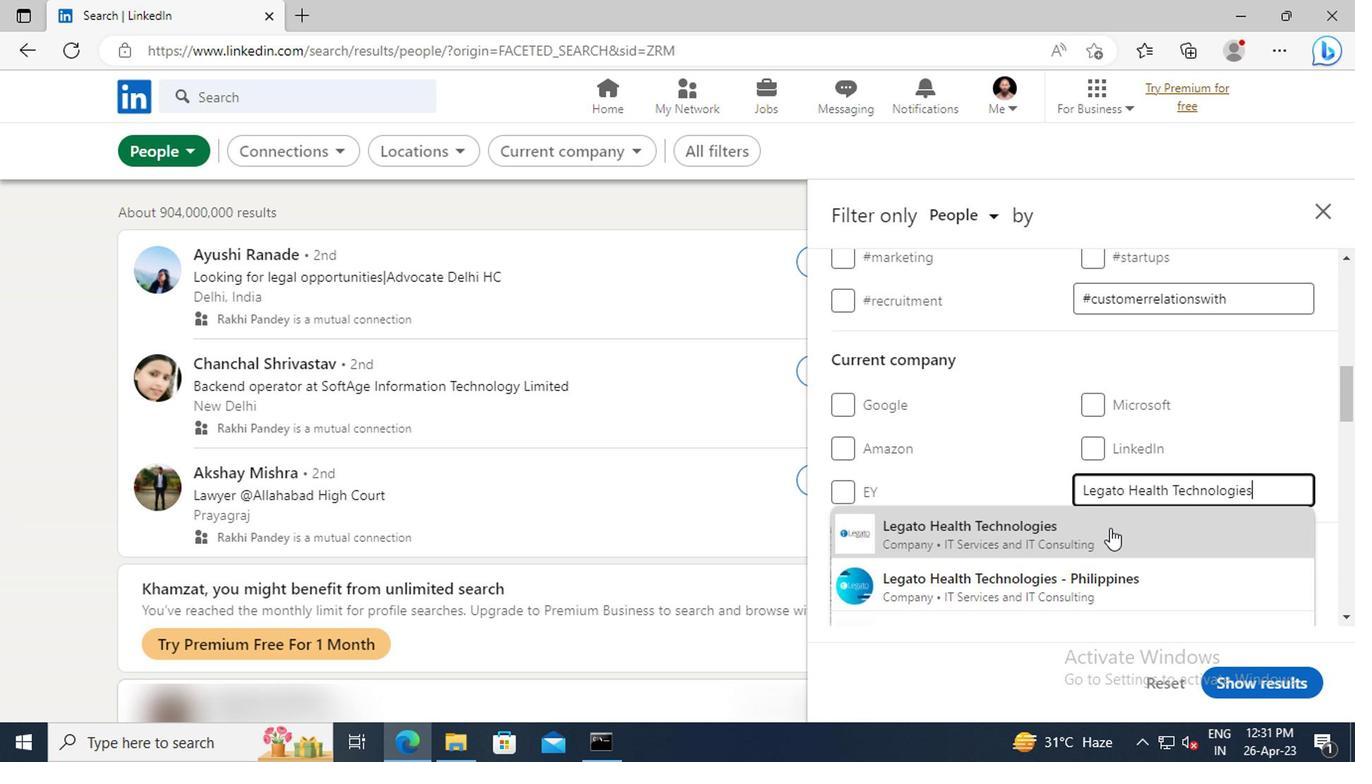 
Action: Mouse moved to (900, 437)
Screenshot: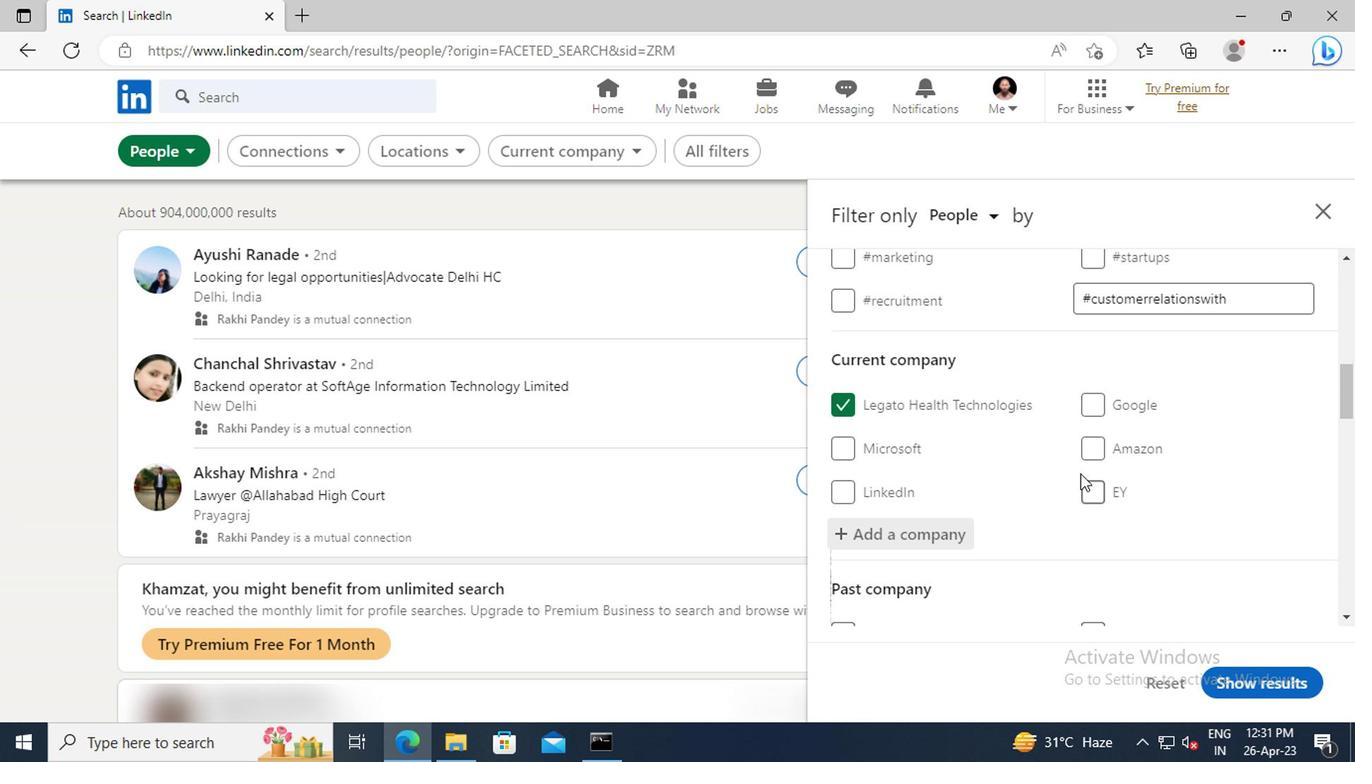 
Action: Mouse scrolled (900, 437) with delta (0, 0)
Screenshot: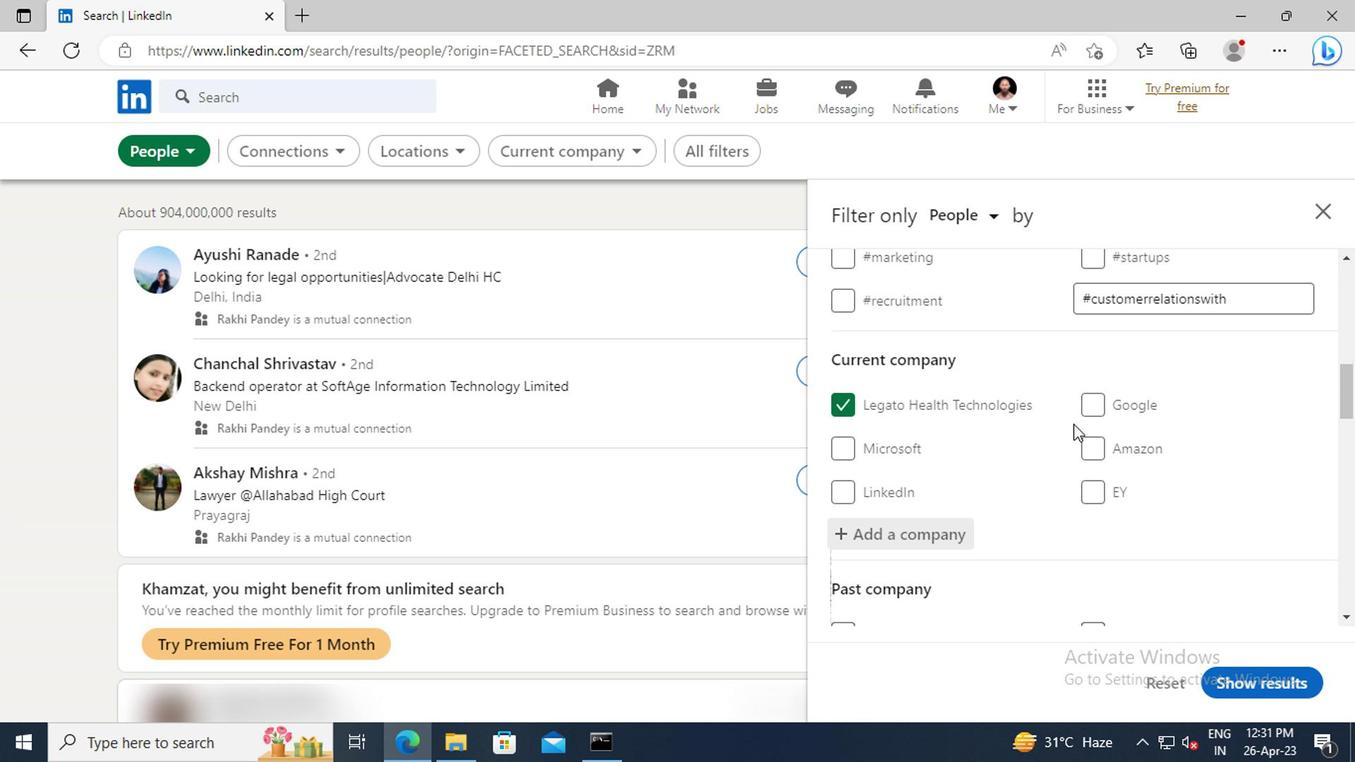 
Action: Mouse scrolled (900, 437) with delta (0, 0)
Screenshot: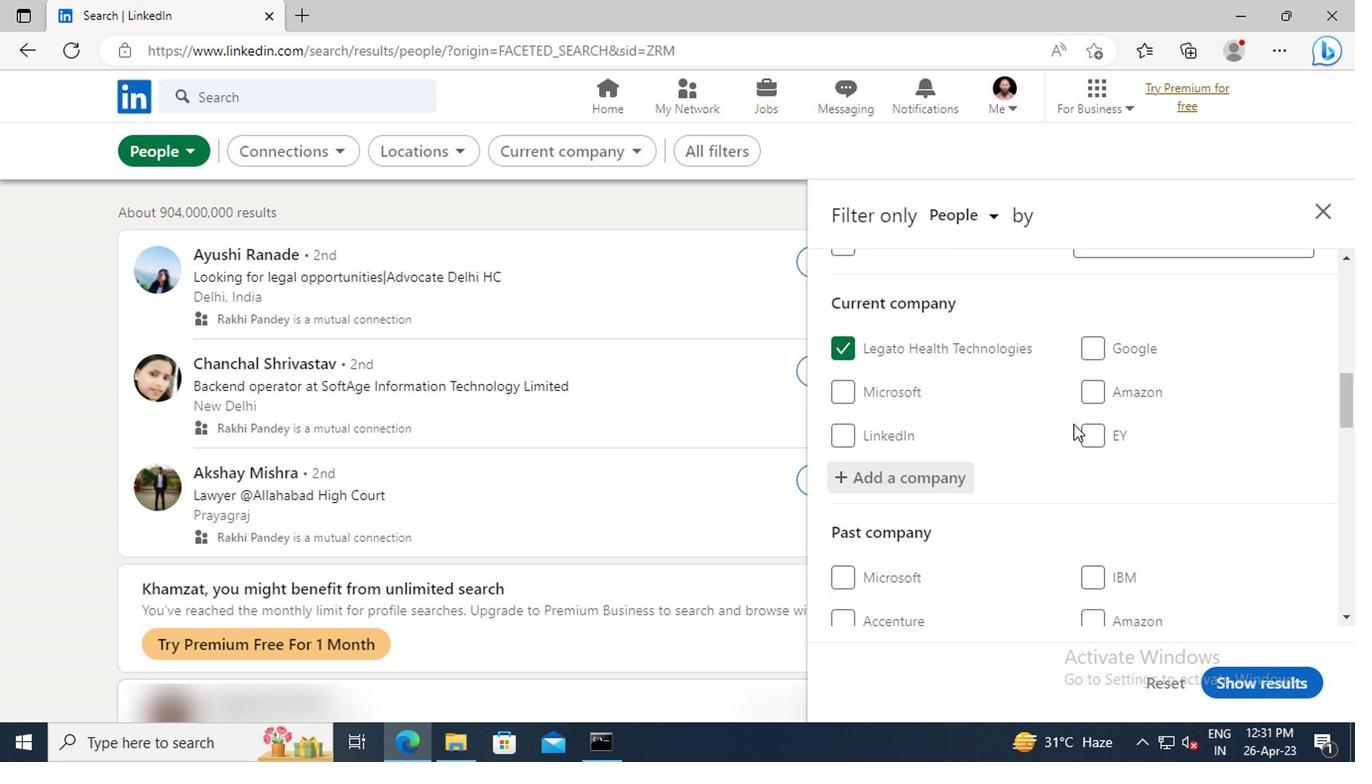 
Action: Mouse scrolled (900, 437) with delta (0, 0)
Screenshot: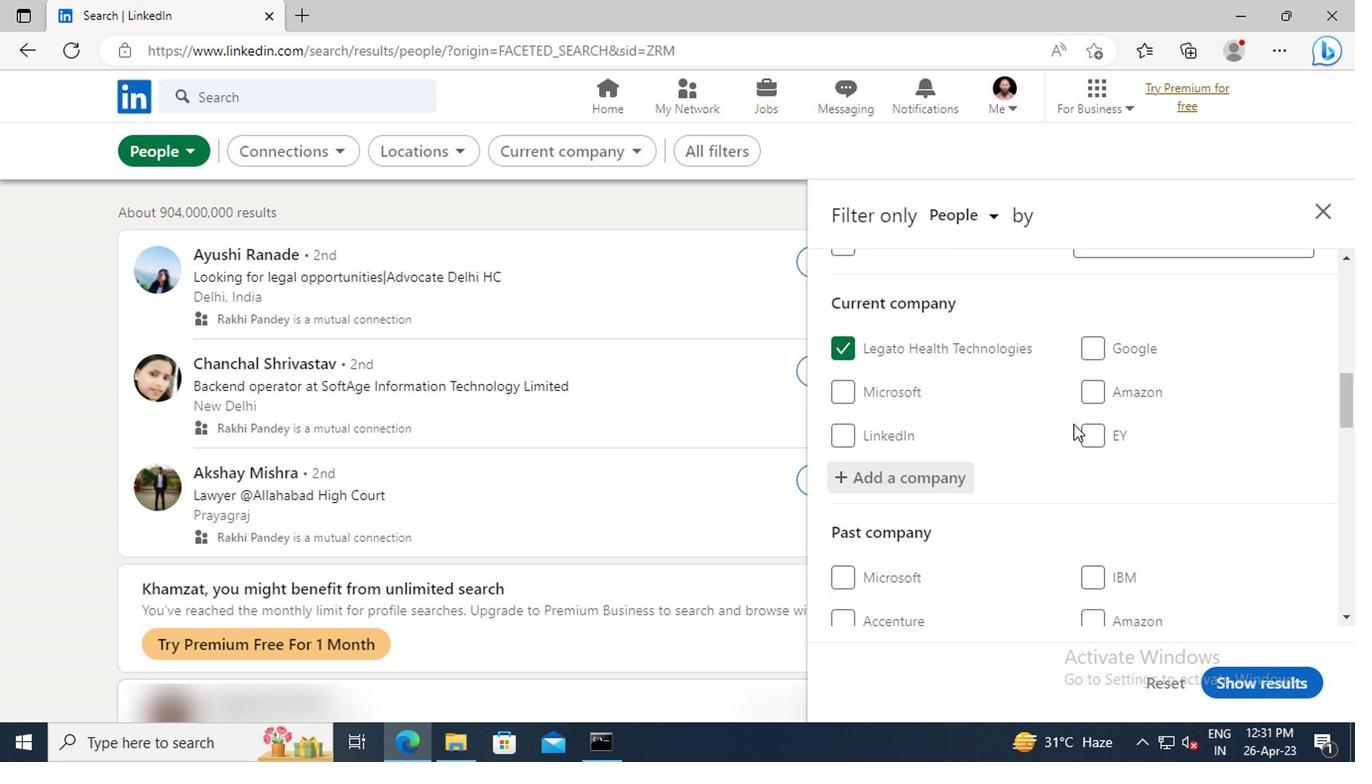 
Action: Mouse scrolled (900, 437) with delta (0, 0)
Screenshot: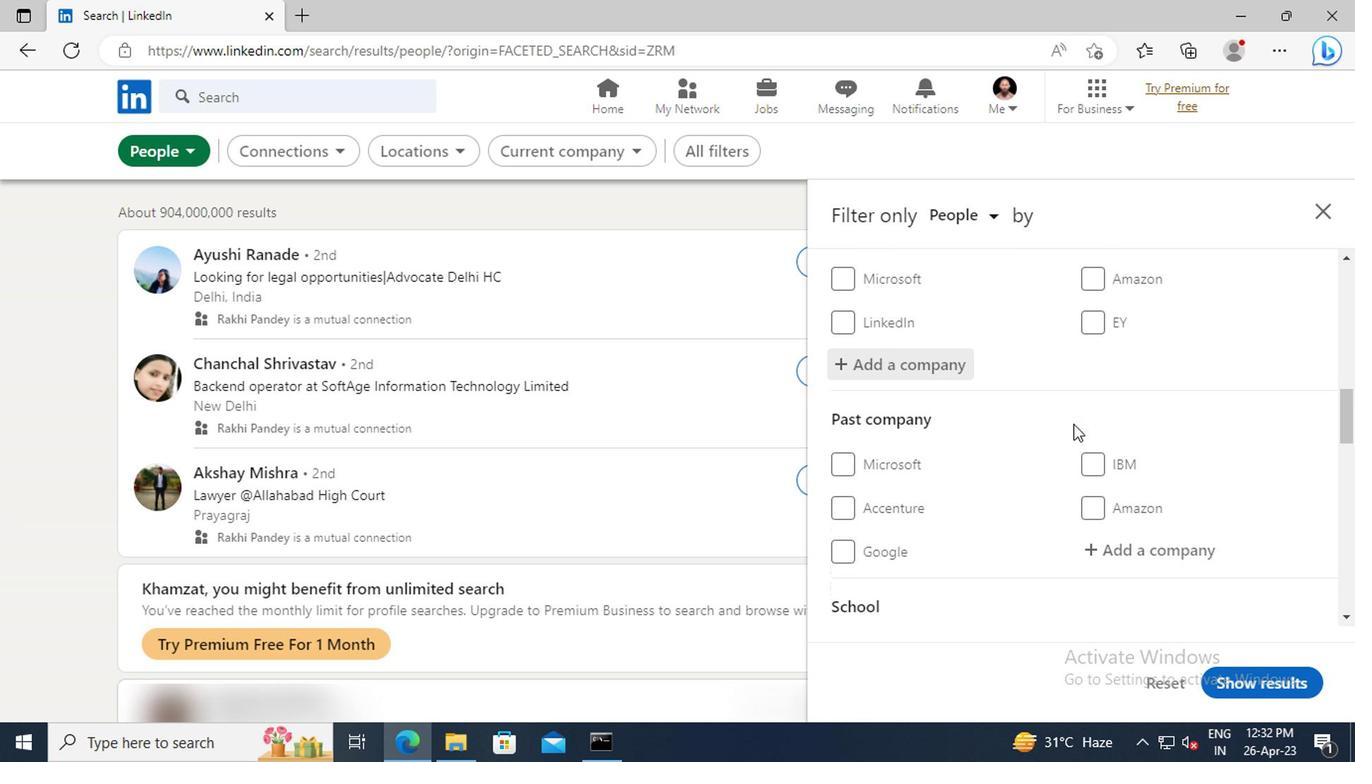 
Action: Mouse scrolled (900, 437) with delta (0, 0)
Screenshot: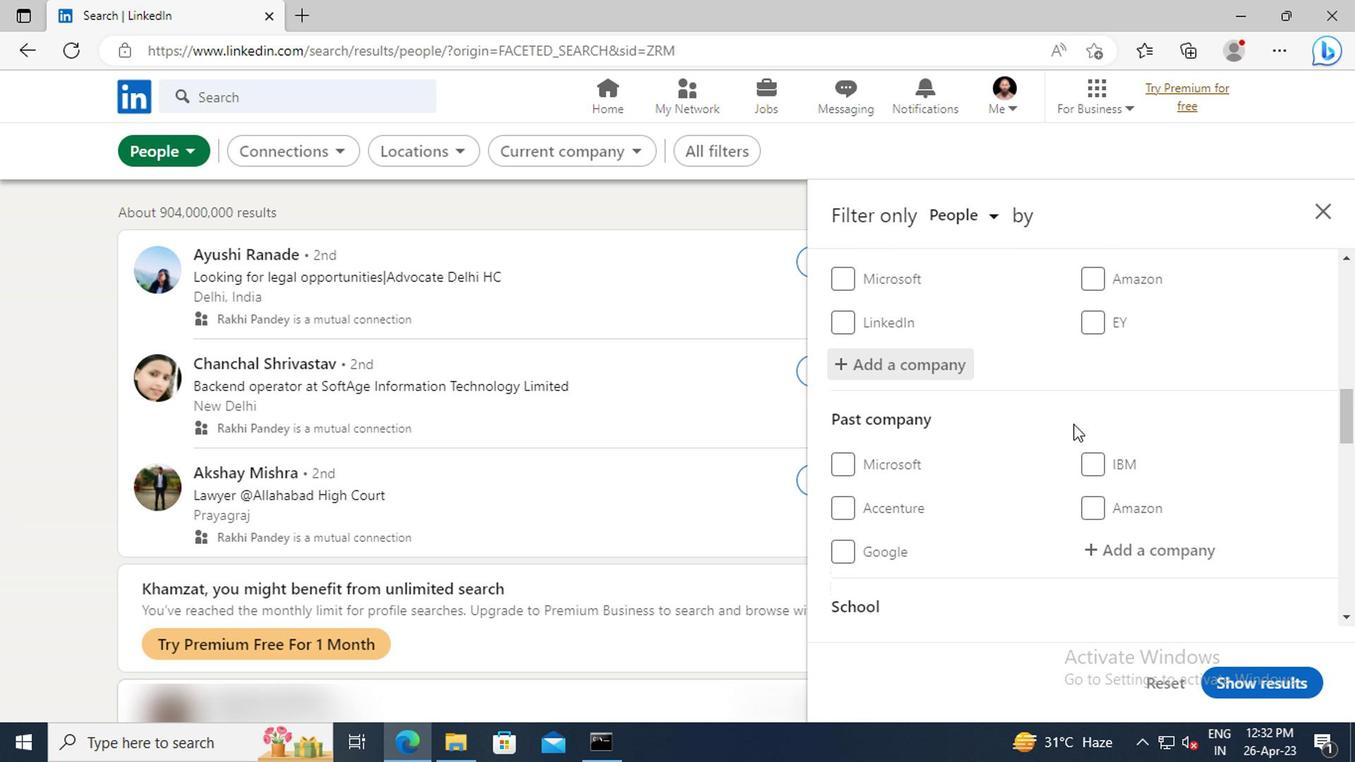 
Action: Mouse scrolled (900, 437) with delta (0, 0)
Screenshot: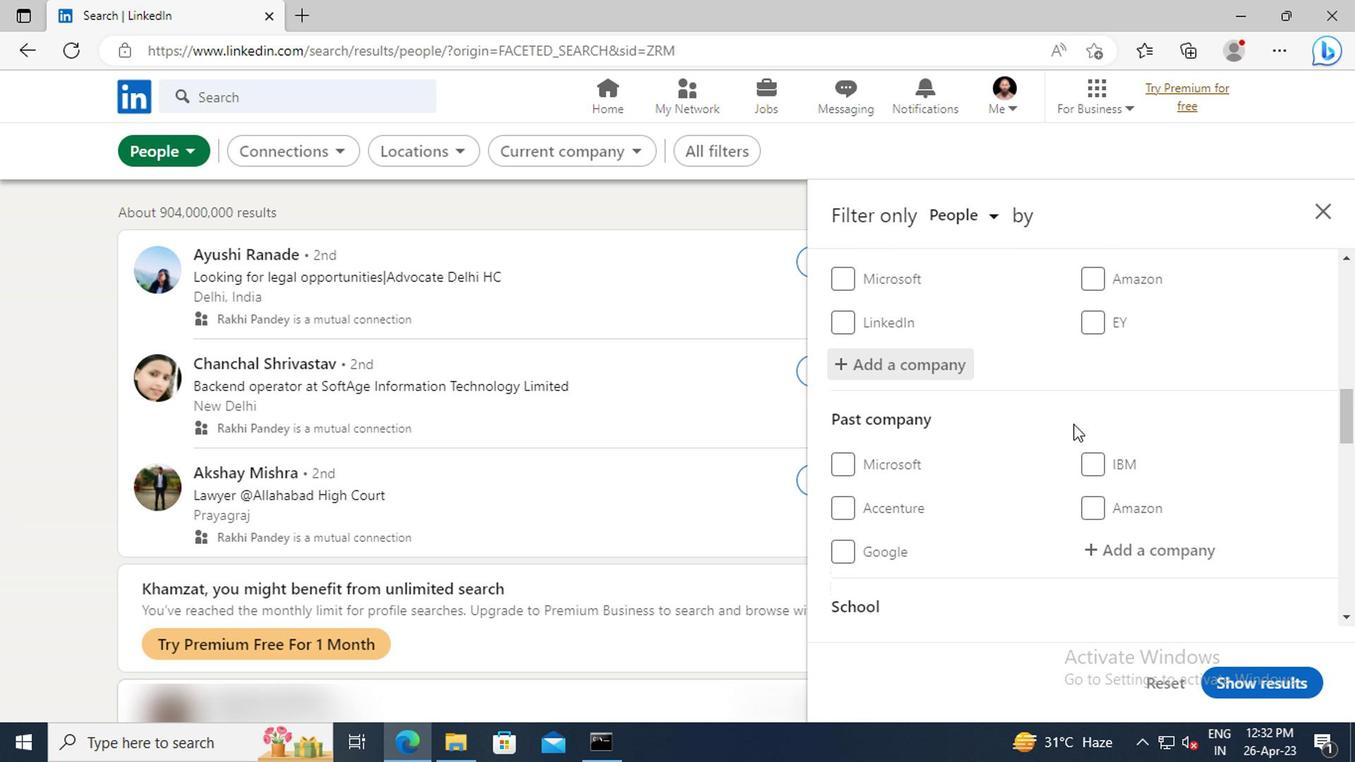 
Action: Mouse scrolled (900, 437) with delta (0, 0)
Screenshot: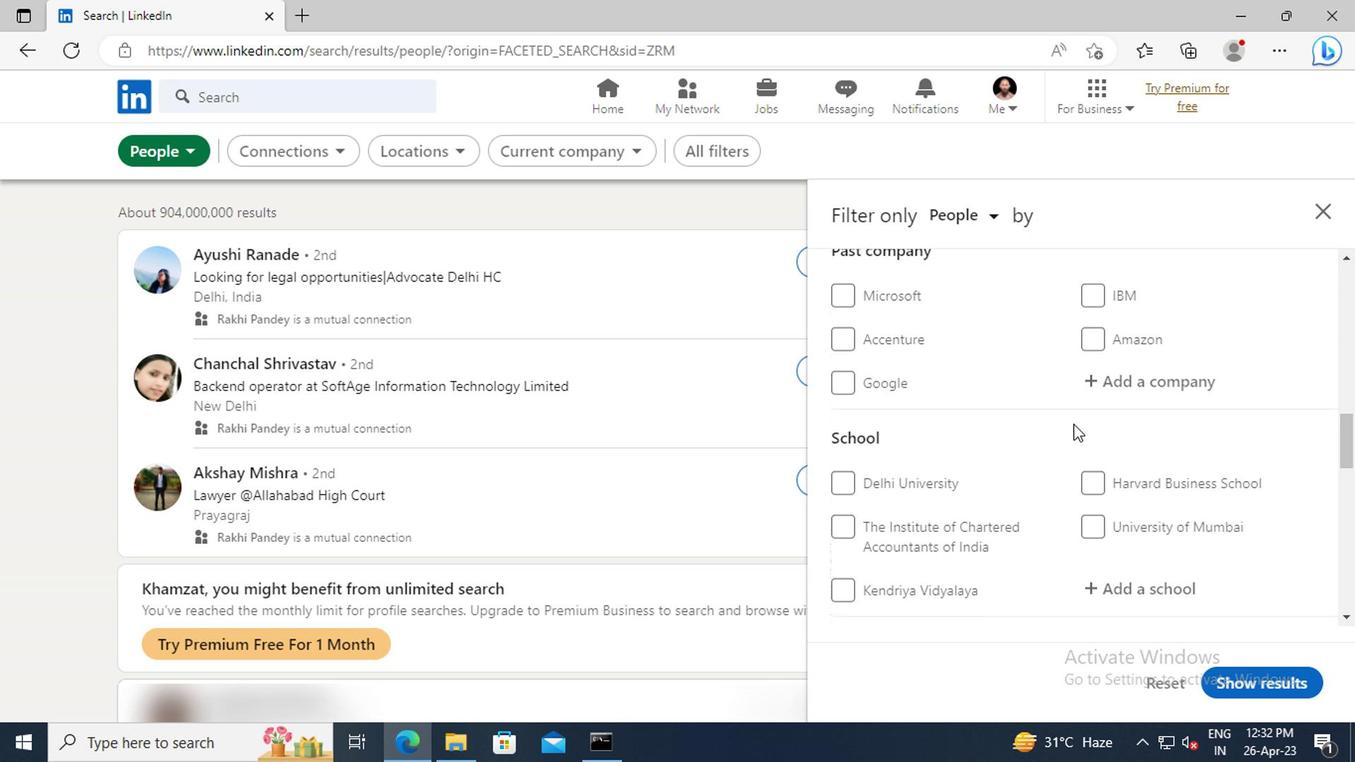 
Action: Mouse scrolled (900, 437) with delta (0, 0)
Screenshot: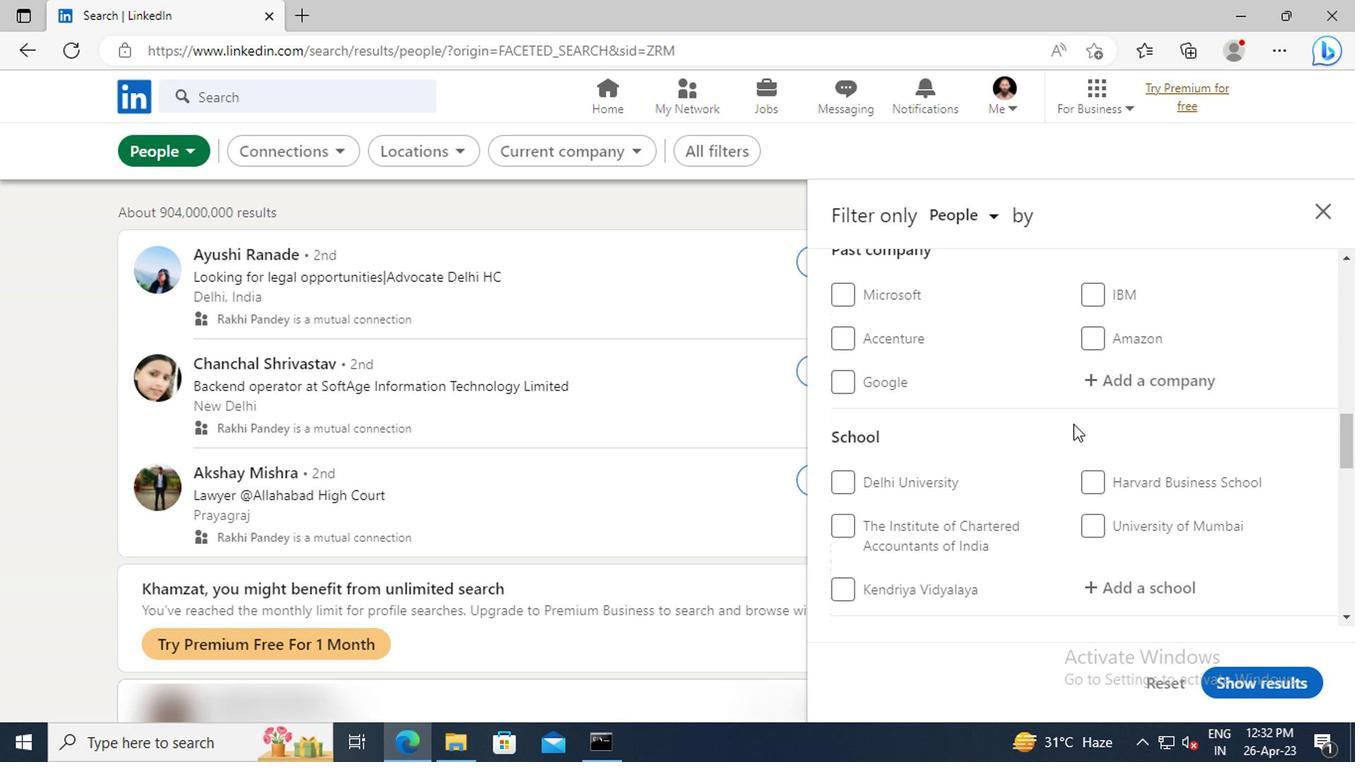 
Action: Mouse scrolled (900, 437) with delta (0, 0)
Screenshot: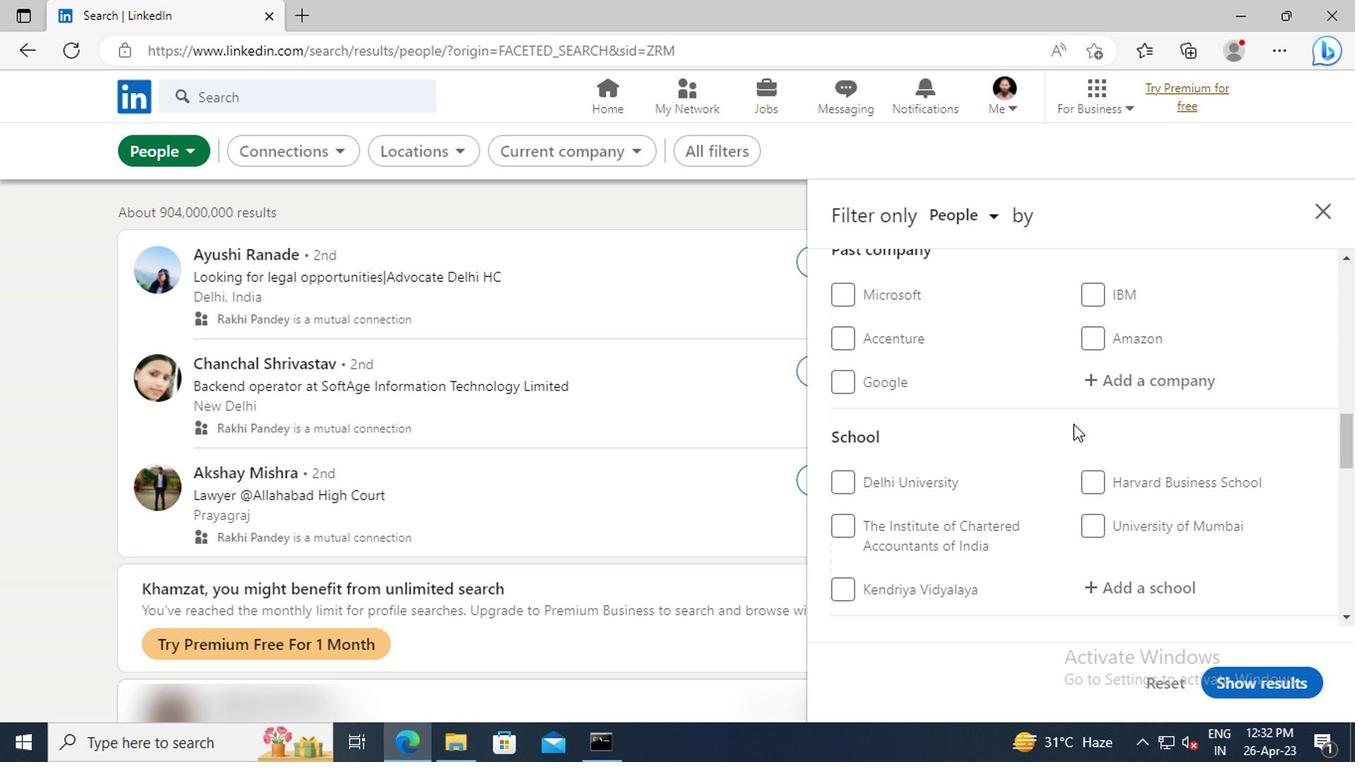 
Action: Mouse moved to (927, 439)
Screenshot: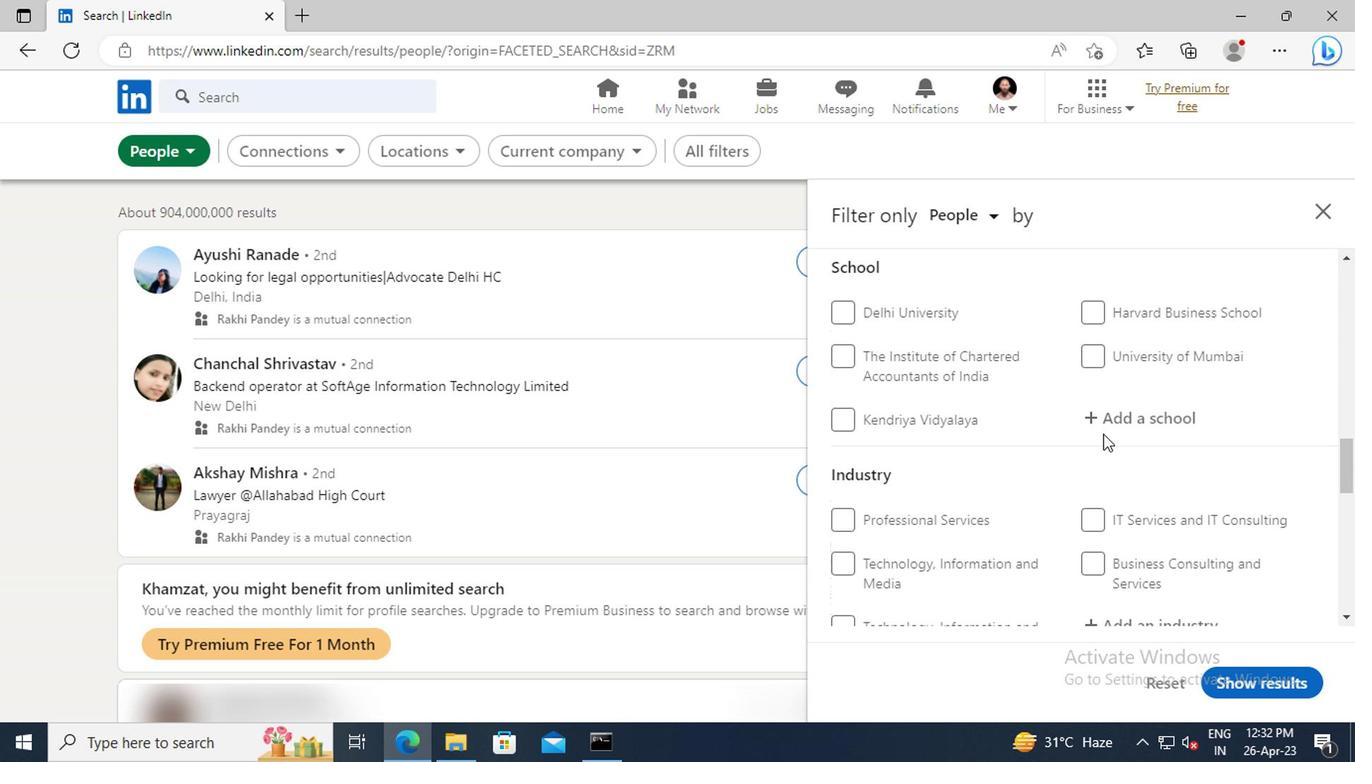 
Action: Mouse pressed left at (927, 439)
Screenshot: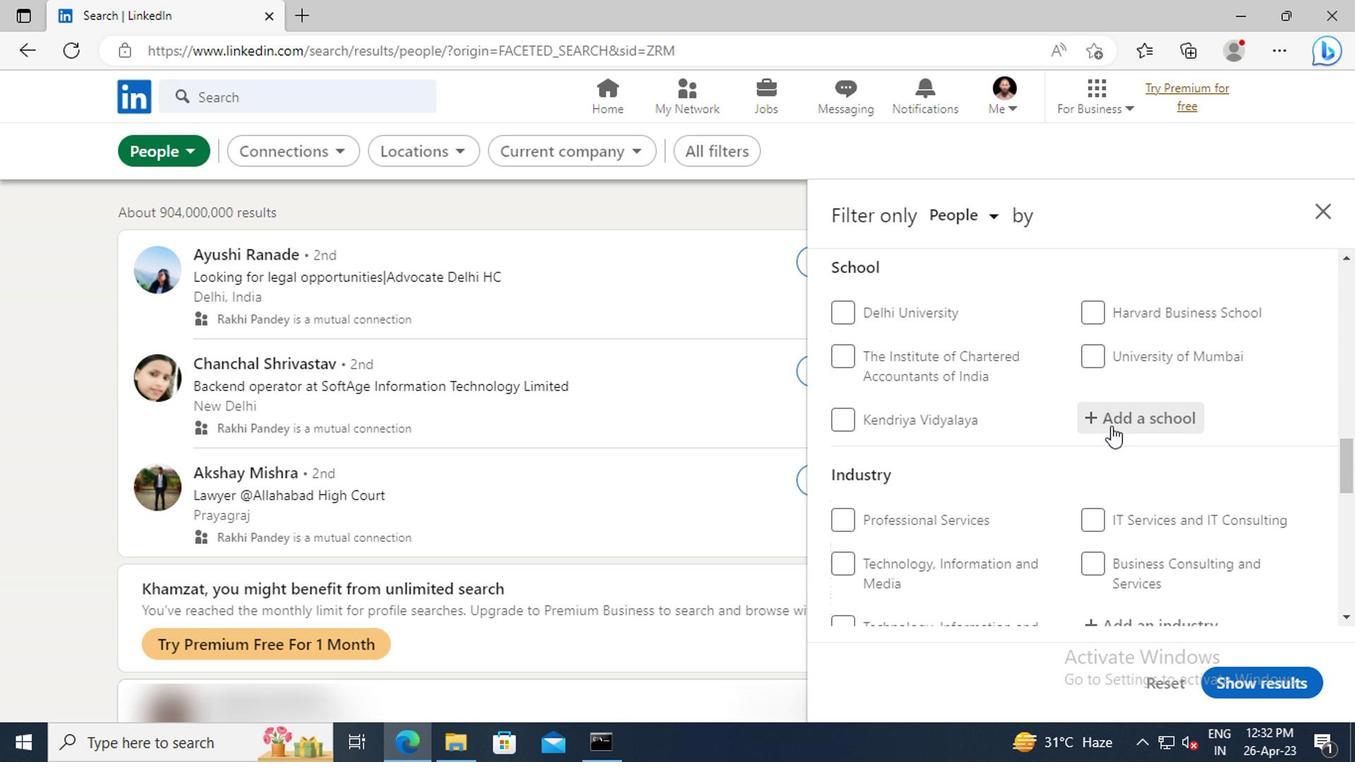 
Action: Key pressed <Key.shift>ALPHA<Key.space><Key.shift>COLLEGE<Key.space><Key.shift>OF<Key.space><Key.shift>ENGINEERING
Screenshot: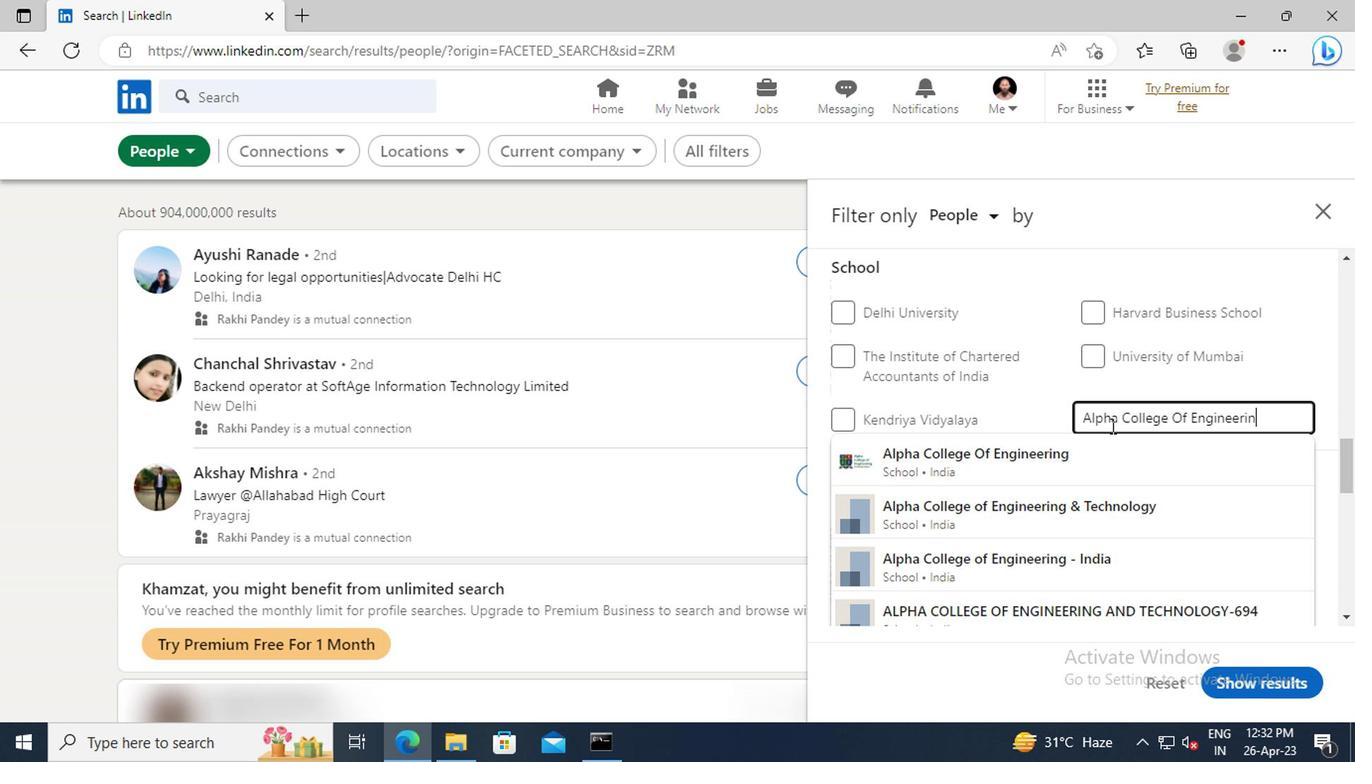 
Action: Mouse moved to (932, 460)
Screenshot: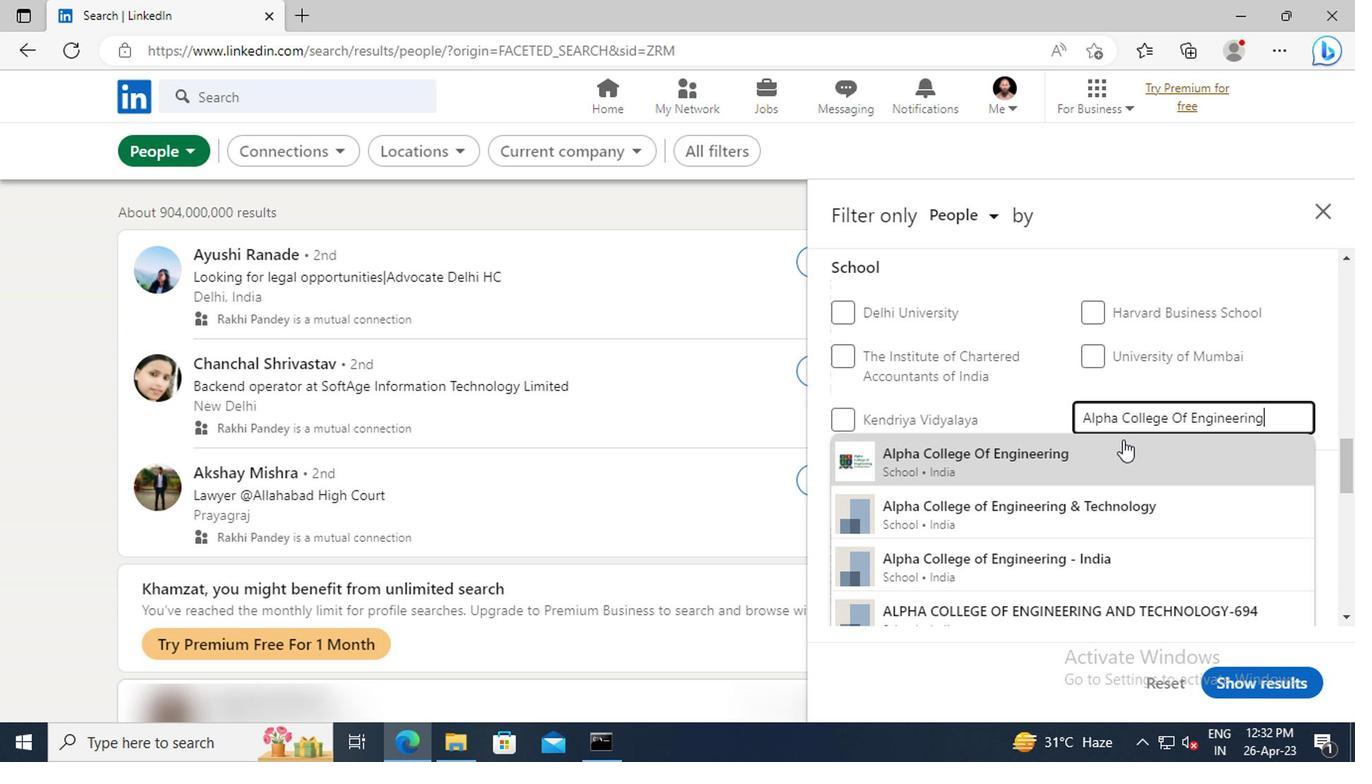
Action: Mouse pressed left at (932, 460)
Screenshot: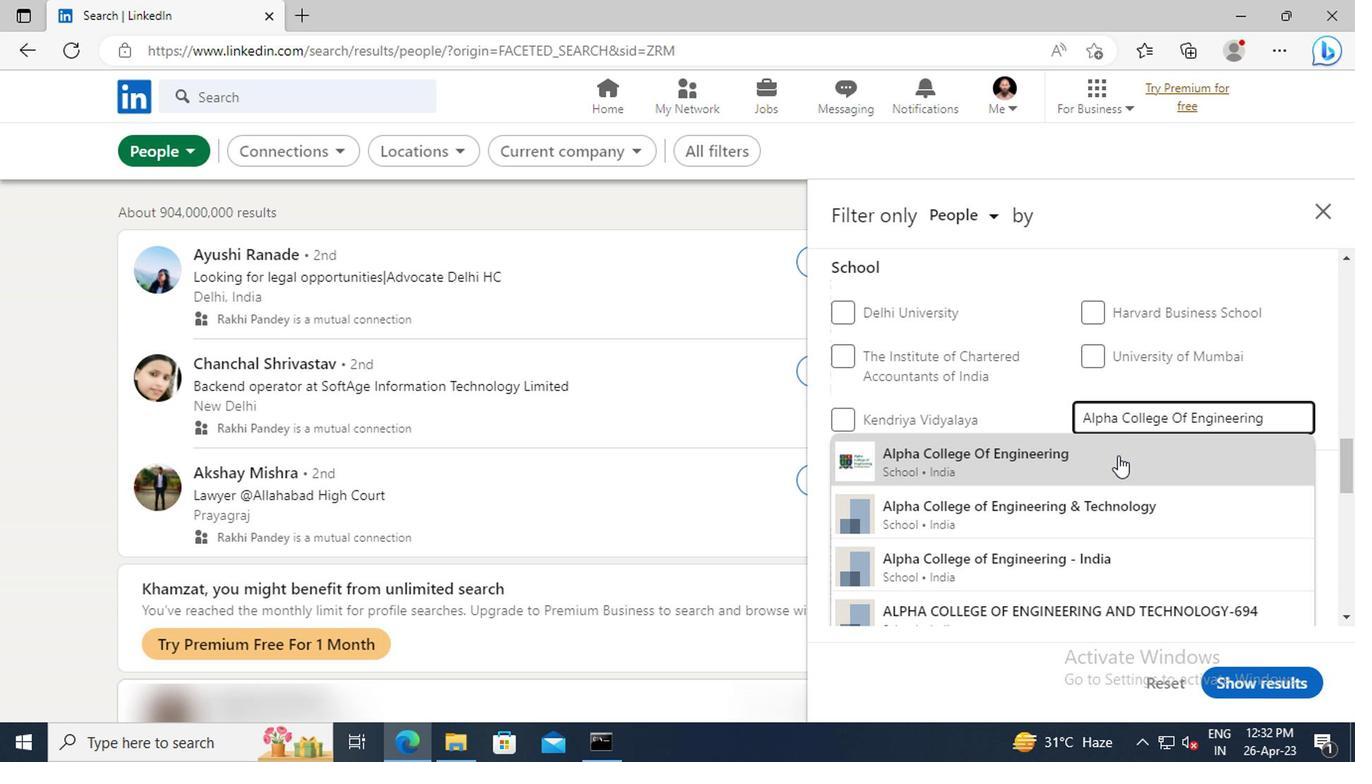 
Action: Mouse moved to (919, 411)
Screenshot: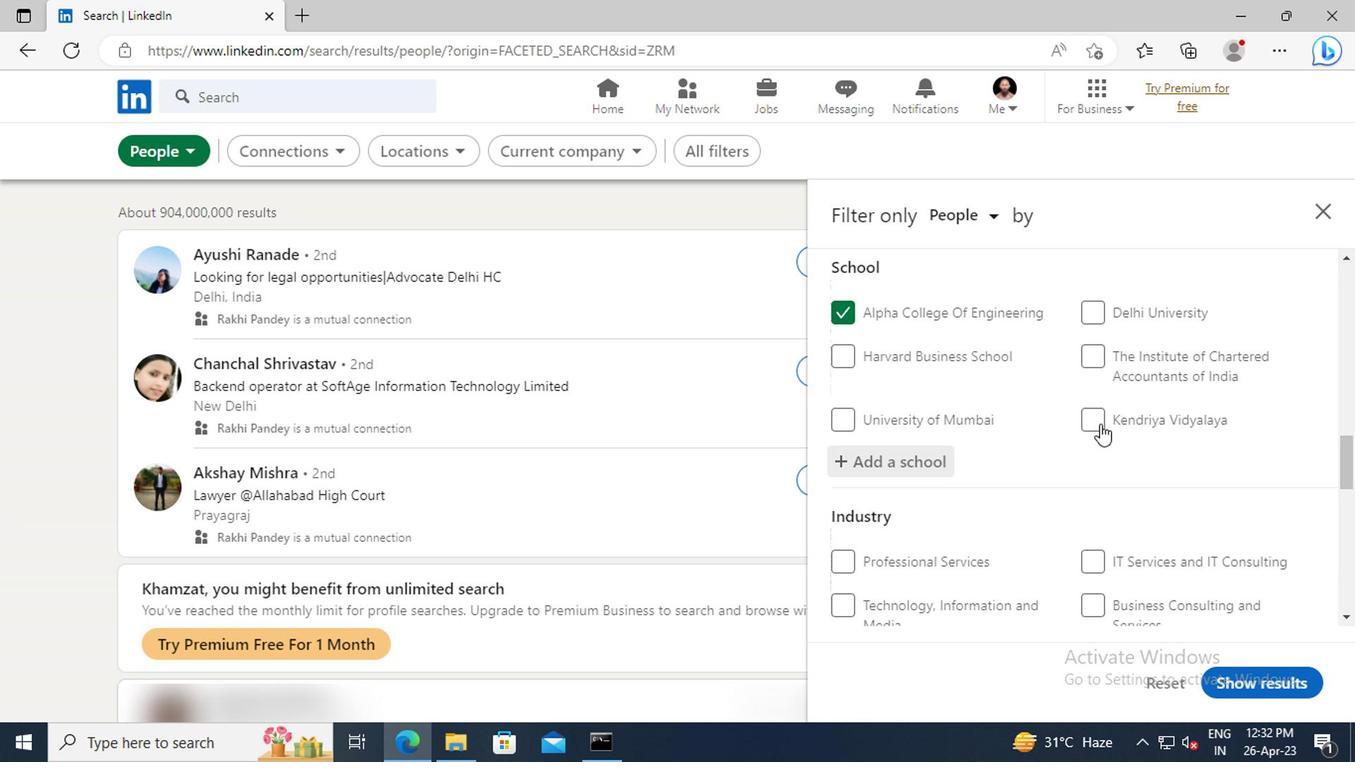 
Action: Mouse scrolled (919, 411) with delta (0, 0)
Screenshot: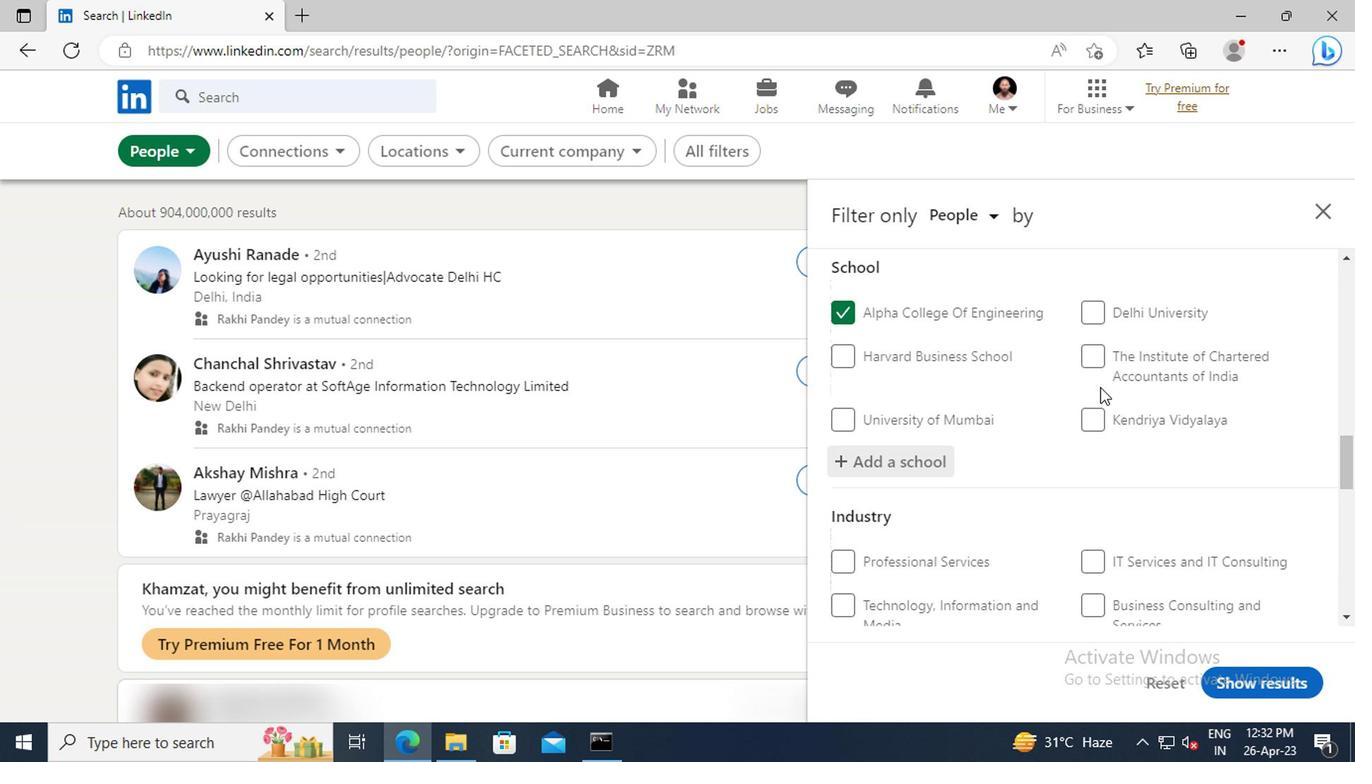 
Action: Mouse scrolled (919, 411) with delta (0, 0)
Screenshot: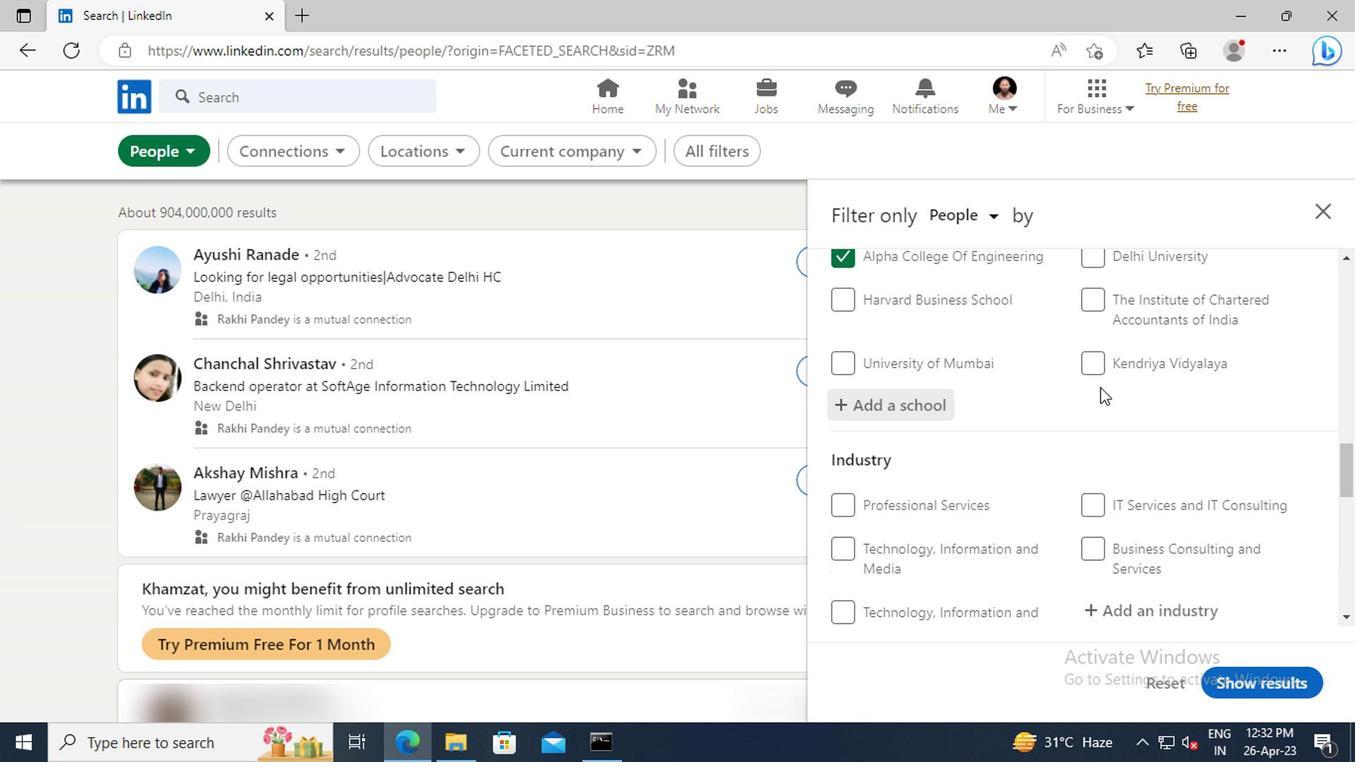 
Action: Mouse scrolled (919, 411) with delta (0, 0)
Screenshot: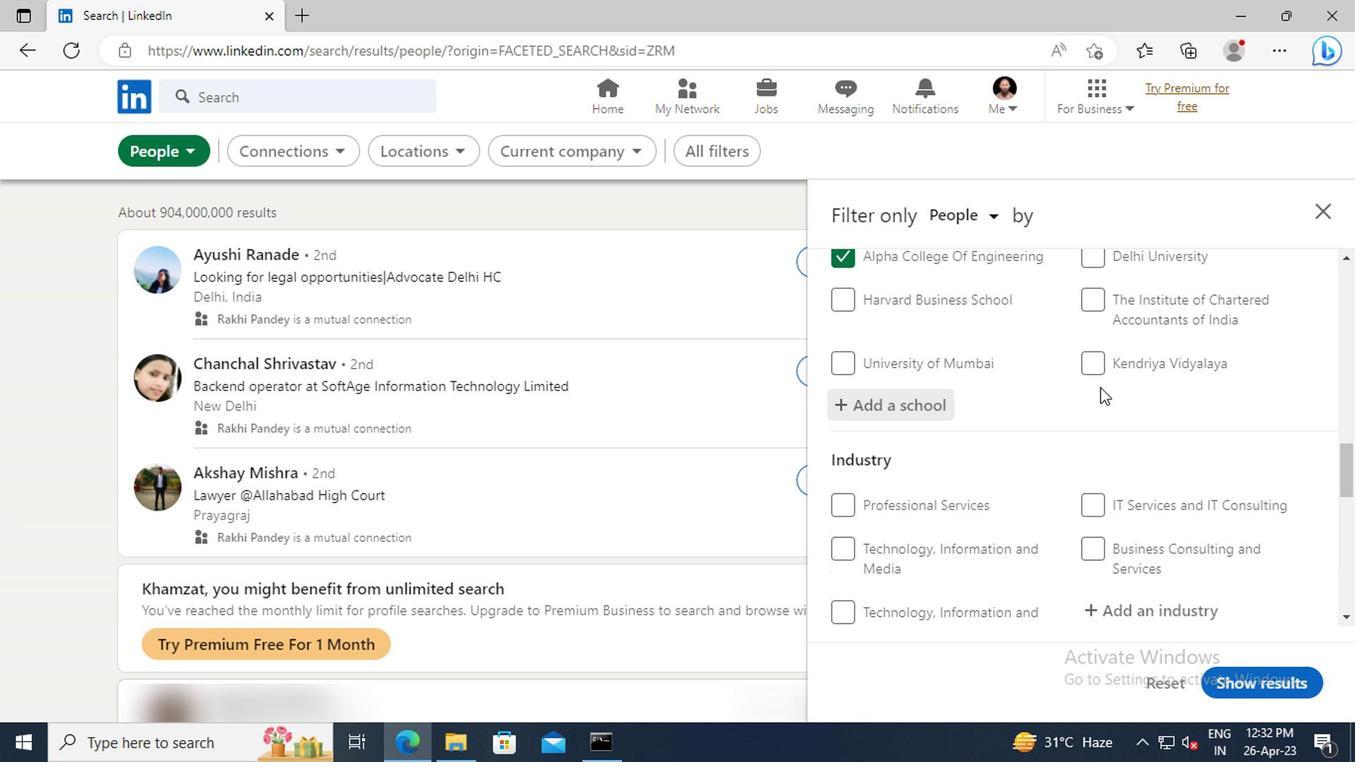 
Action: Mouse scrolled (919, 411) with delta (0, 0)
Screenshot: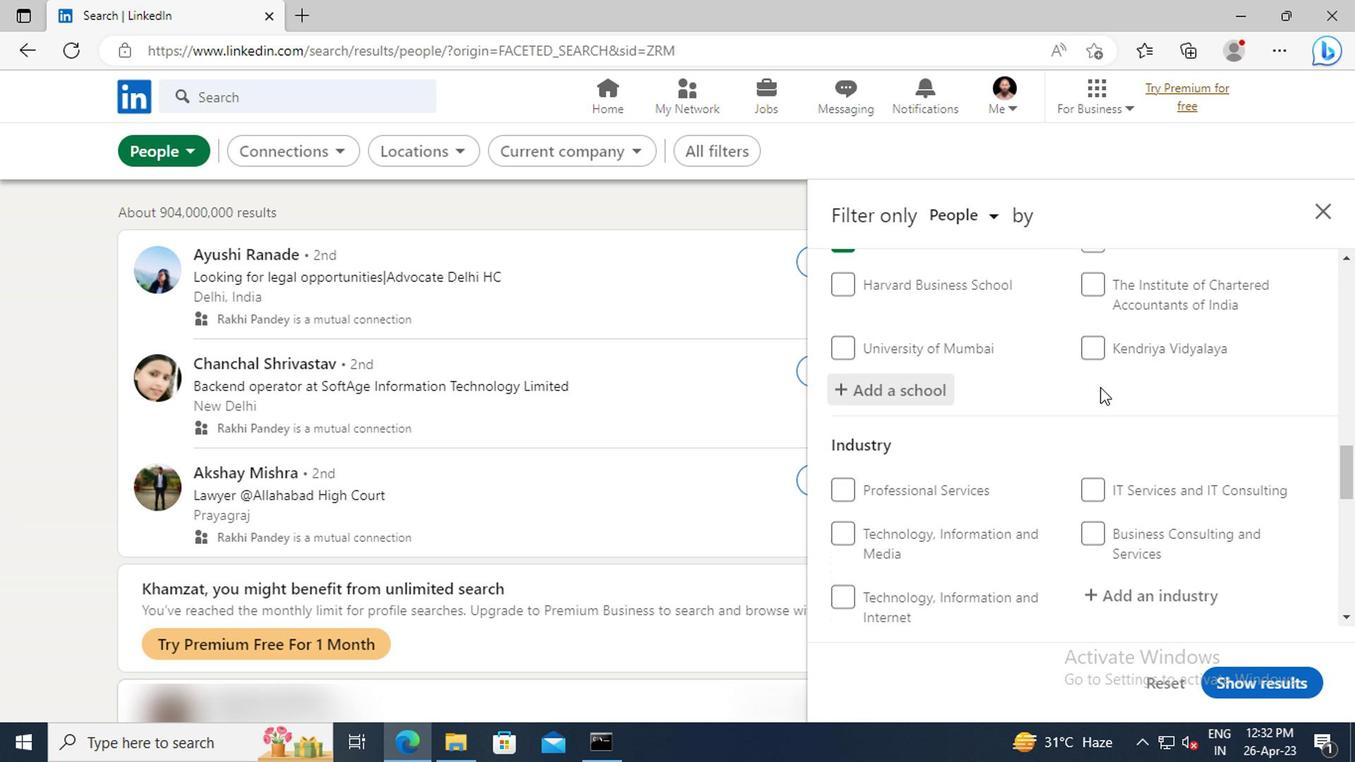 
Action: Mouse moved to (927, 449)
Screenshot: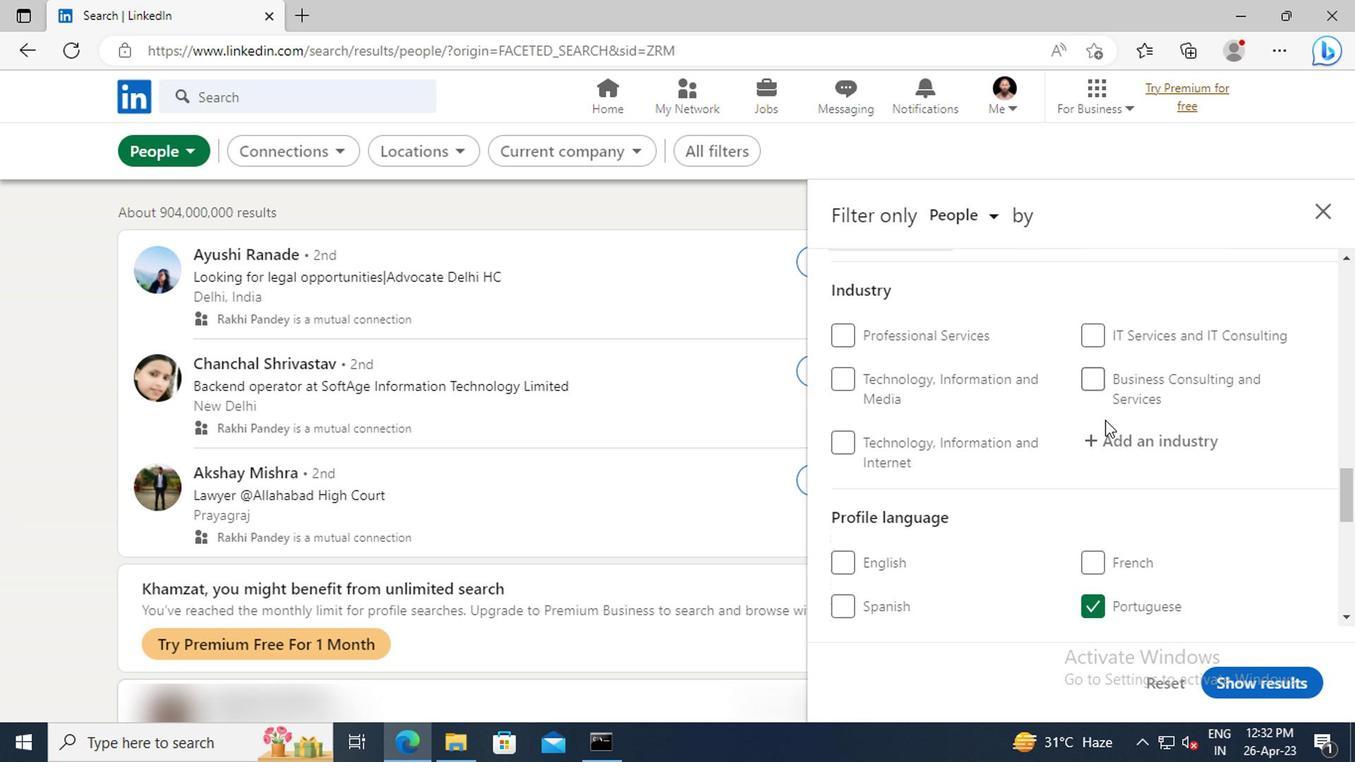 
Action: Mouse pressed left at (927, 449)
Screenshot: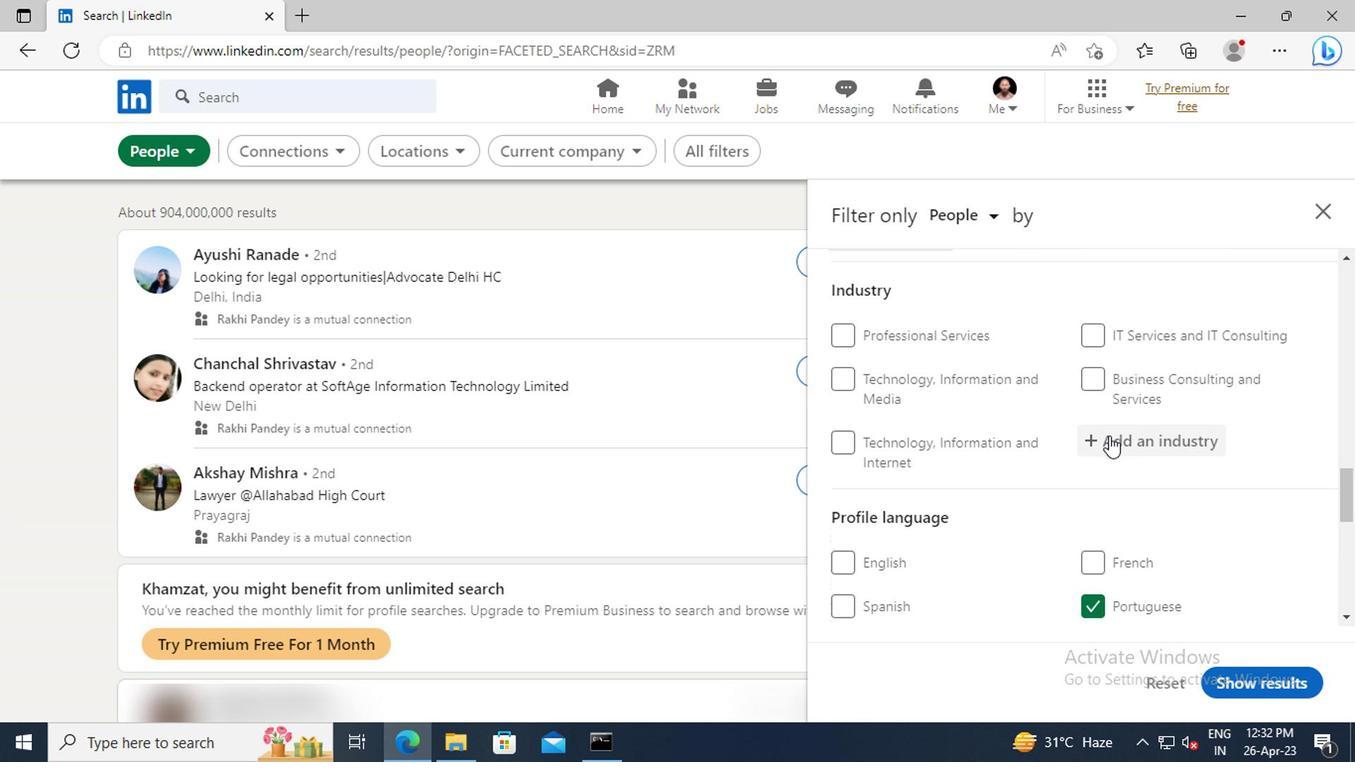
Action: Key pressed <Key.shift>DENTISTS
Screenshot: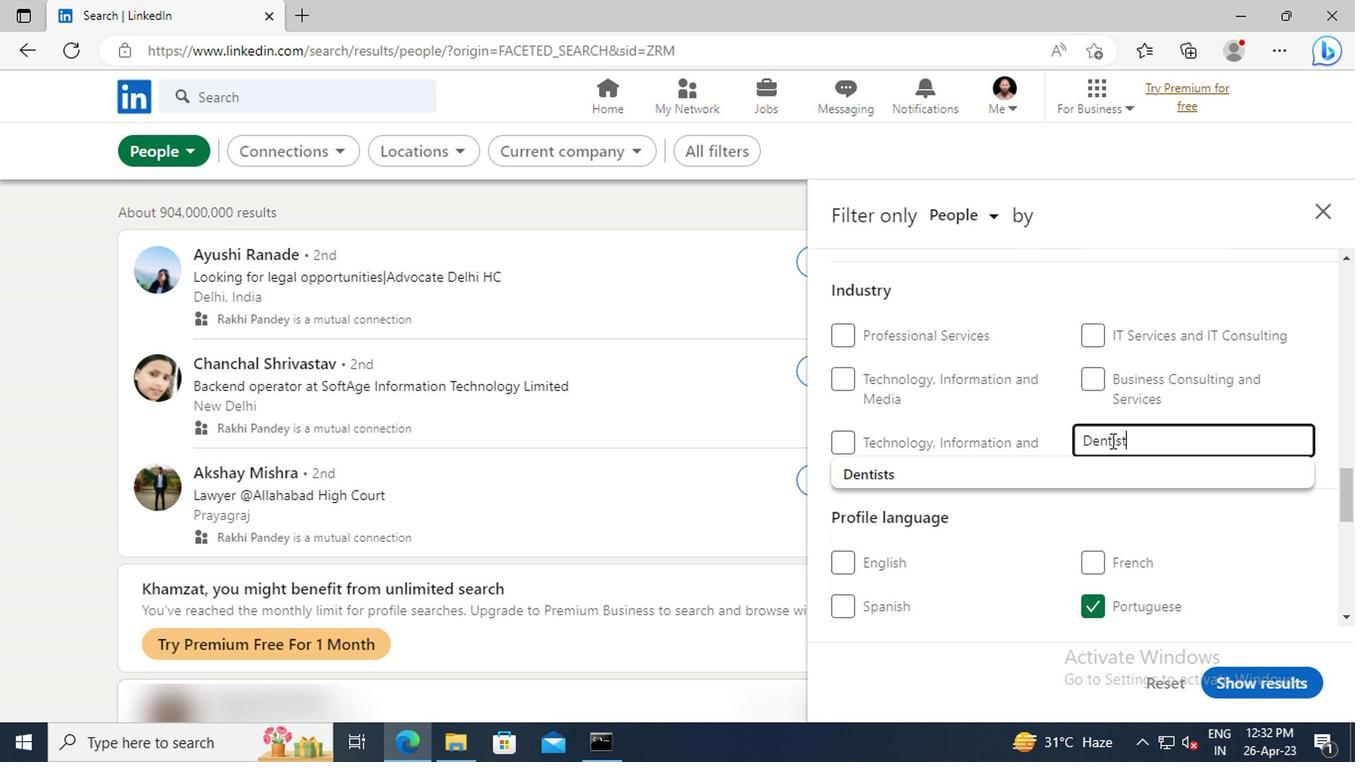 
Action: Mouse moved to (930, 469)
Screenshot: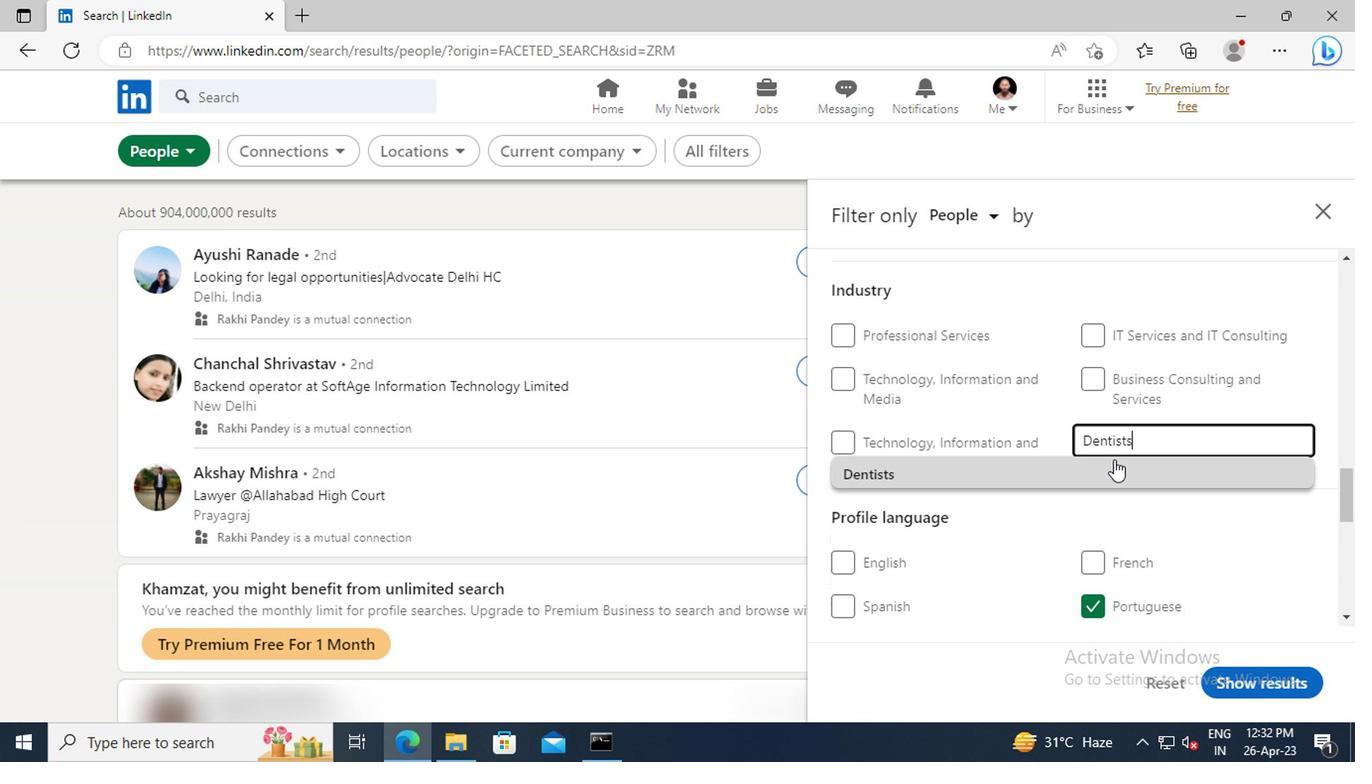 
Action: Mouse pressed left at (930, 469)
Screenshot: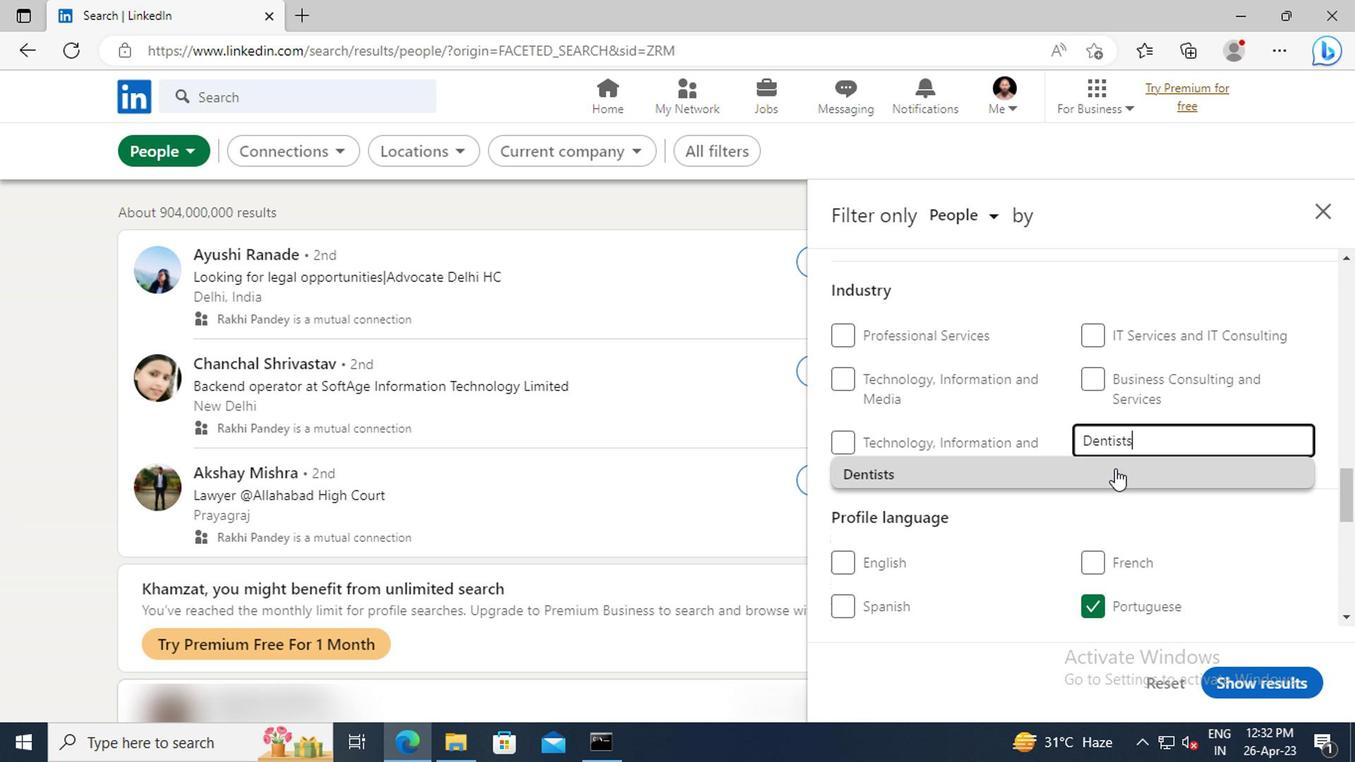 
Action: Mouse moved to (914, 414)
Screenshot: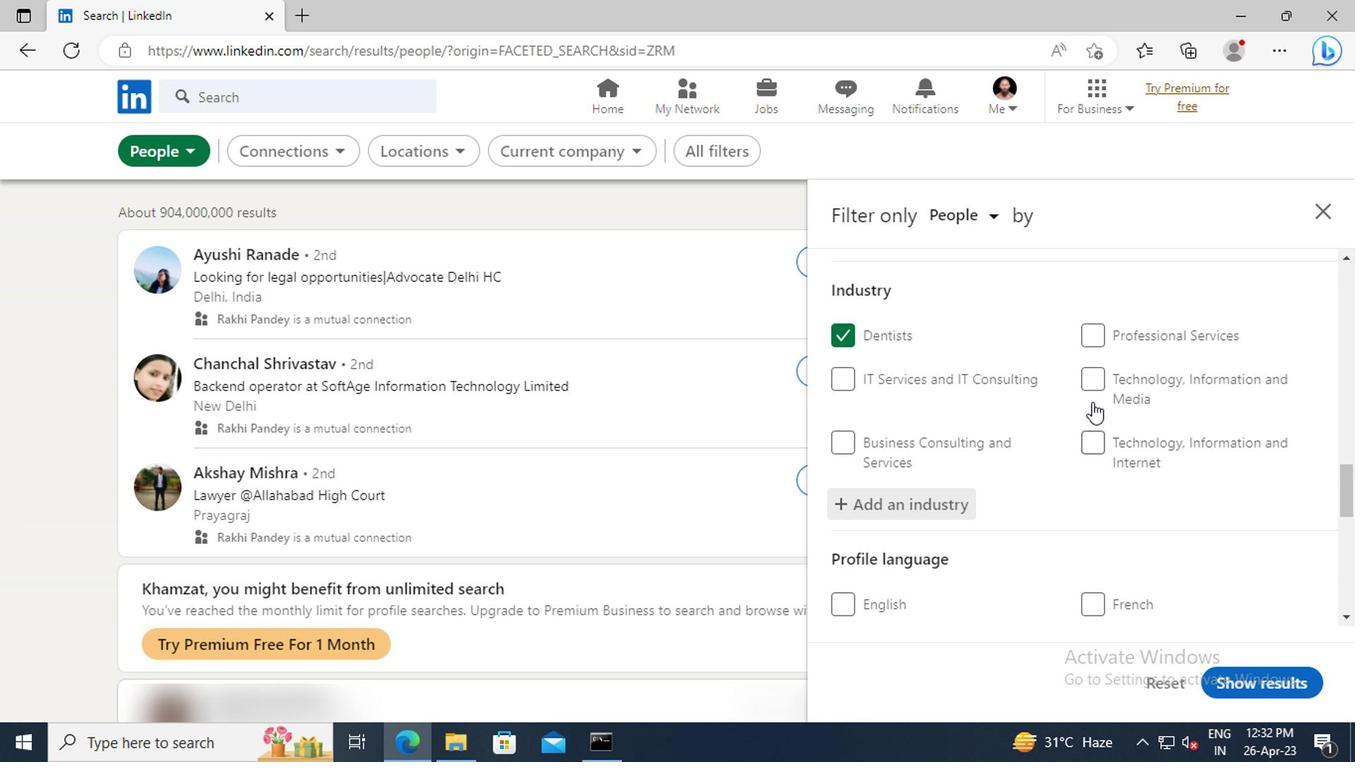 
Action: Mouse scrolled (914, 413) with delta (0, 0)
Screenshot: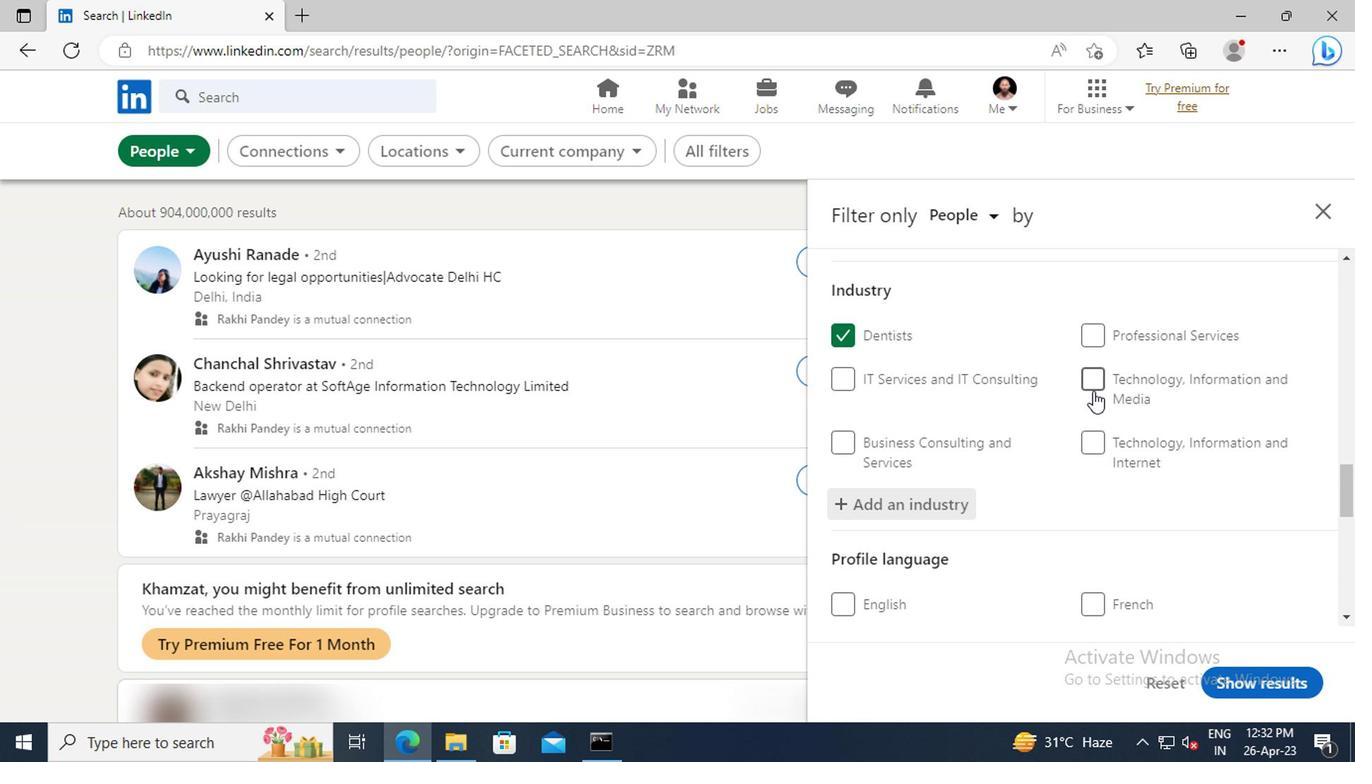 
Action: Mouse scrolled (914, 413) with delta (0, 0)
Screenshot: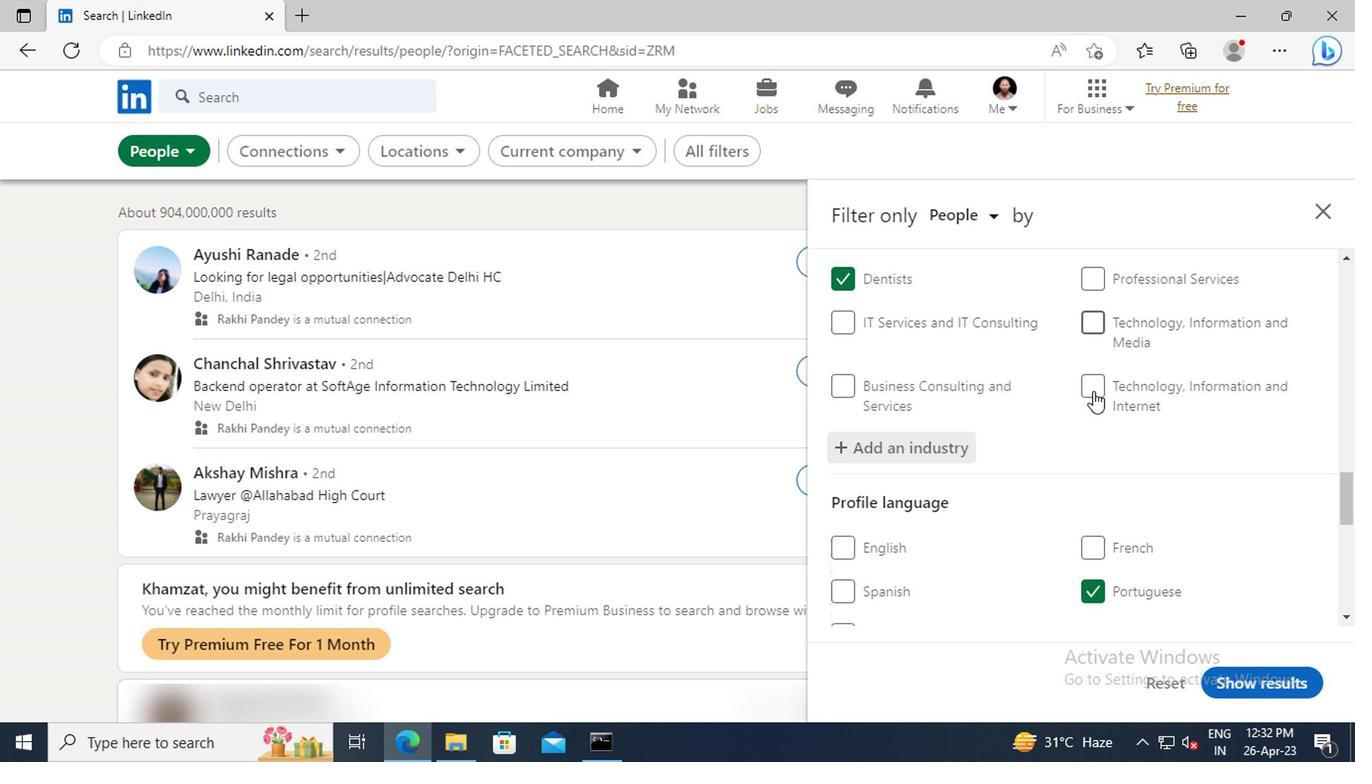 
Action: Mouse scrolled (914, 413) with delta (0, 0)
Screenshot: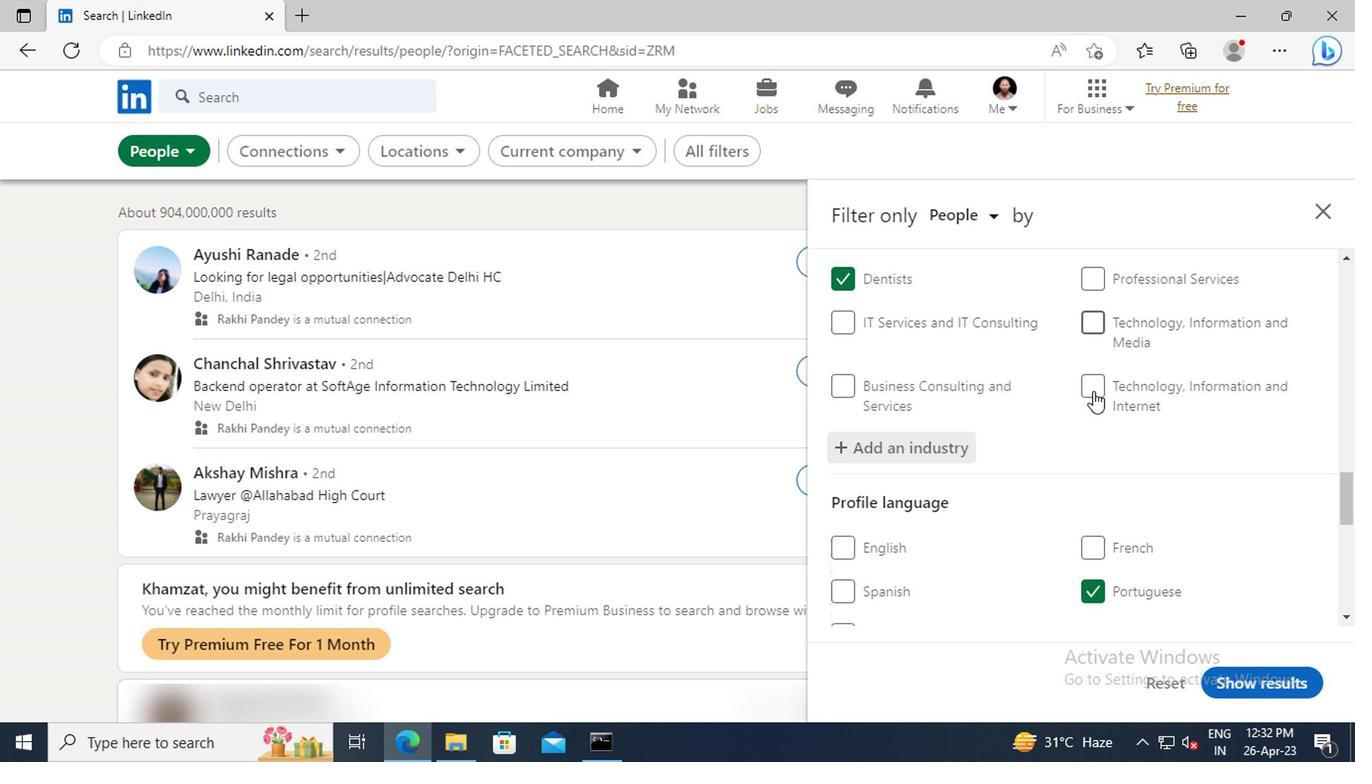 
Action: Mouse scrolled (914, 413) with delta (0, 0)
Screenshot: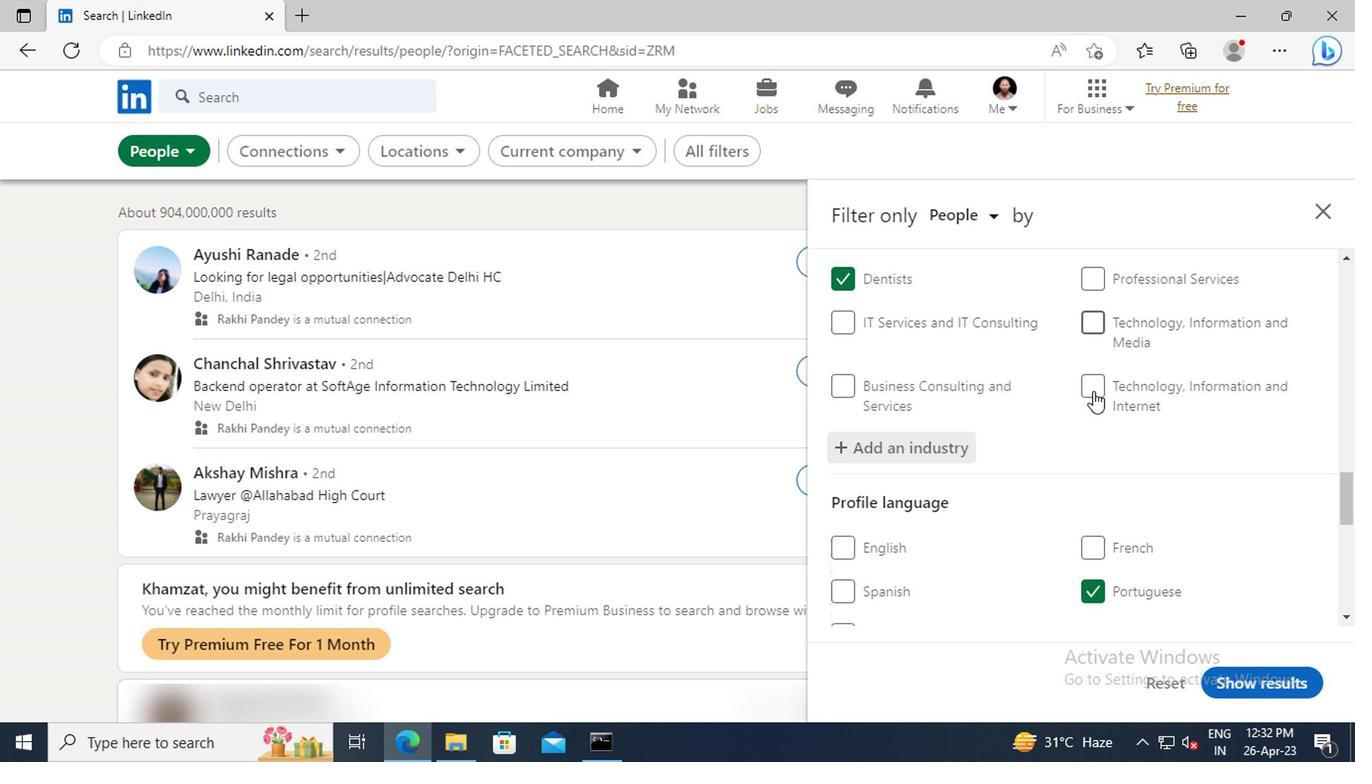
Action: Mouse scrolled (914, 413) with delta (0, 0)
Screenshot: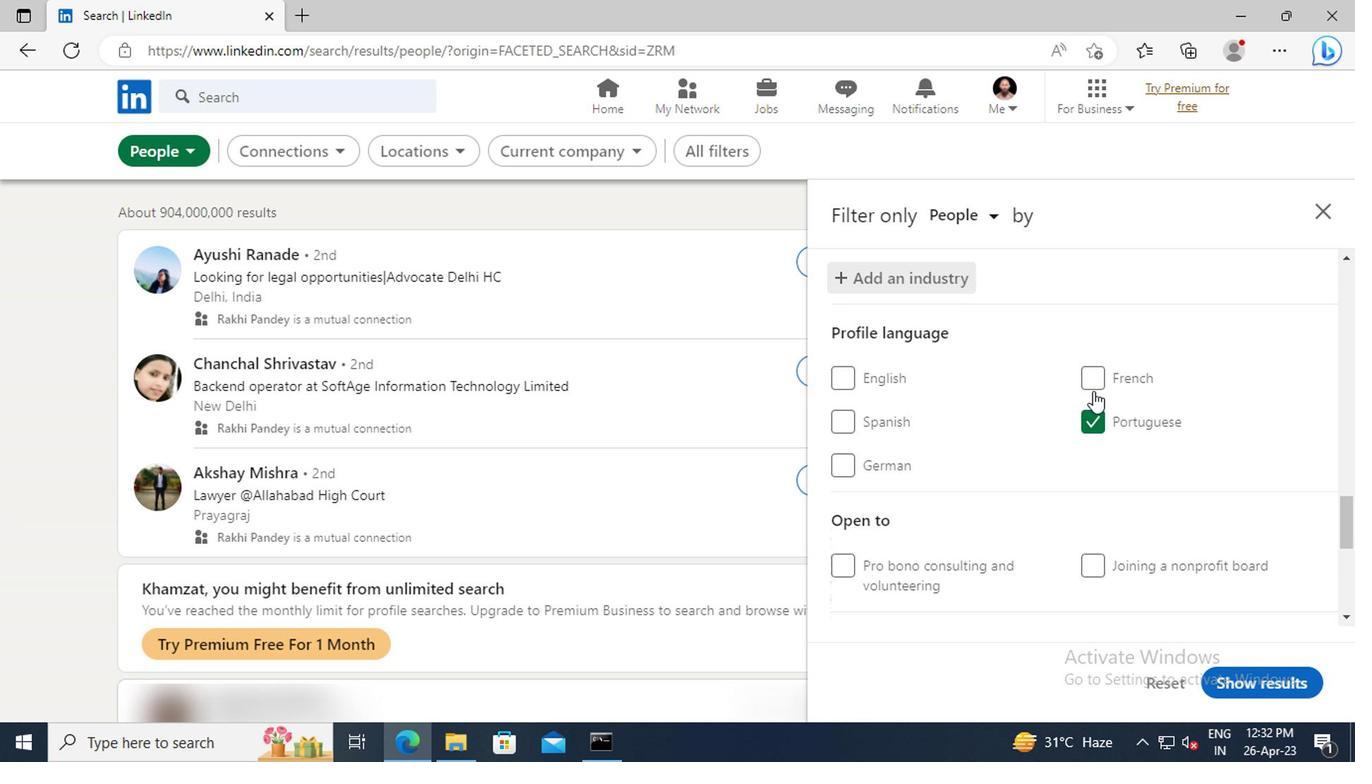 
Action: Mouse scrolled (914, 413) with delta (0, 0)
Screenshot: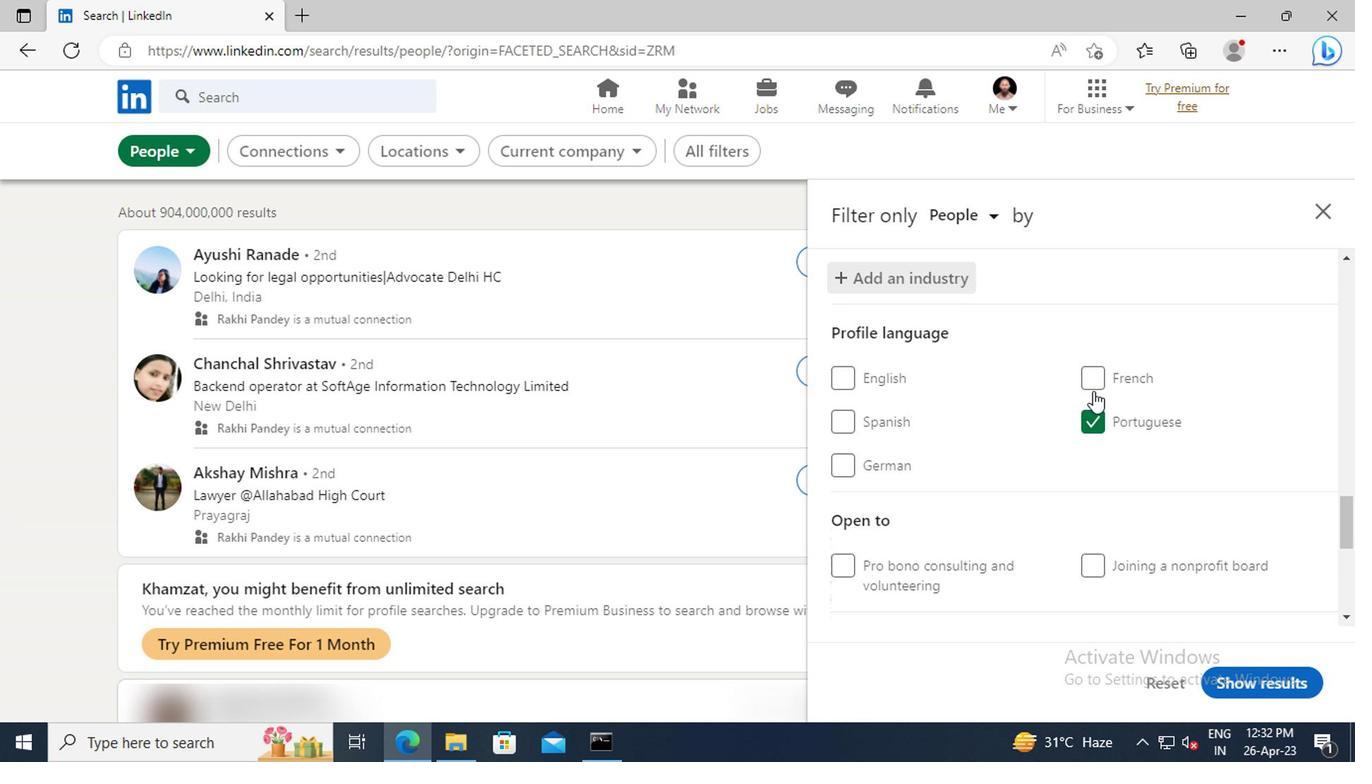 
Action: Mouse scrolled (914, 413) with delta (0, 0)
Screenshot: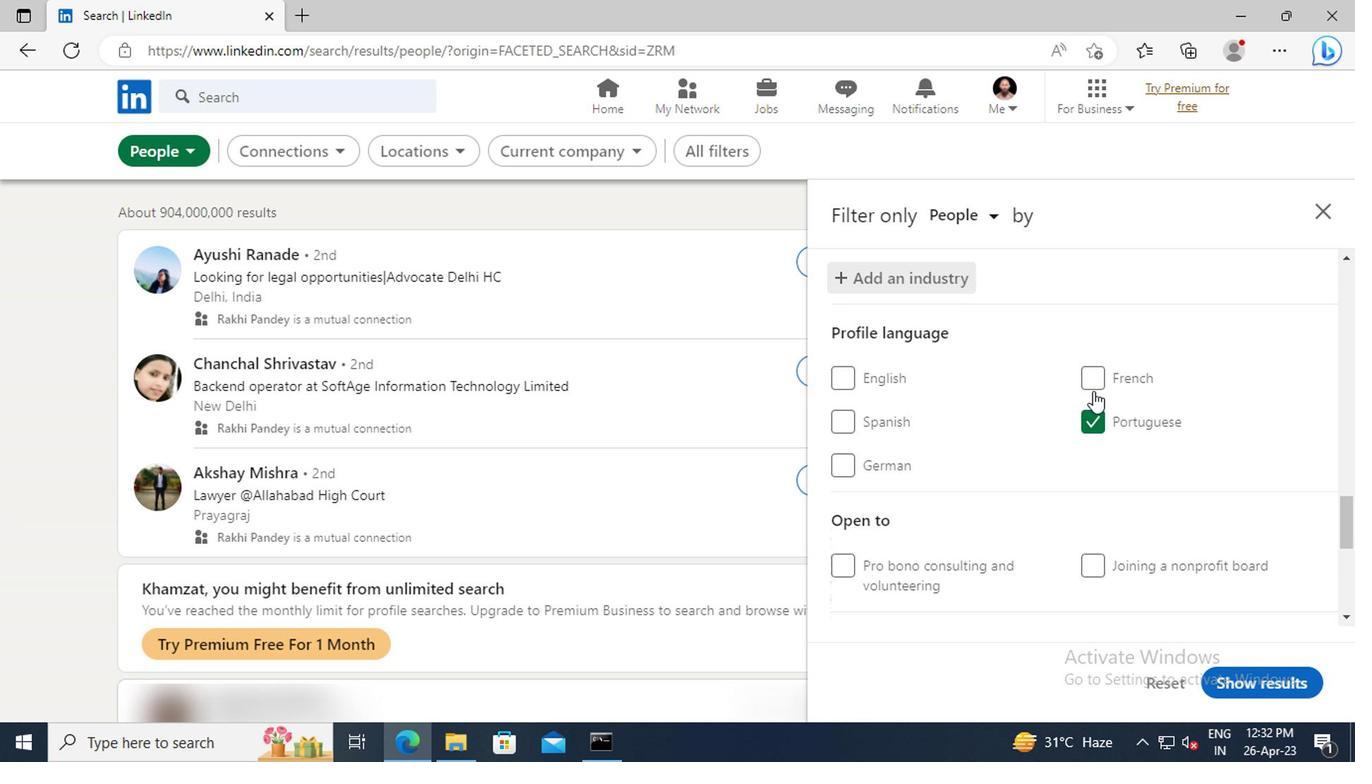 
Action: Mouse scrolled (914, 413) with delta (0, 0)
Screenshot: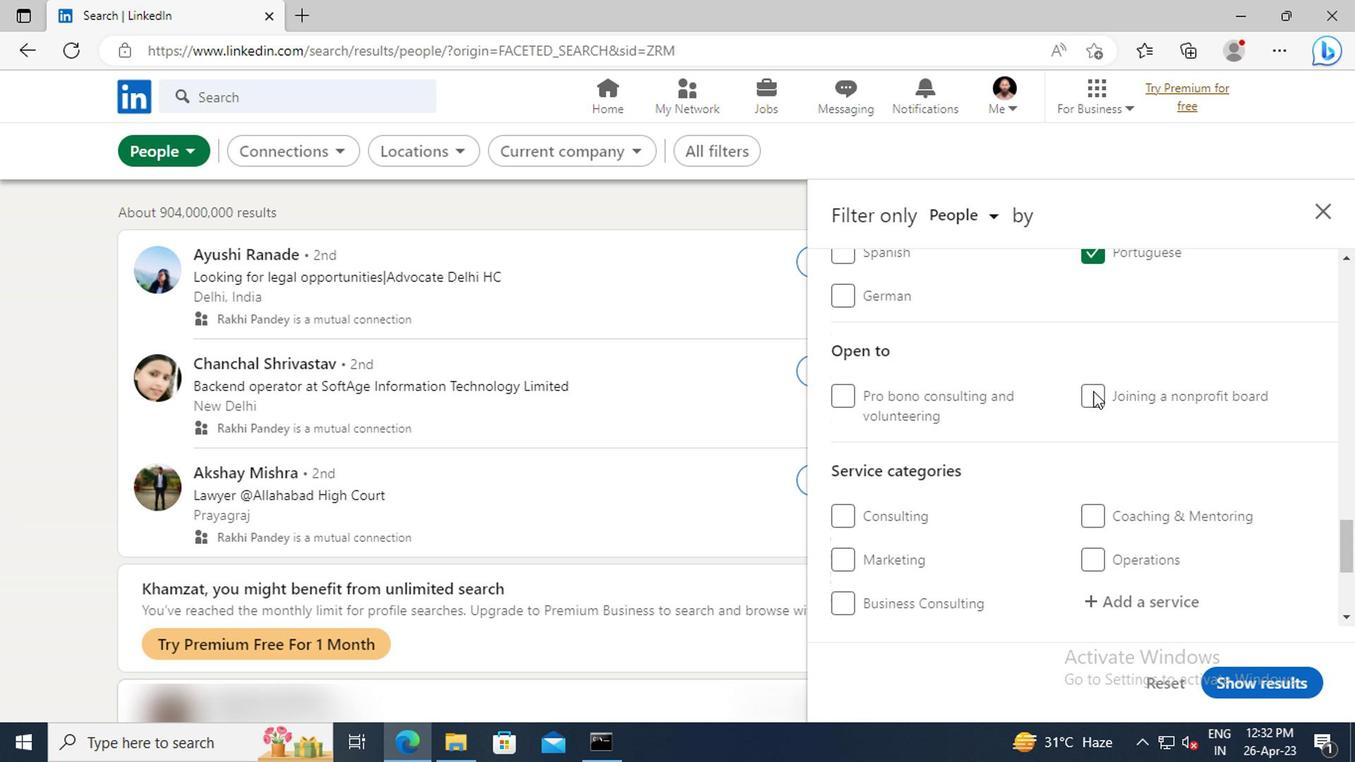 
Action: Mouse scrolled (914, 413) with delta (0, 0)
Screenshot: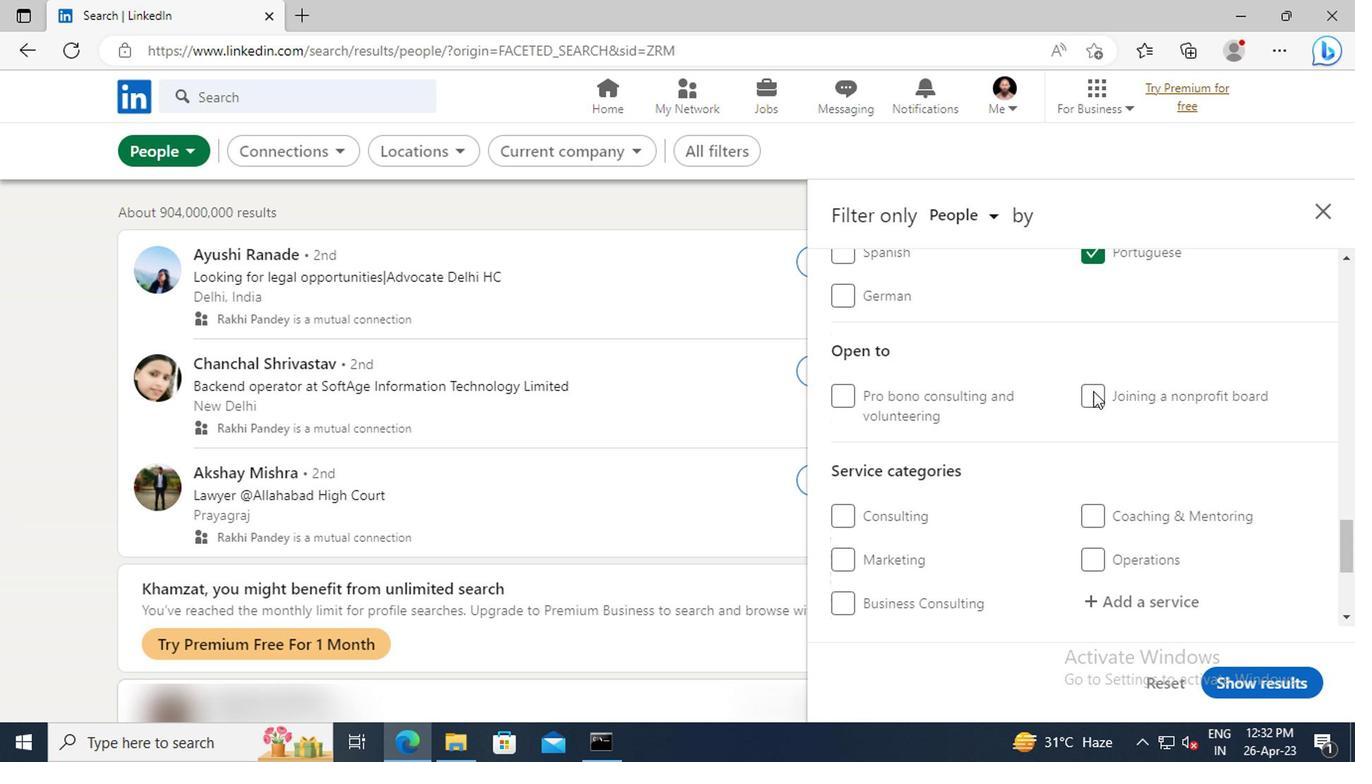 
Action: Mouse scrolled (914, 413) with delta (0, 0)
Screenshot: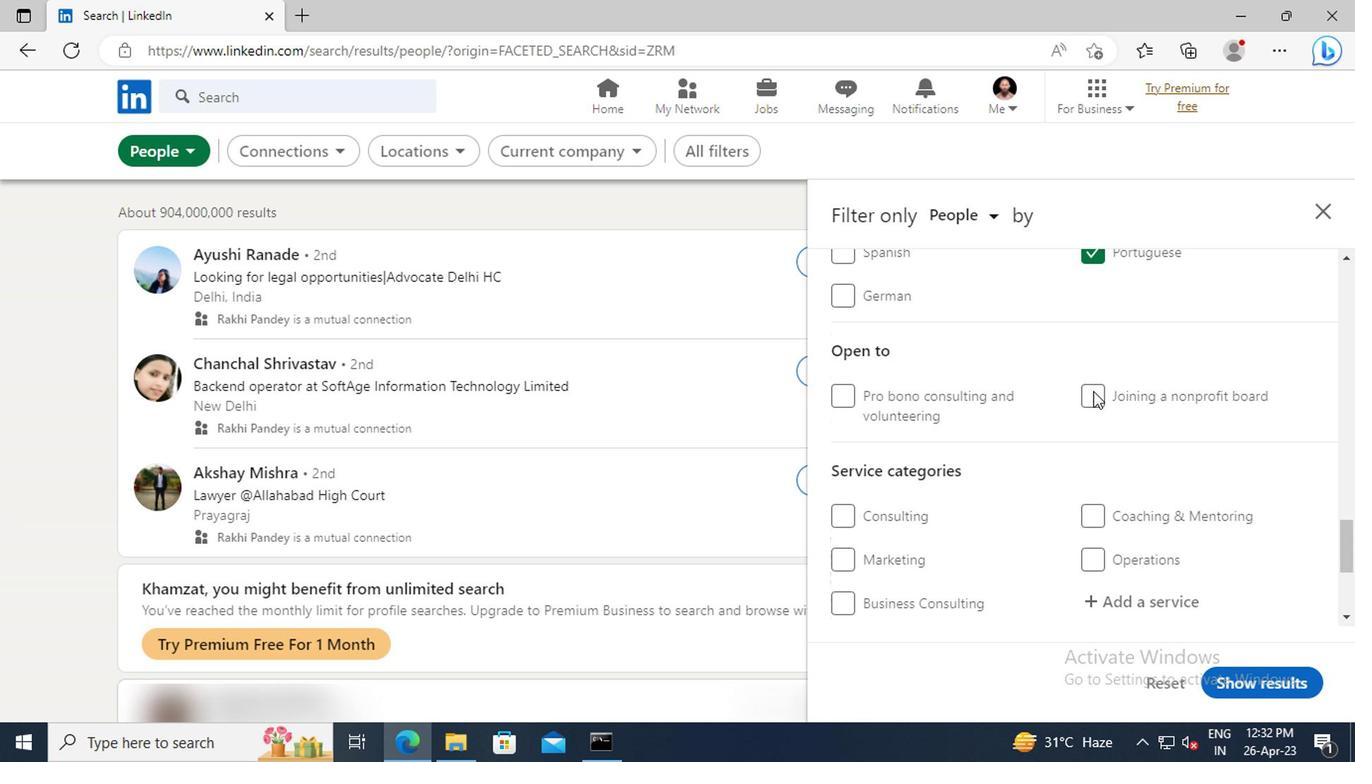 
Action: Mouse moved to (927, 444)
Screenshot: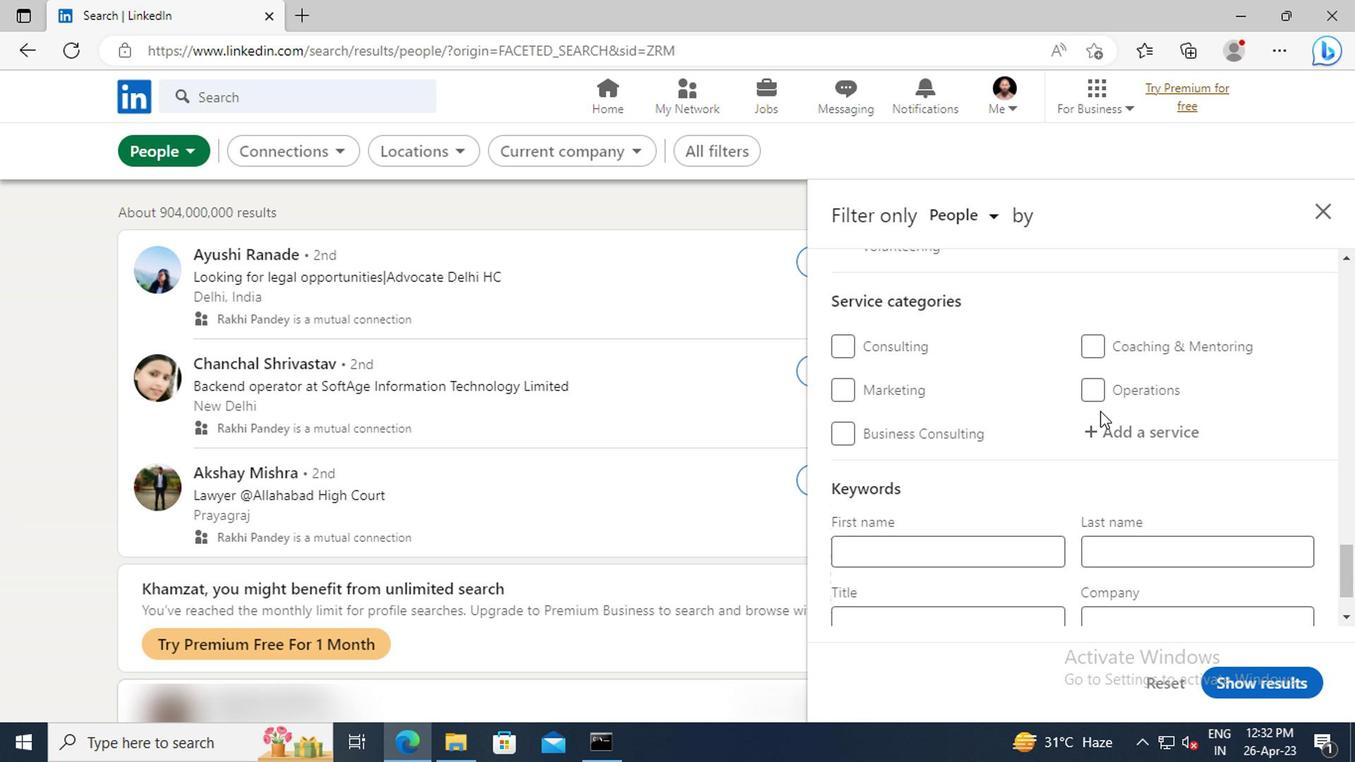 
Action: Mouse pressed left at (927, 444)
Screenshot: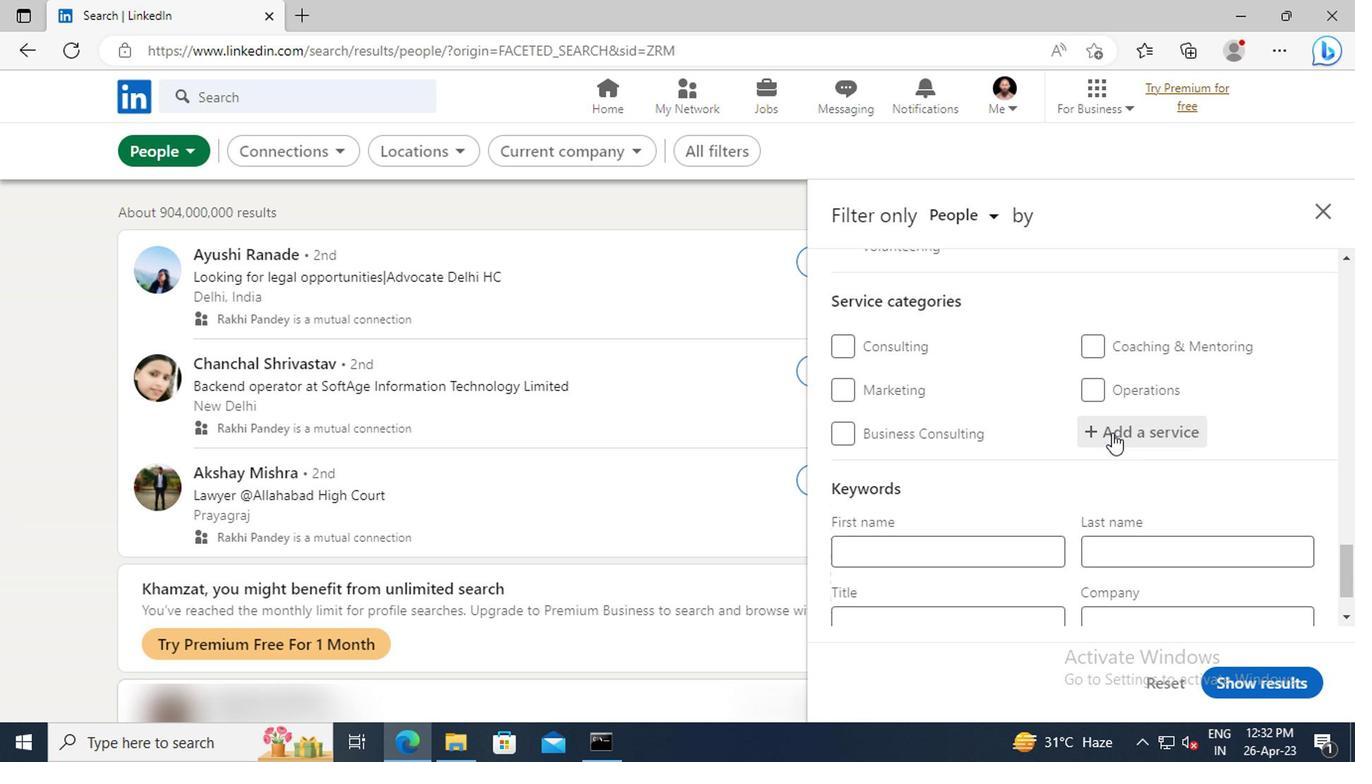 
Action: Key pressed <Key.shift>PORTRAIT<Key.space><Key.shift>PHOTOGRAPHY
Screenshot: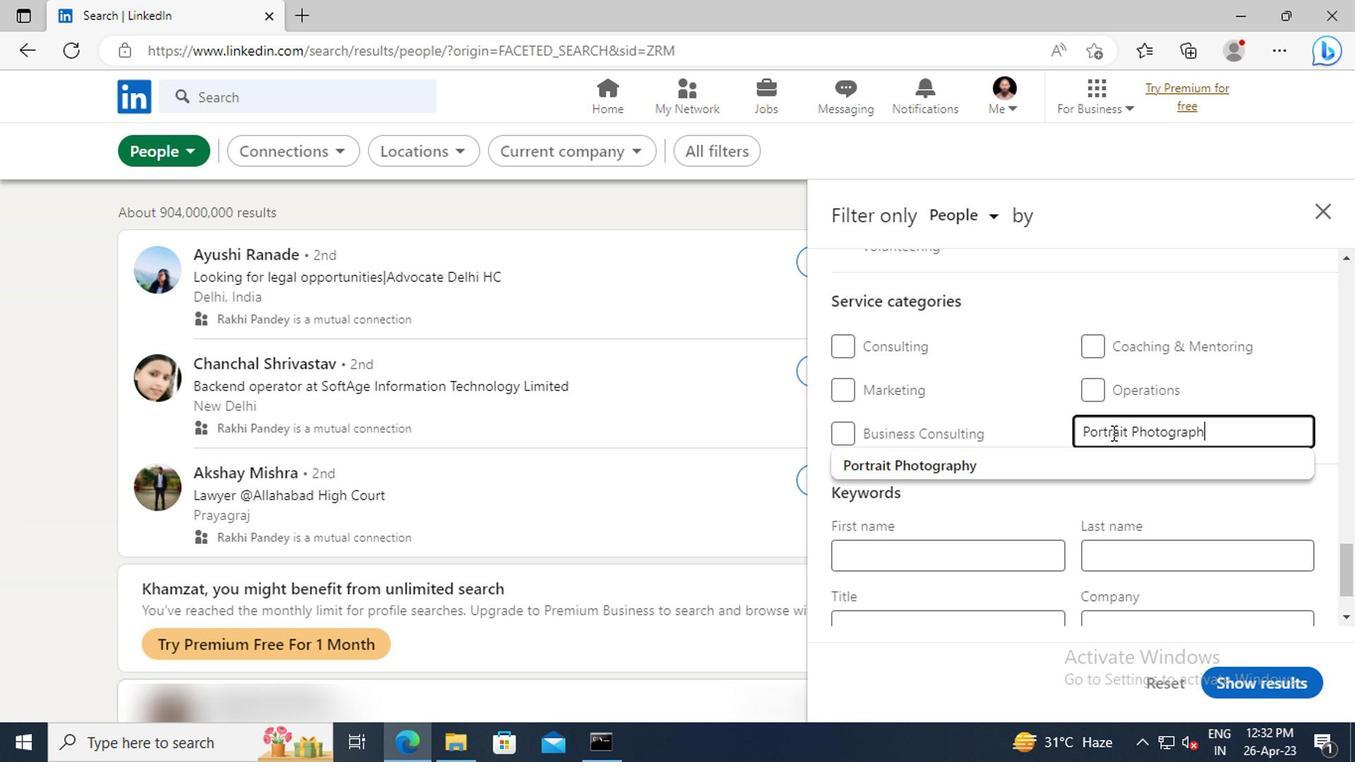 
Action: Mouse moved to (932, 460)
Screenshot: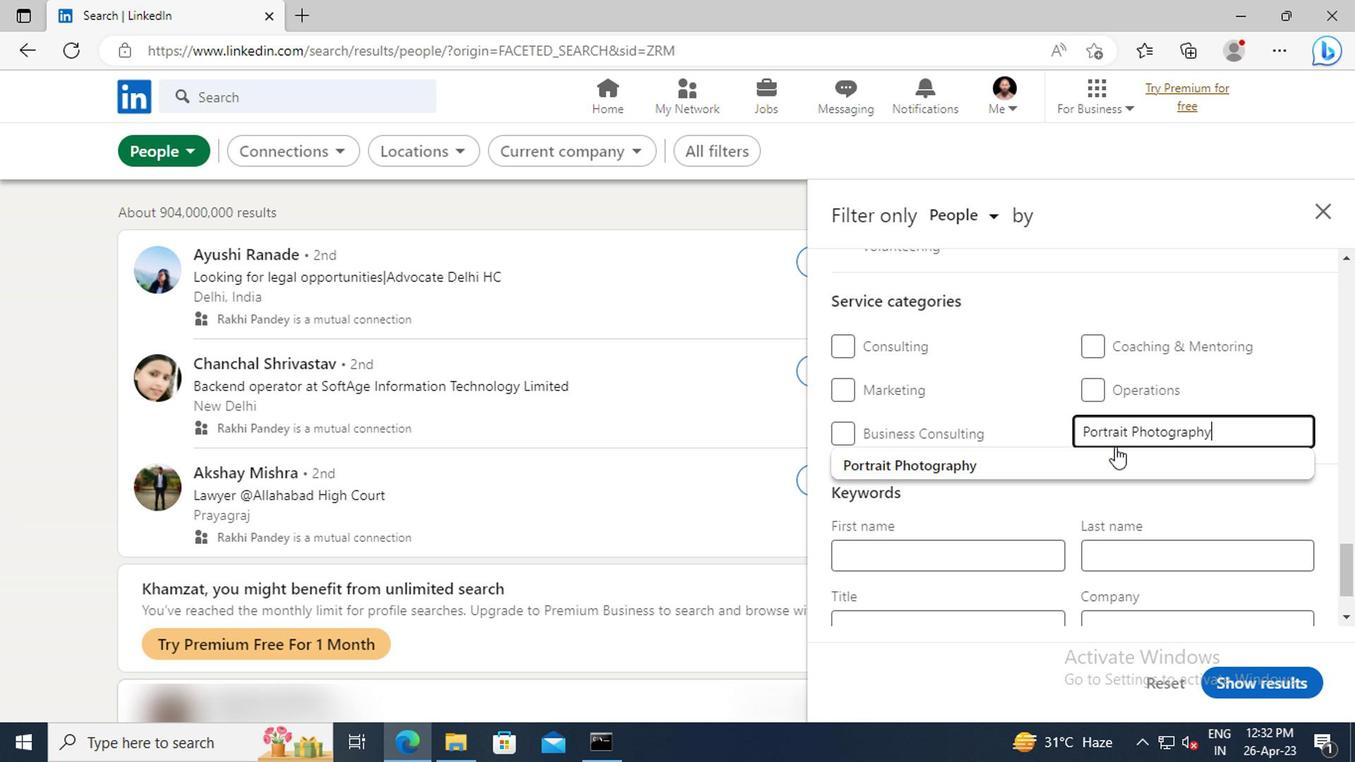 
Action: Mouse pressed left at (932, 460)
Screenshot: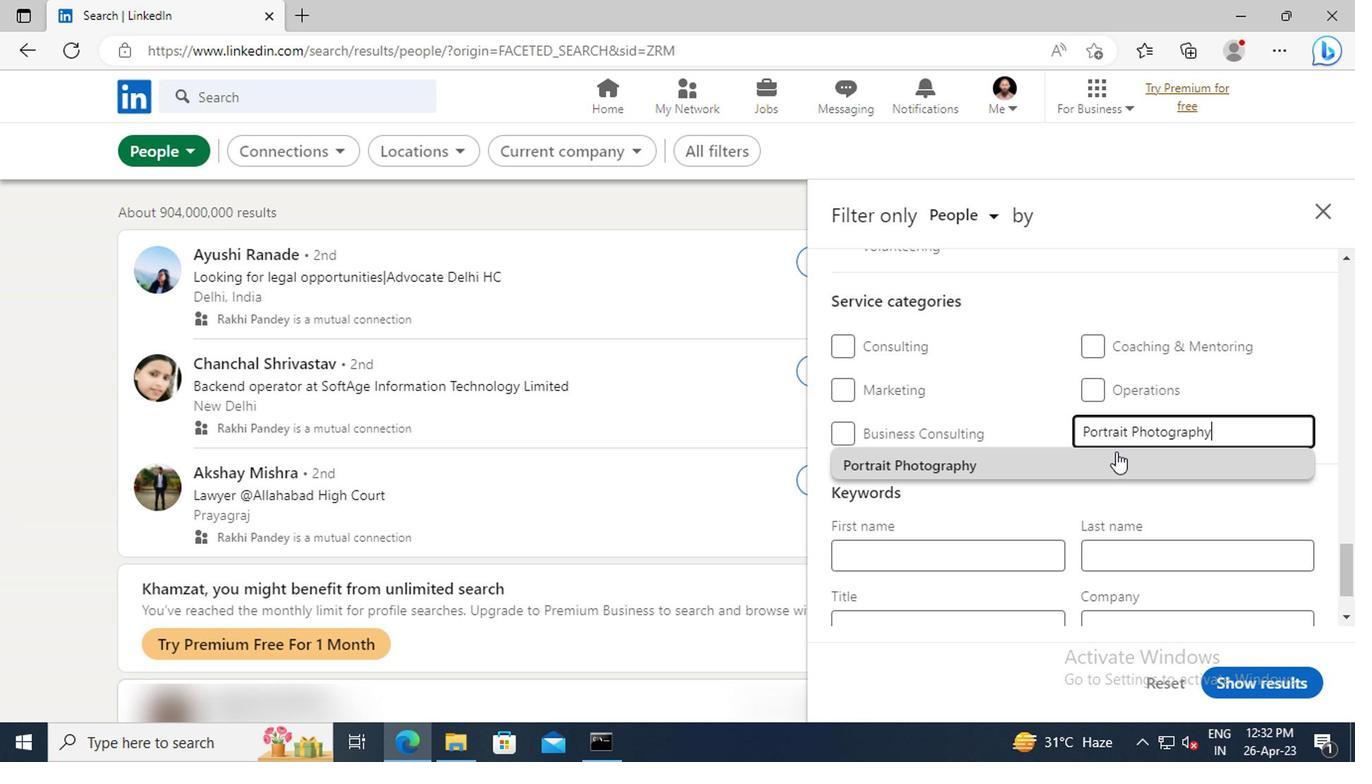 
Action: Mouse moved to (895, 425)
Screenshot: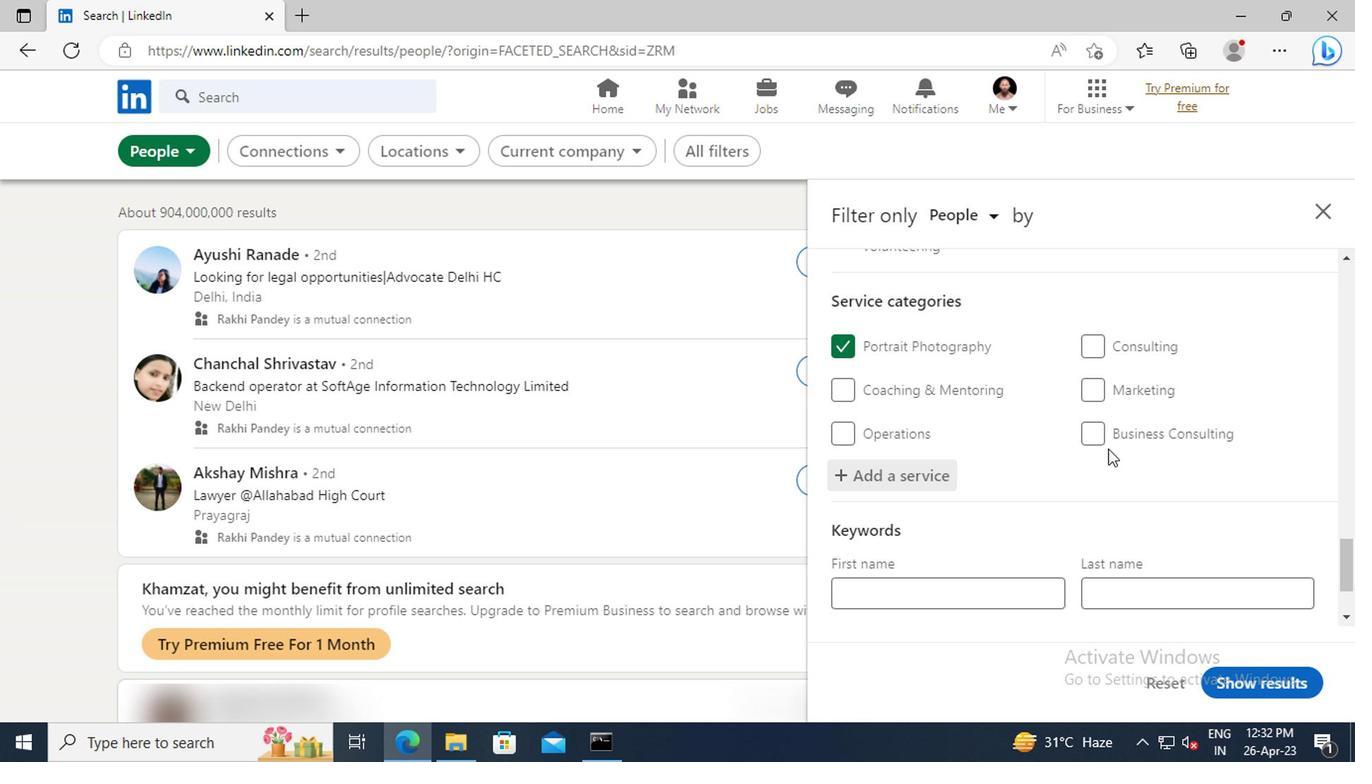 
Action: Mouse scrolled (895, 424) with delta (0, 0)
Screenshot: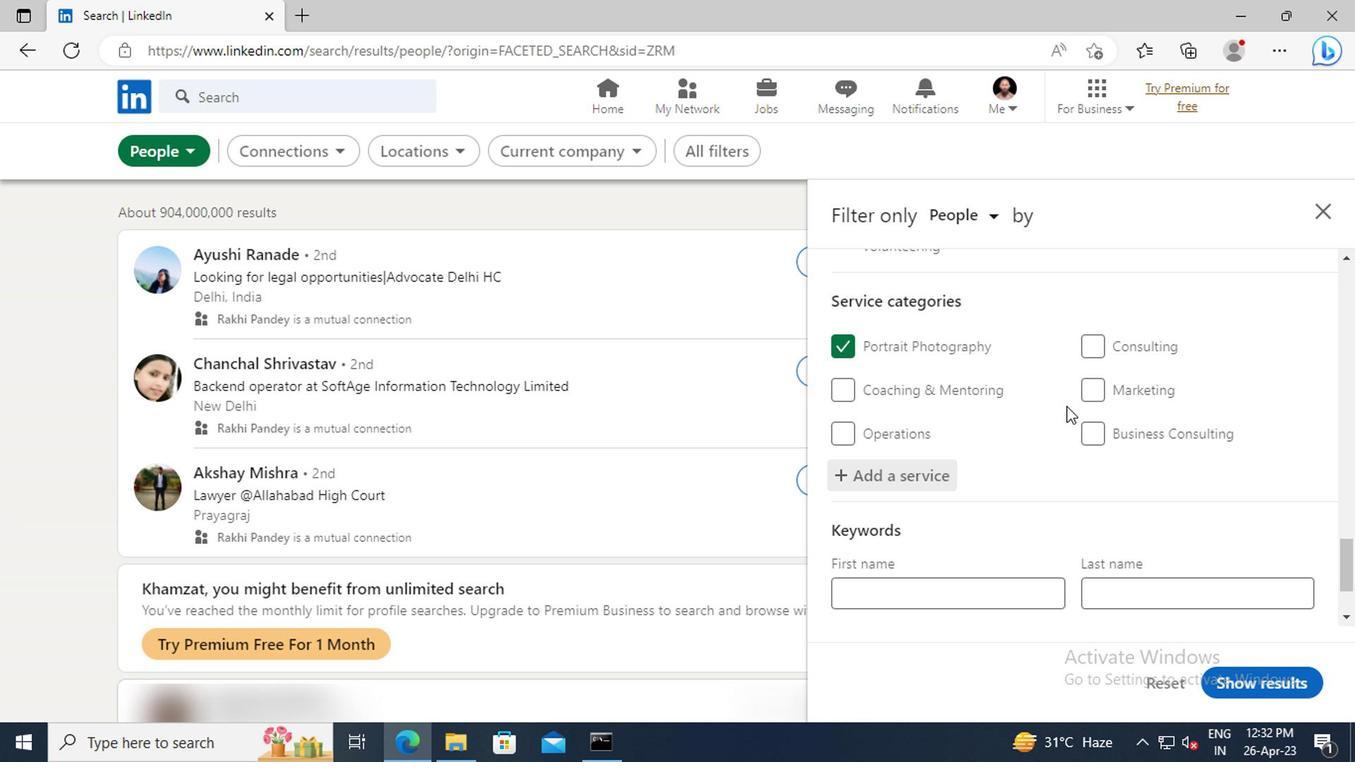 
Action: Mouse scrolled (895, 424) with delta (0, 0)
Screenshot: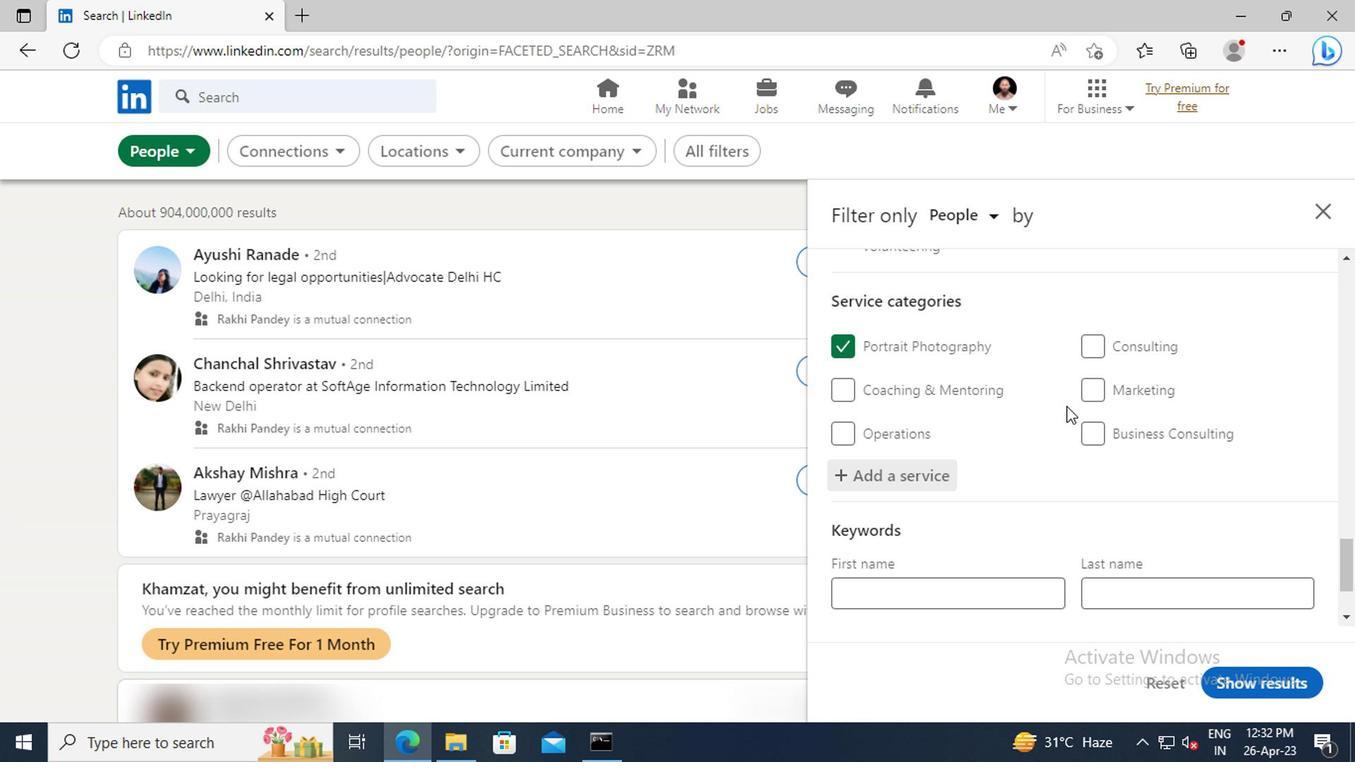 
Action: Mouse scrolled (895, 424) with delta (0, 0)
Screenshot: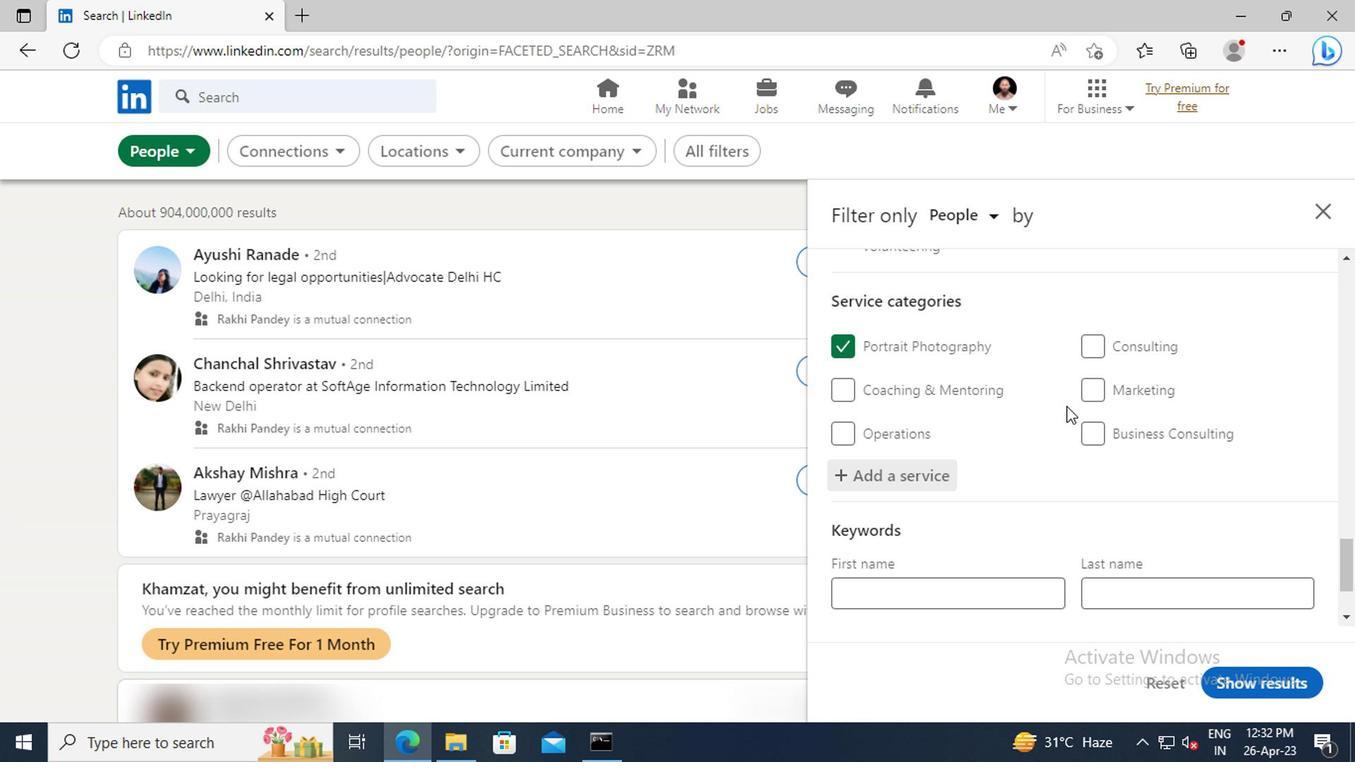 
Action: Mouse scrolled (895, 424) with delta (0, 0)
Screenshot: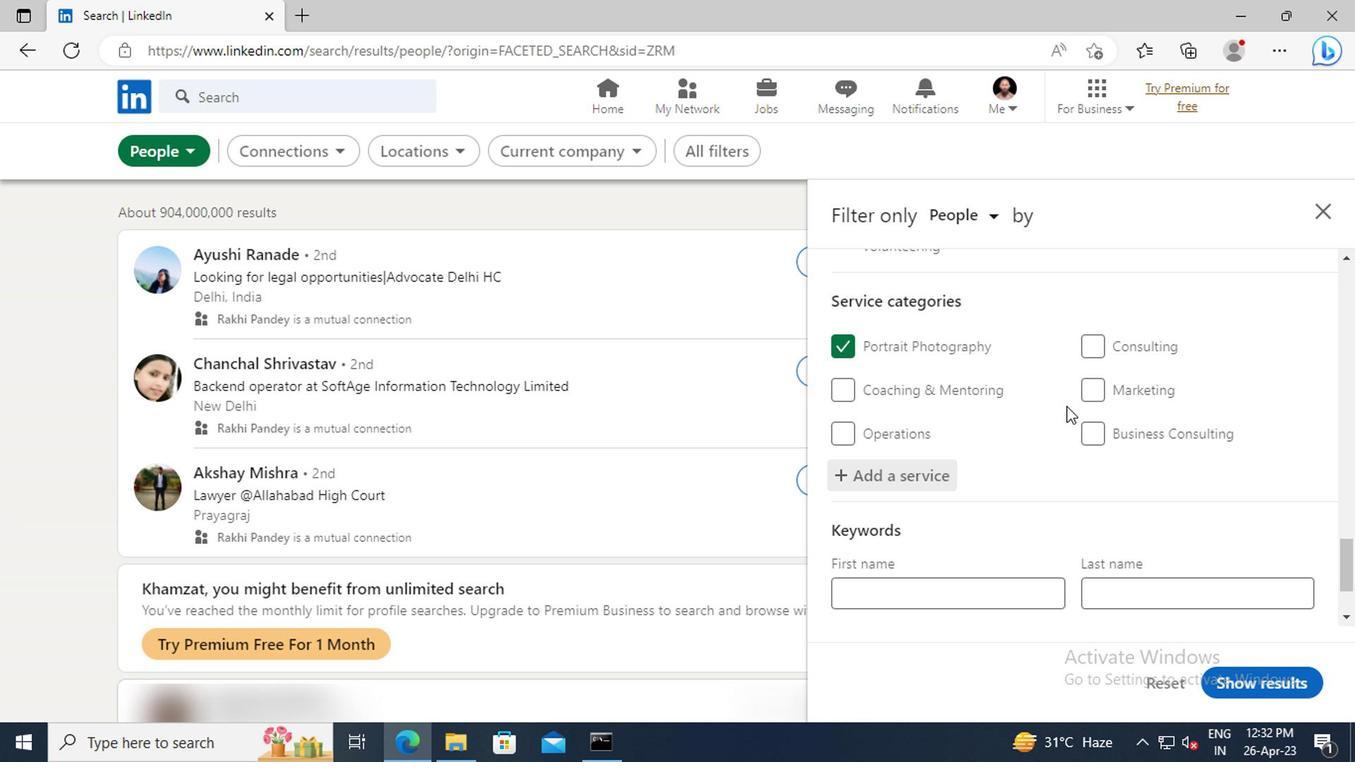 
Action: Mouse moved to (789, 522)
Screenshot: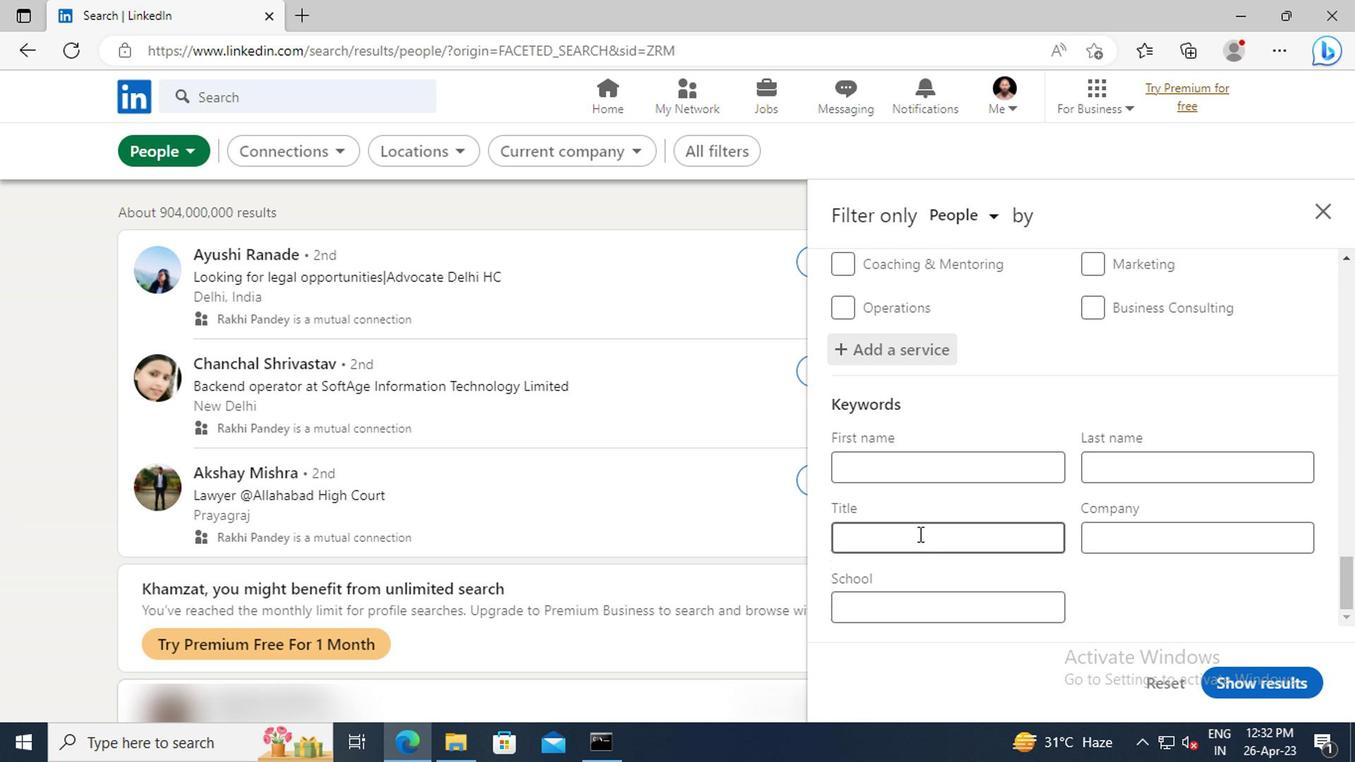 
Action: Mouse pressed left at (789, 522)
Screenshot: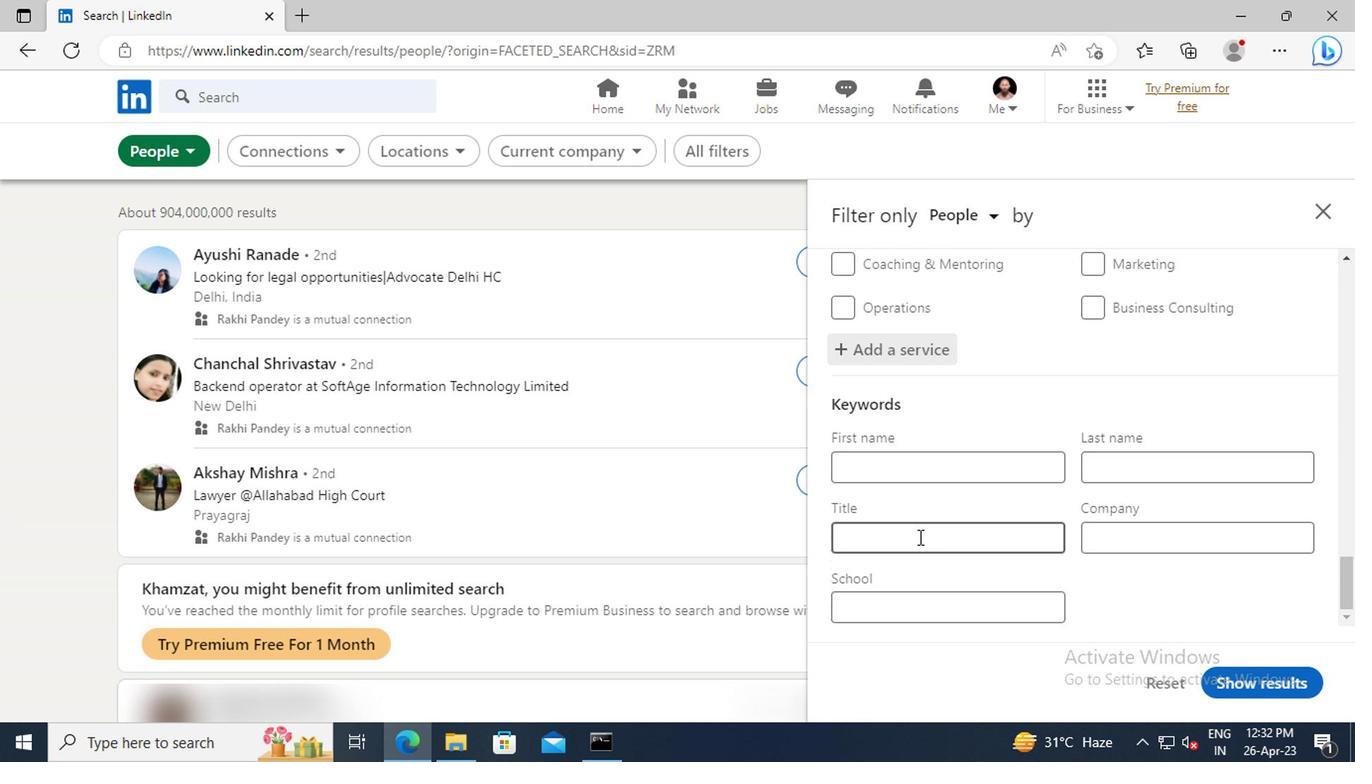 
Action: Key pressed <Key.shift>HANDYMAN<Key.enter>
Screenshot: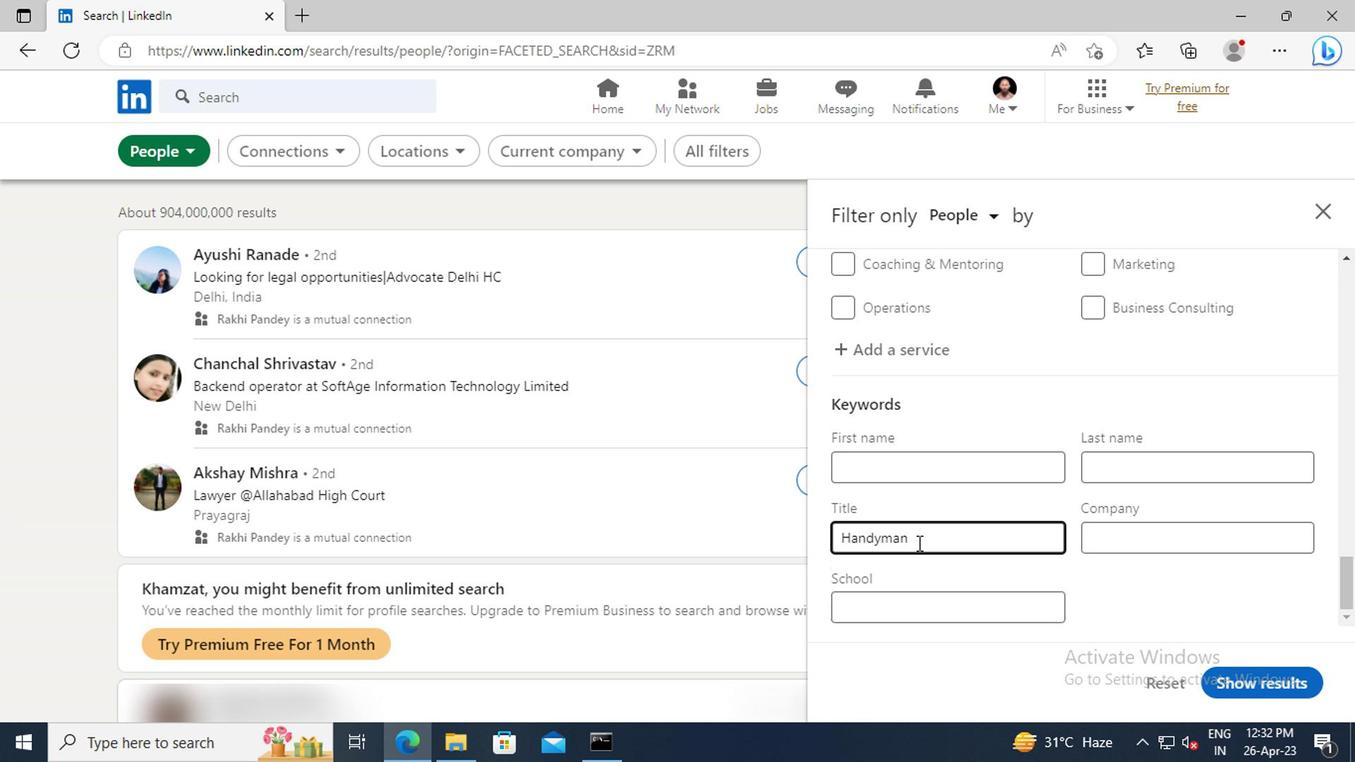 
Action: Mouse moved to (1021, 625)
Screenshot: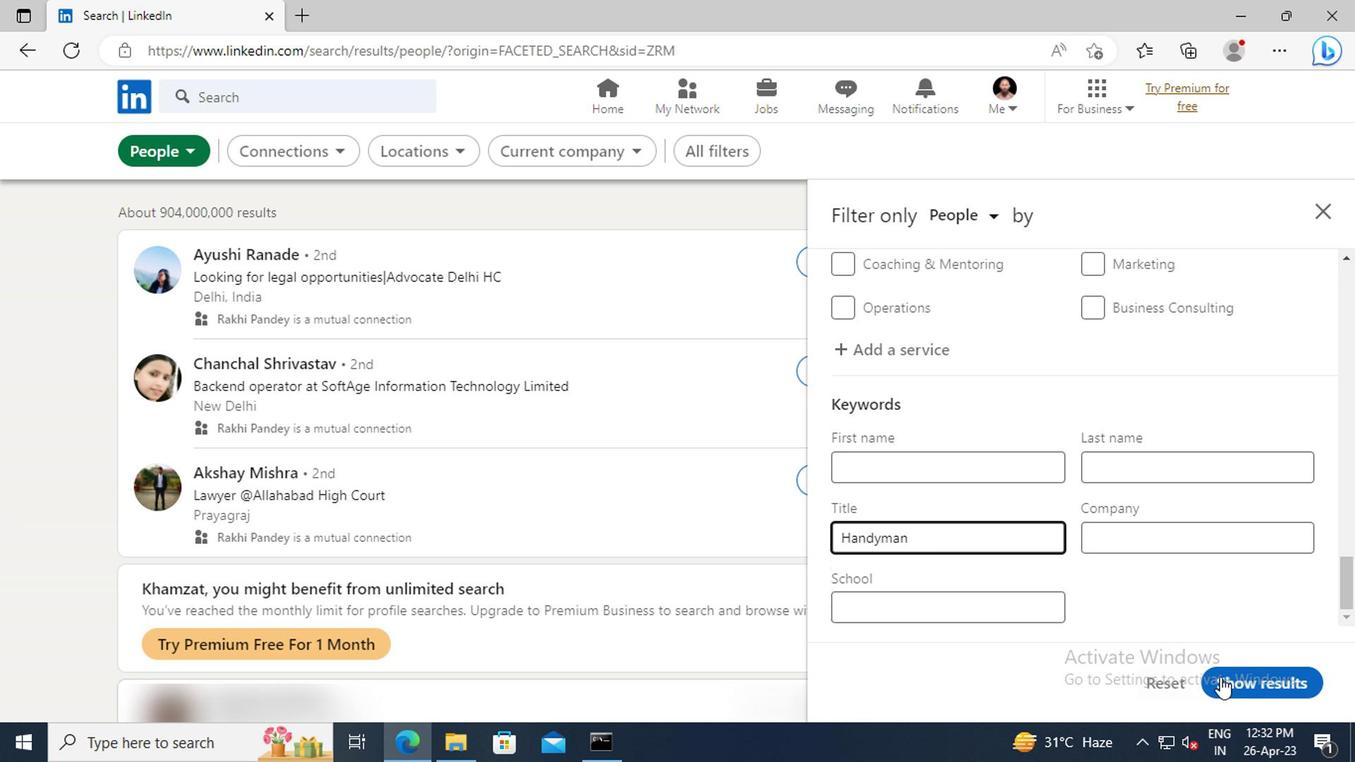 
Action: Mouse pressed left at (1021, 625)
Screenshot: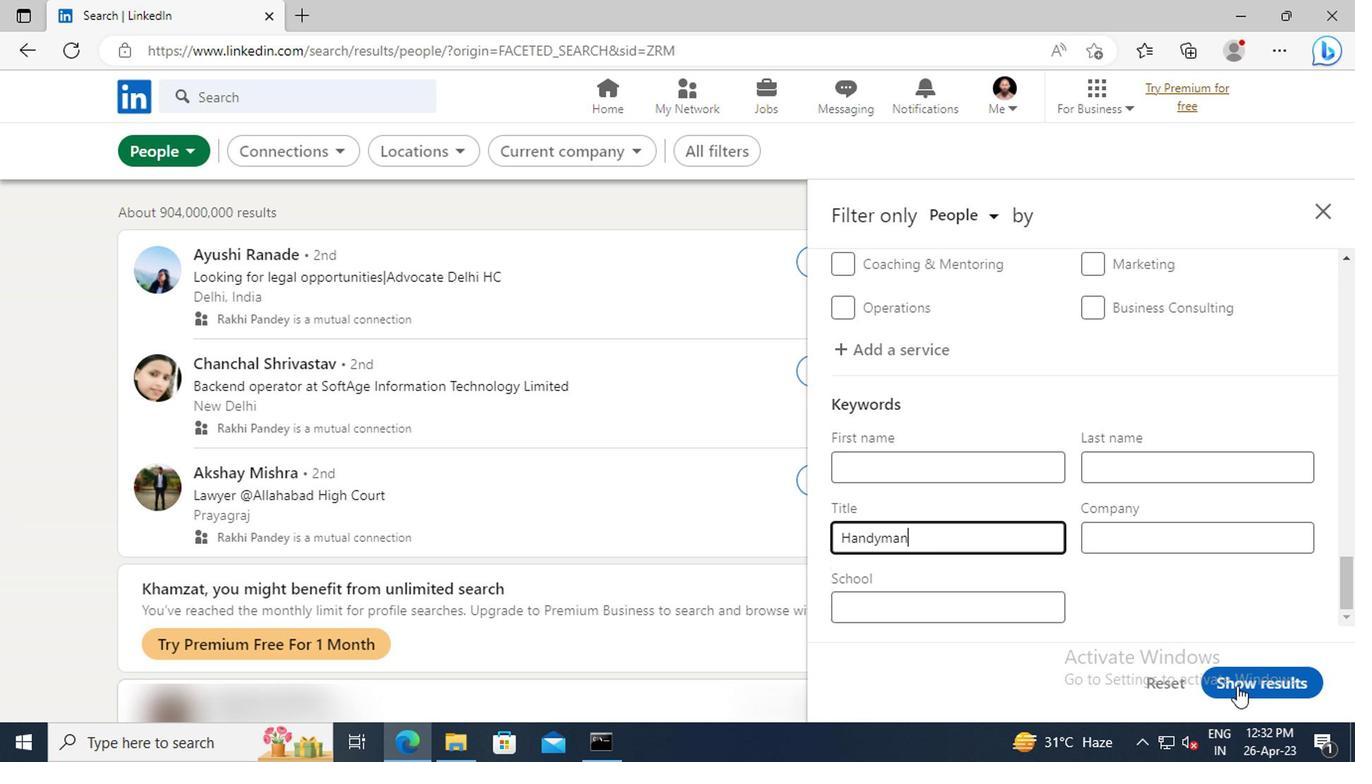 
